 Task: Compose an email with the signature Alan Parker with the subject Feedback on a user guide and the message We need to finalize the travel arrangements for the conference, can you please assist? from softage.4@softage.net to softage.3@softage.net, select first word, change the font of the message to Narrow and change the font typography to underline Send the email. Finally, move the email from Sent Items to the label School
Action: Mouse moved to (126, 162)
Screenshot: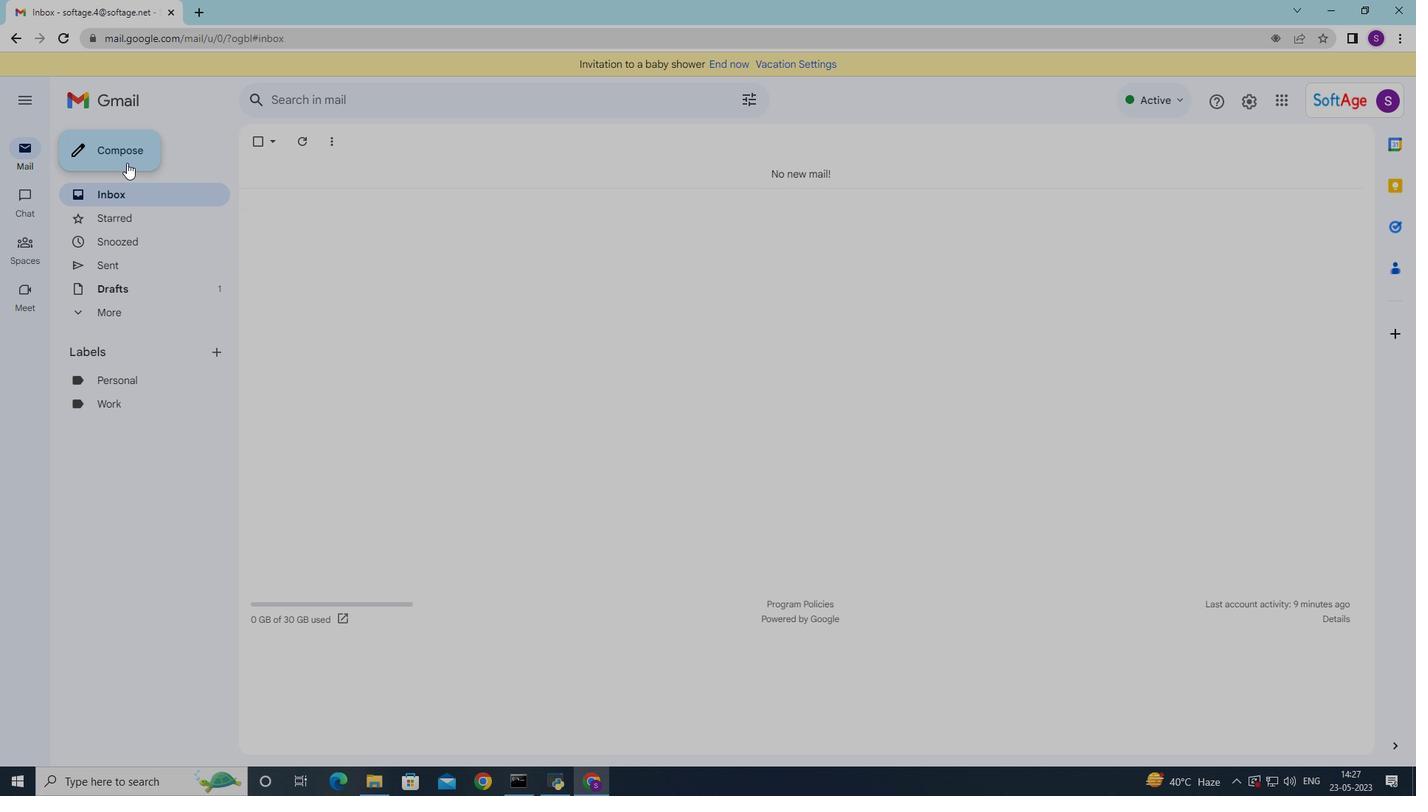 
Action: Mouse pressed left at (126, 162)
Screenshot: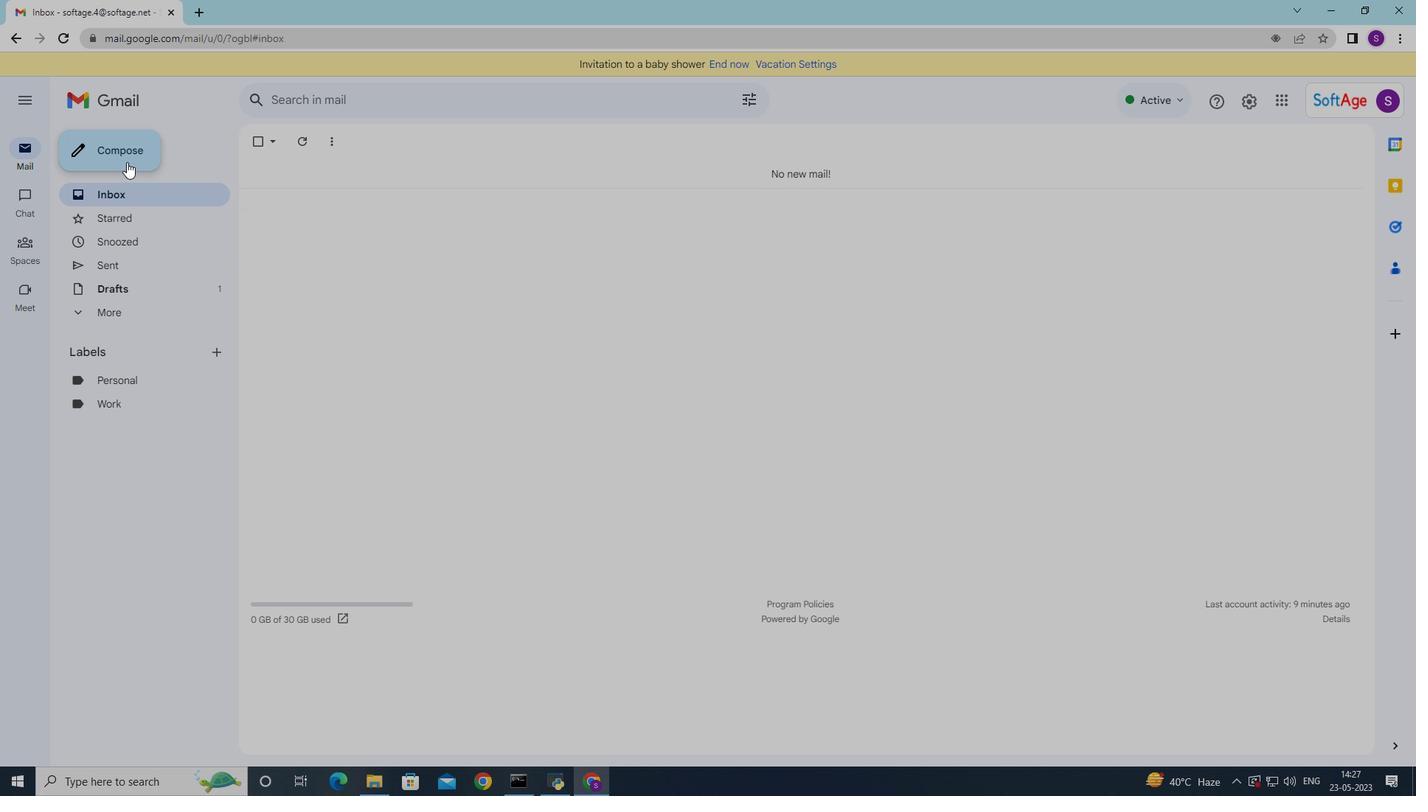 
Action: Mouse moved to (1194, 743)
Screenshot: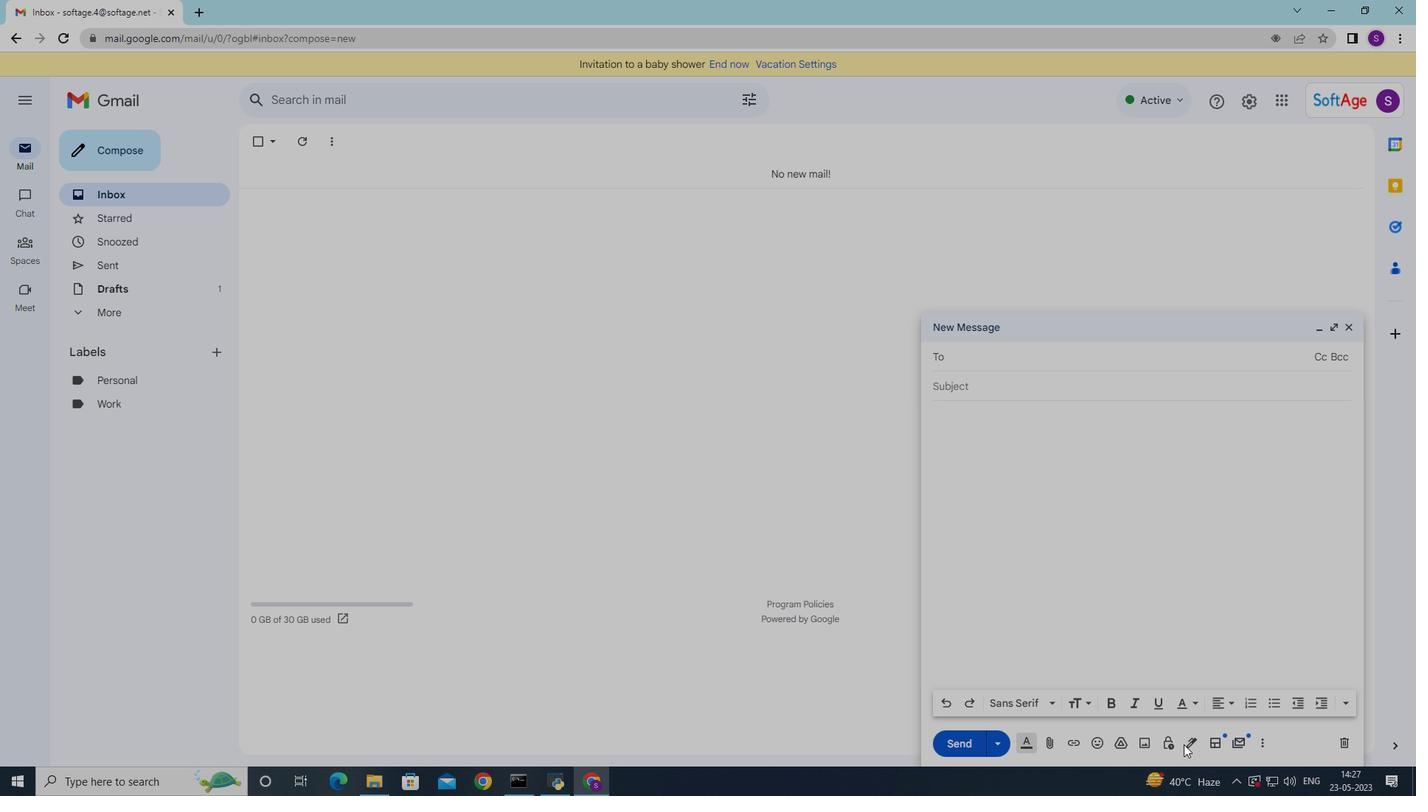 
Action: Mouse pressed left at (1194, 743)
Screenshot: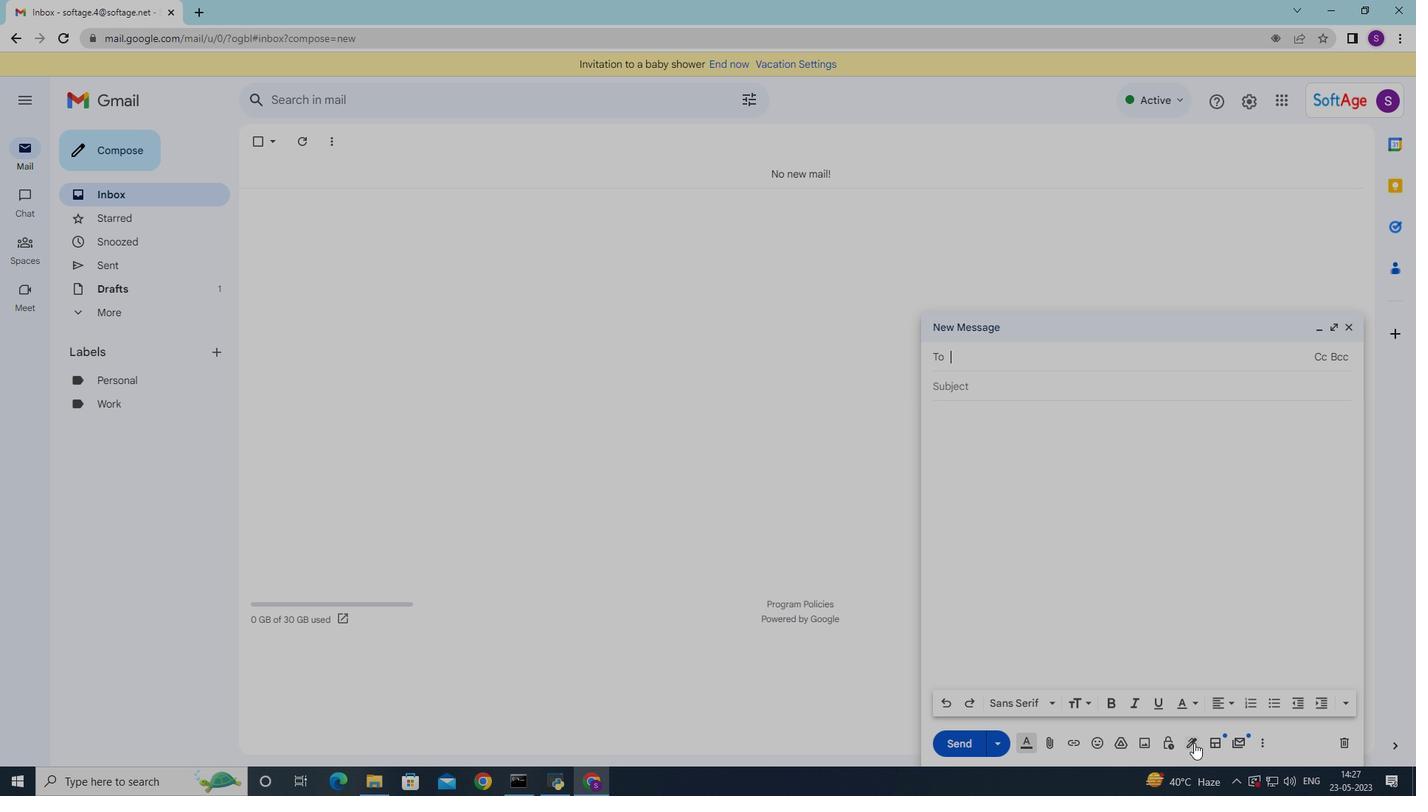 
Action: Mouse moved to (1237, 618)
Screenshot: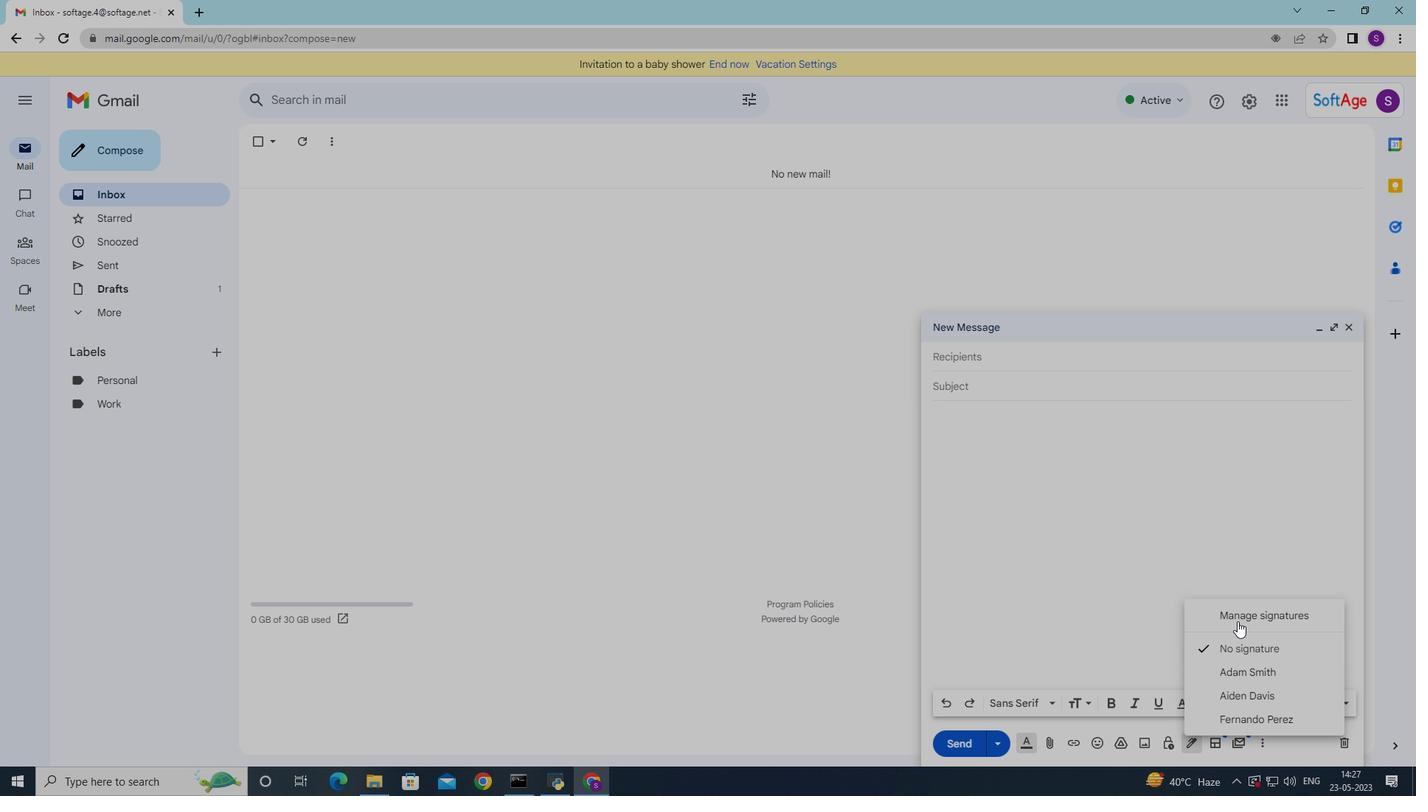 
Action: Mouse pressed left at (1237, 618)
Screenshot: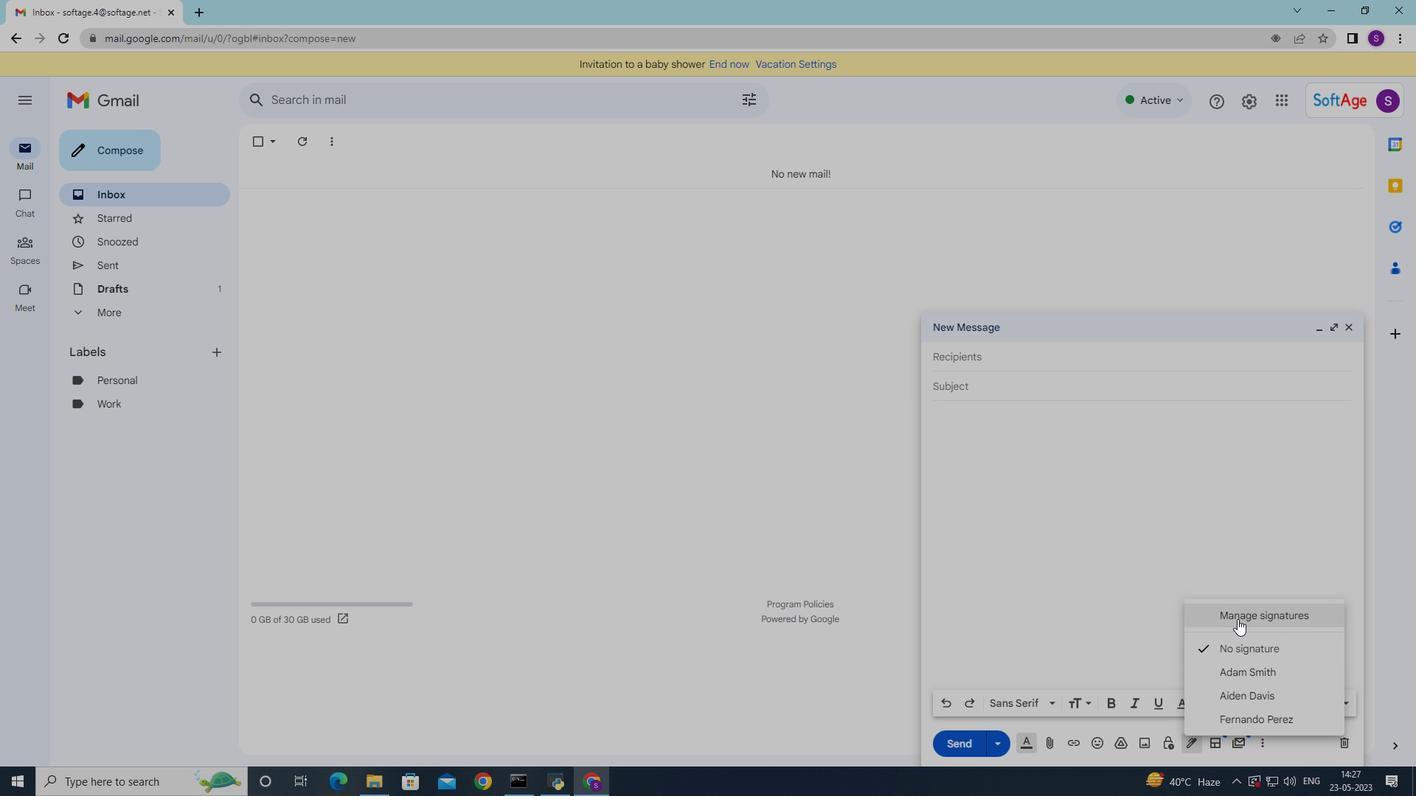 
Action: Mouse moved to (568, 507)
Screenshot: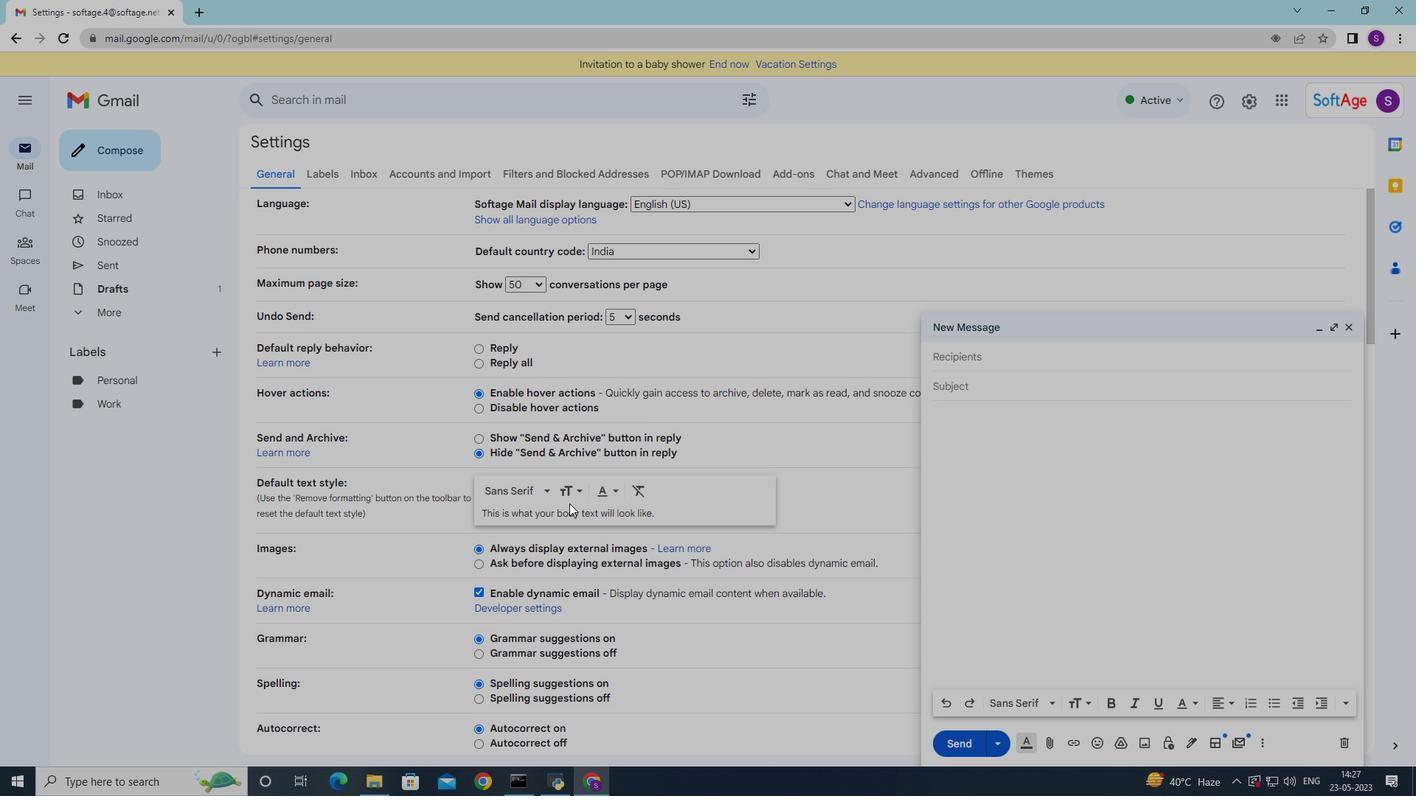 
Action: Mouse scrolled (568, 506) with delta (0, 0)
Screenshot: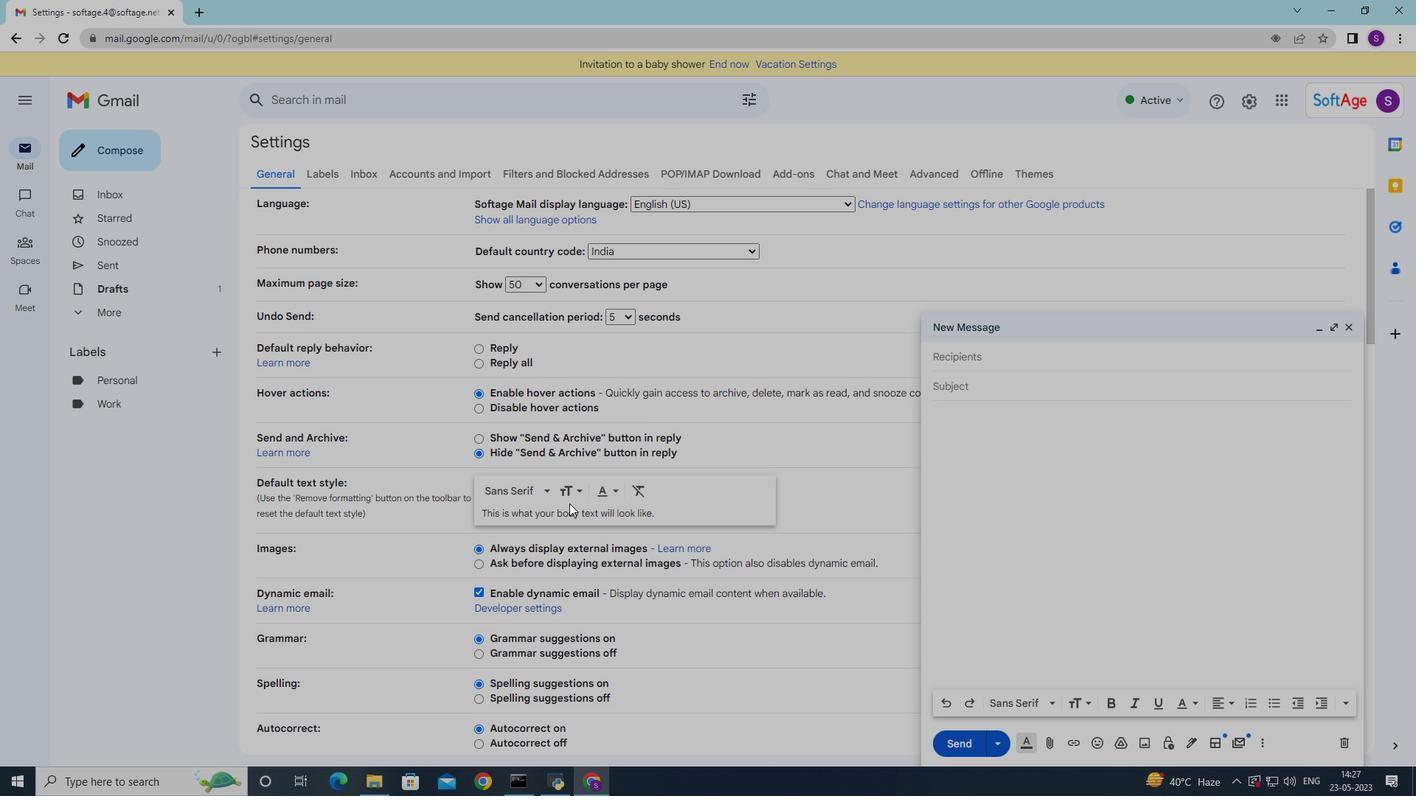 
Action: Mouse scrolled (568, 506) with delta (0, 0)
Screenshot: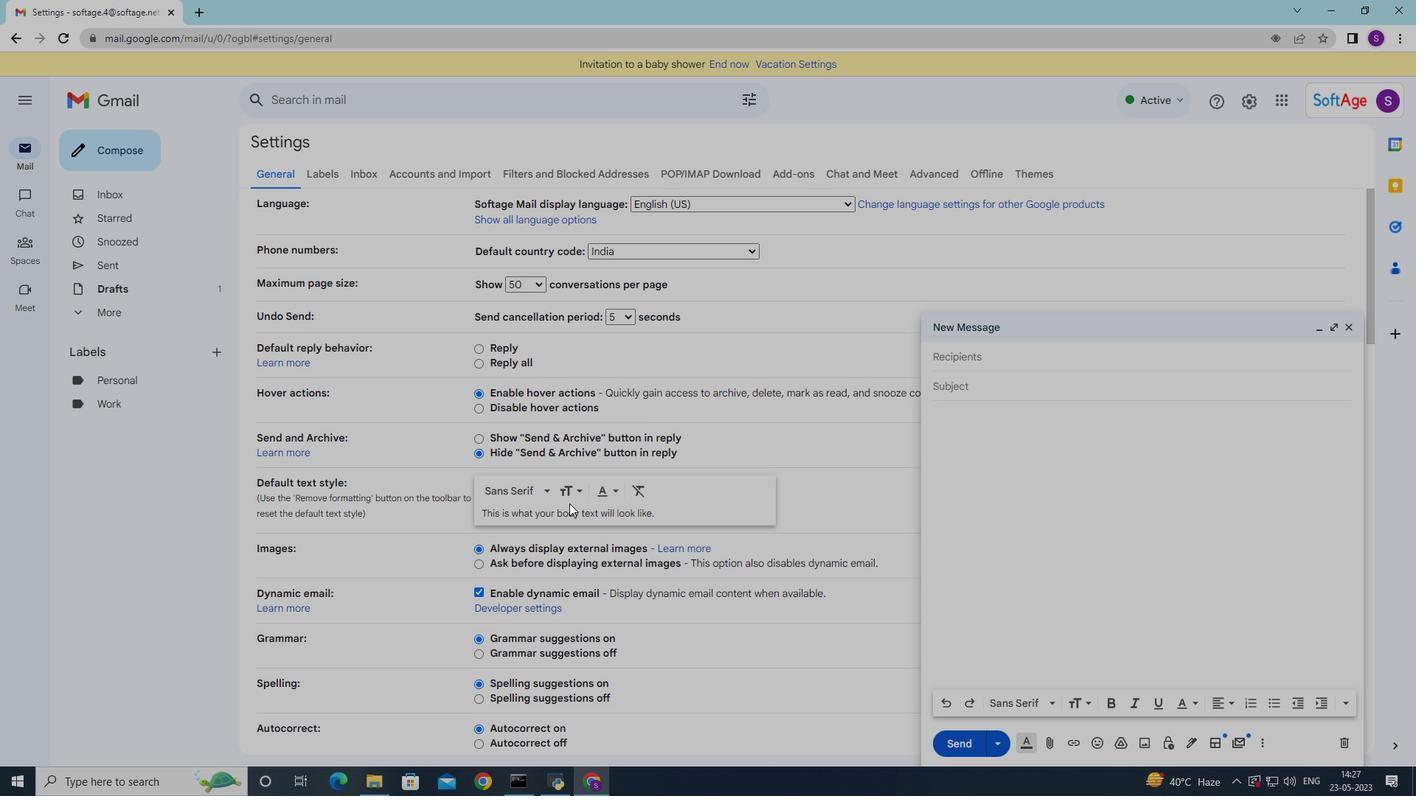 
Action: Mouse moved to (568, 509)
Screenshot: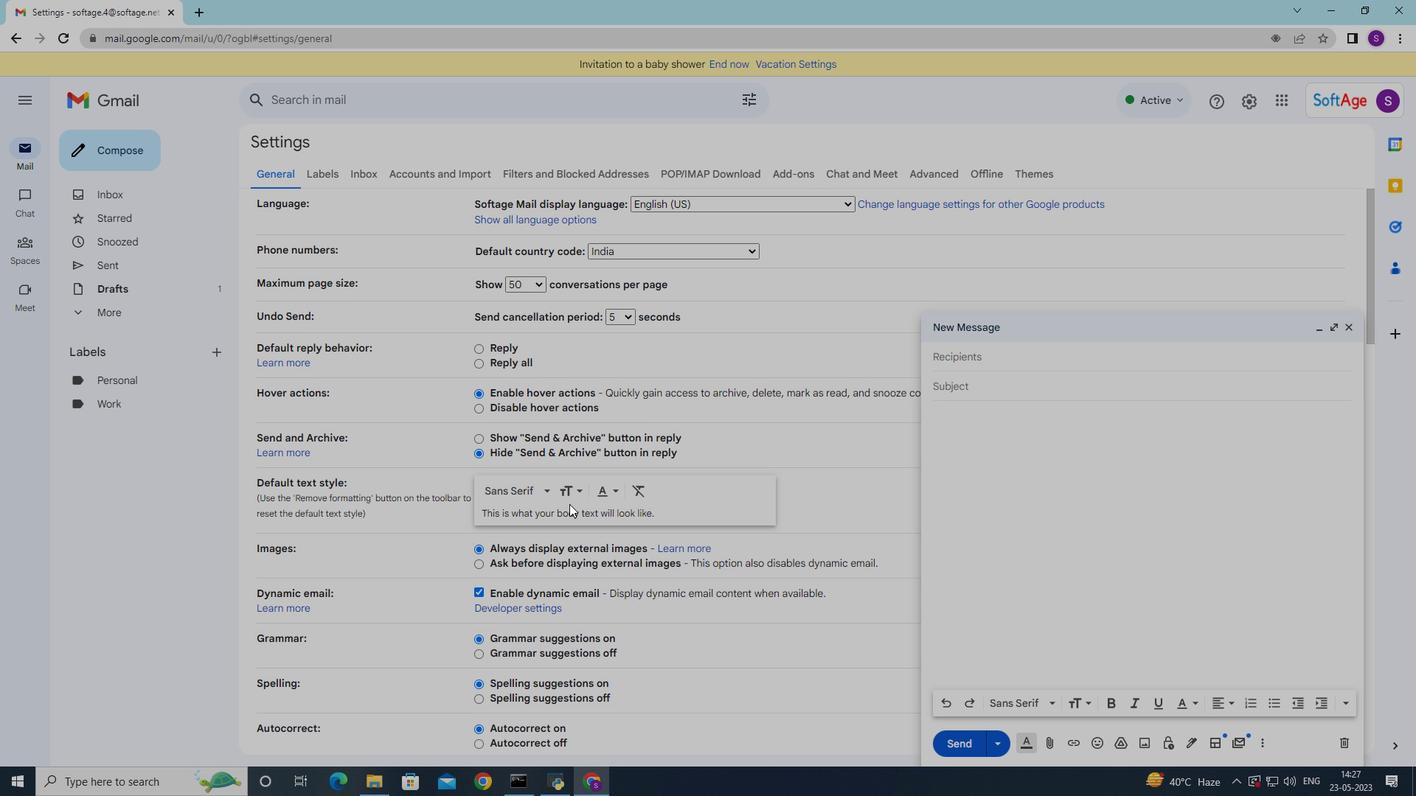 
Action: Mouse scrolled (568, 508) with delta (0, 0)
Screenshot: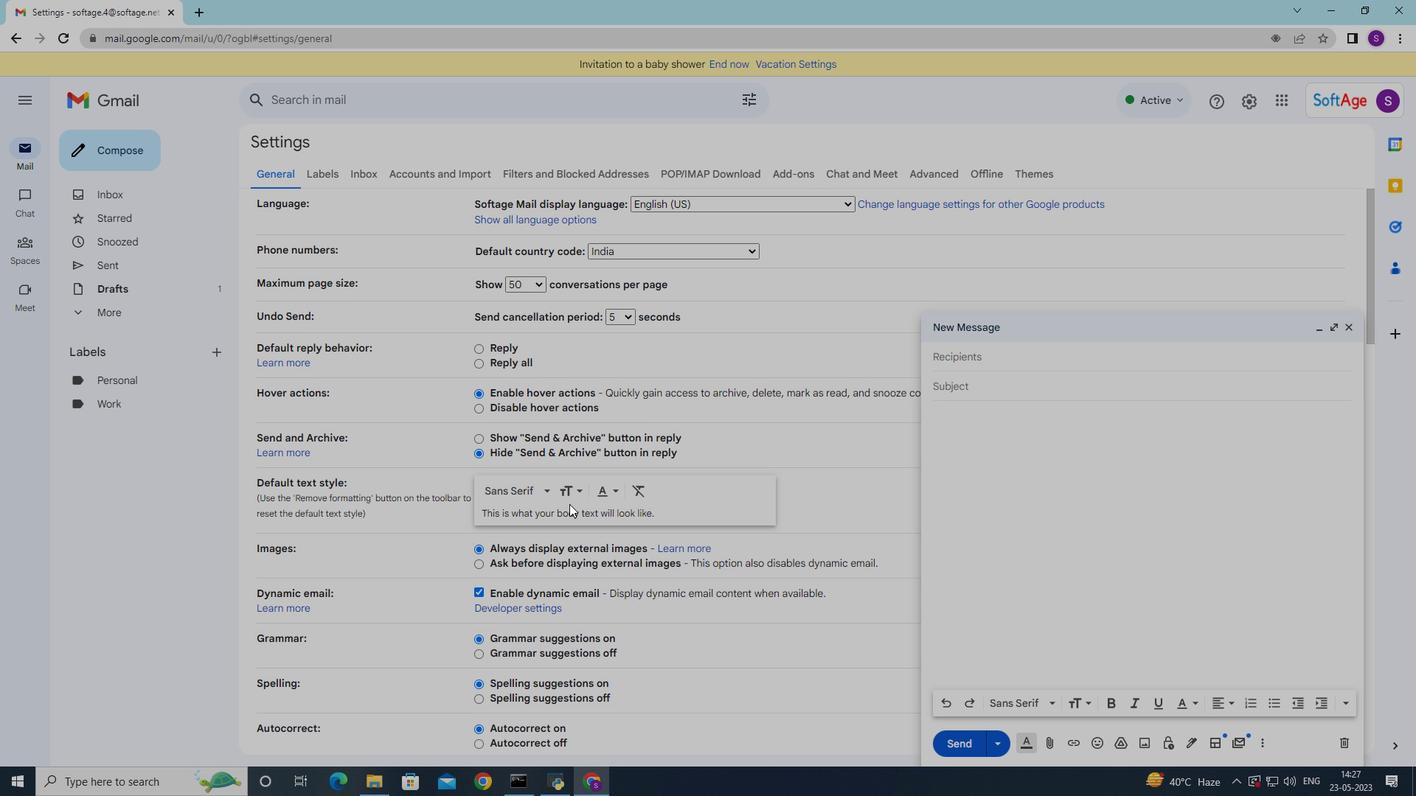 
Action: Mouse moved to (568, 512)
Screenshot: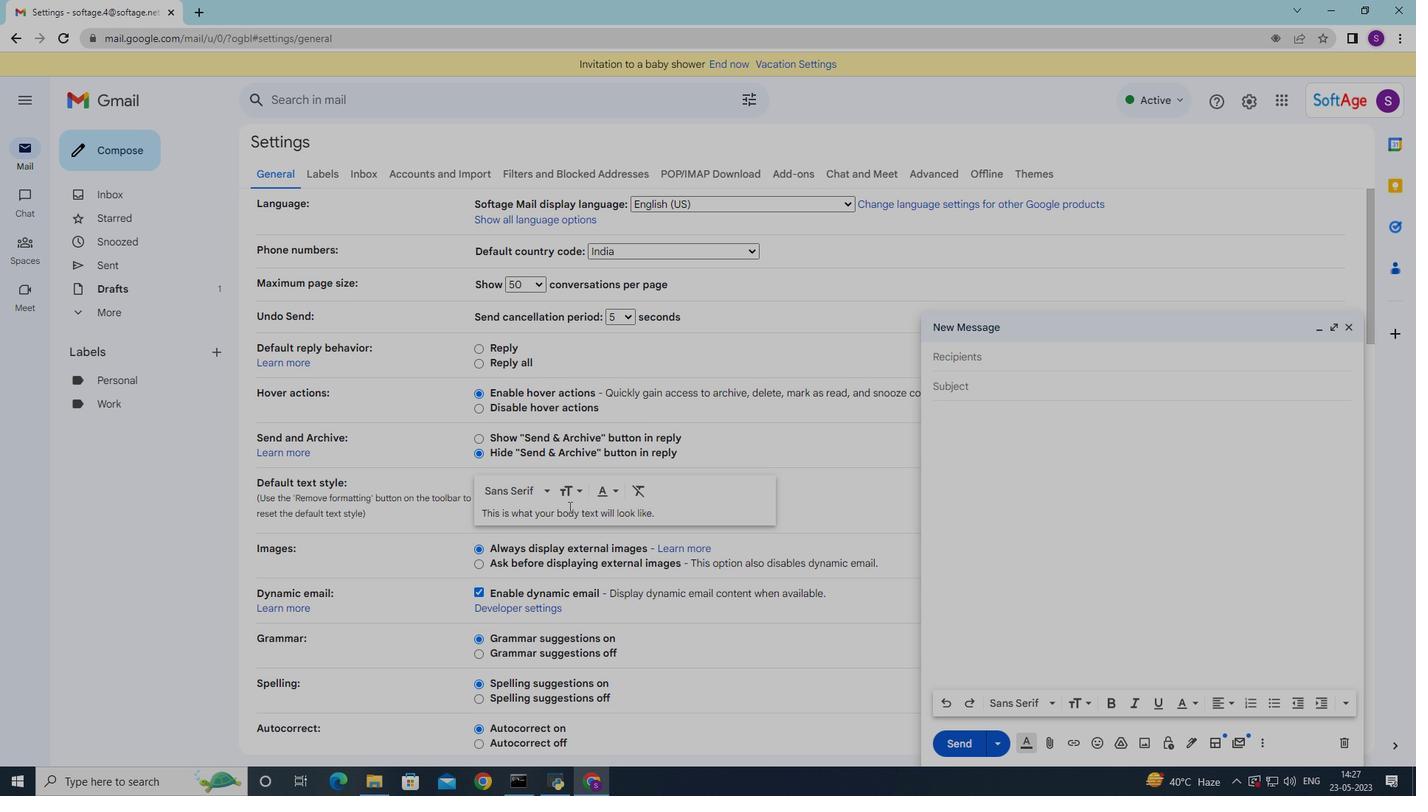 
Action: Mouse scrolled (568, 511) with delta (0, 0)
Screenshot: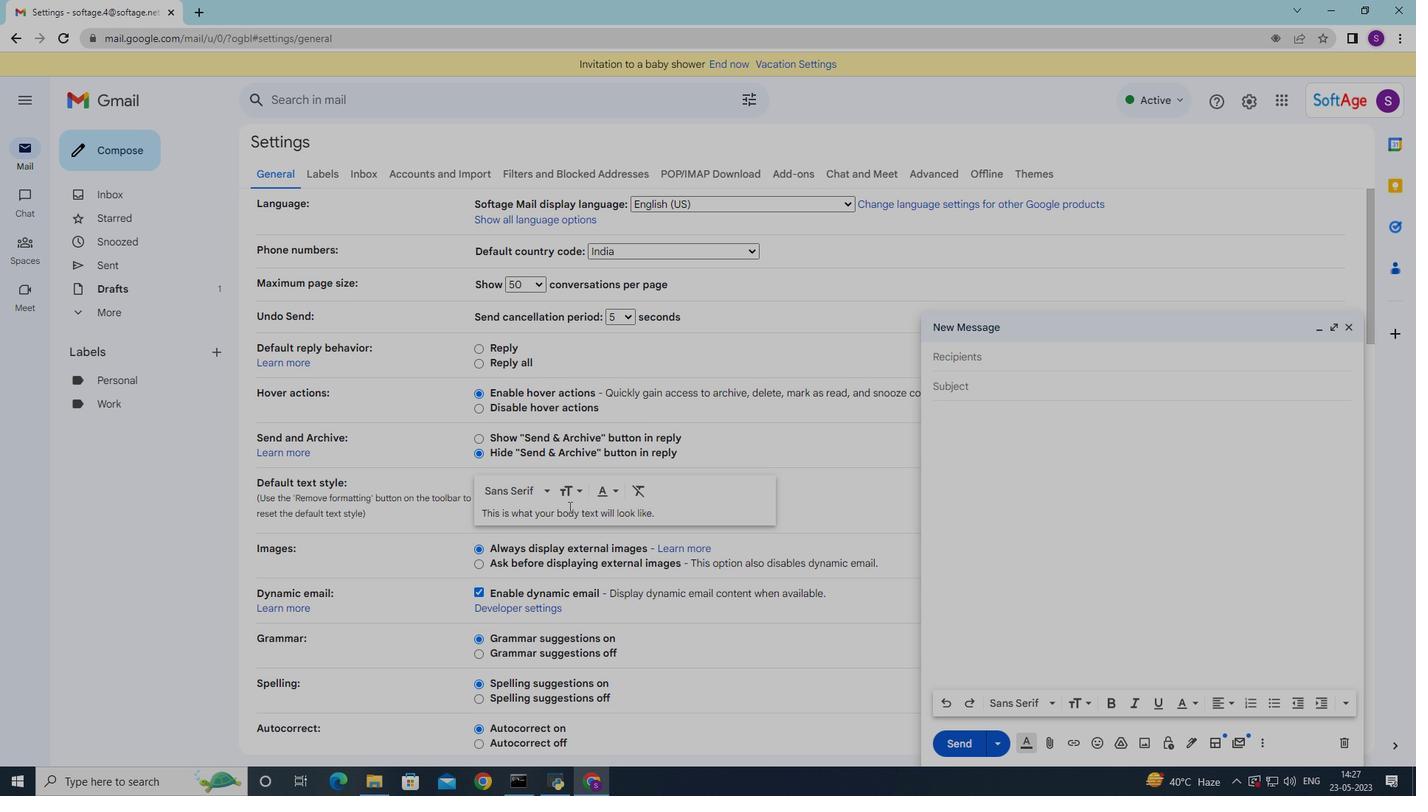 
Action: Mouse moved to (566, 521)
Screenshot: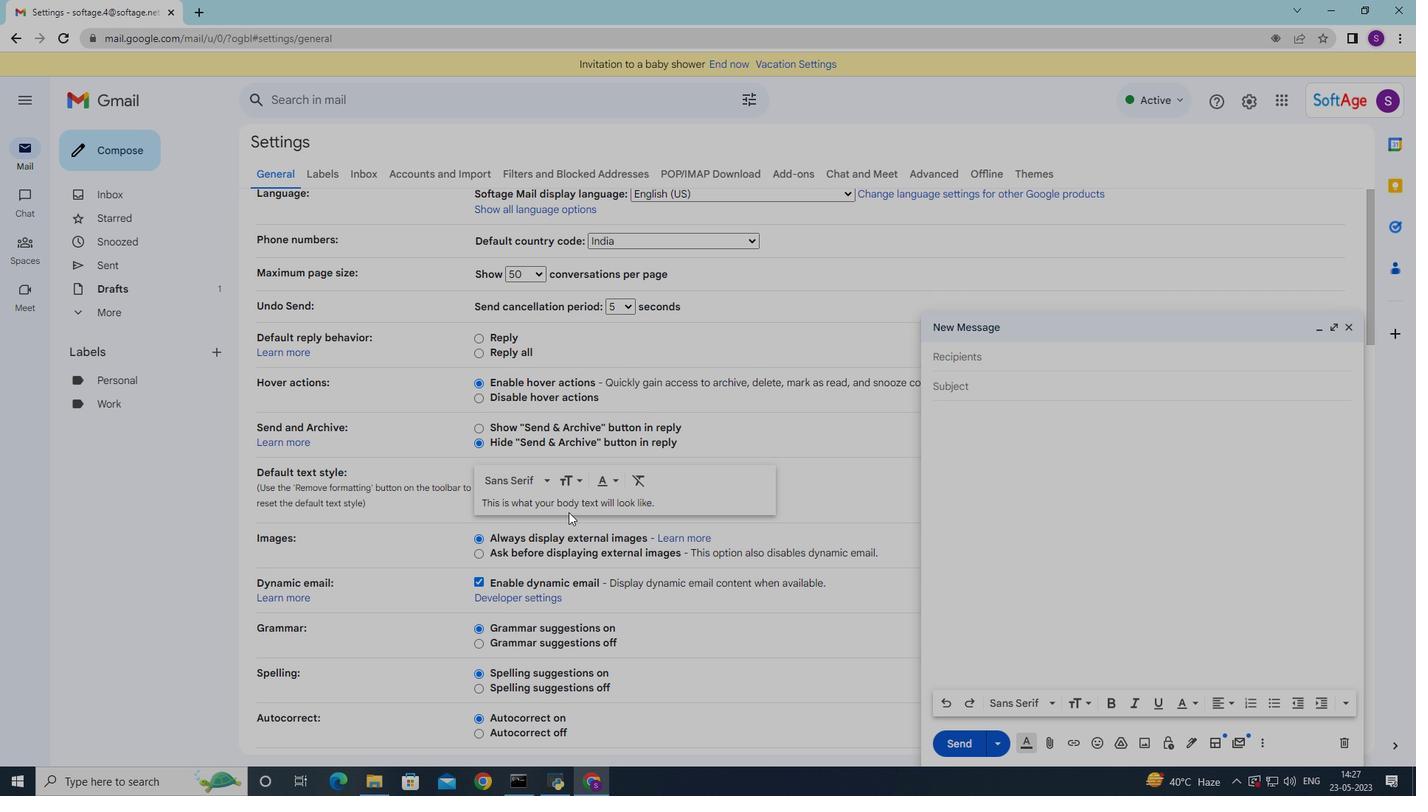 
Action: Mouse scrolled (566, 520) with delta (0, 0)
Screenshot: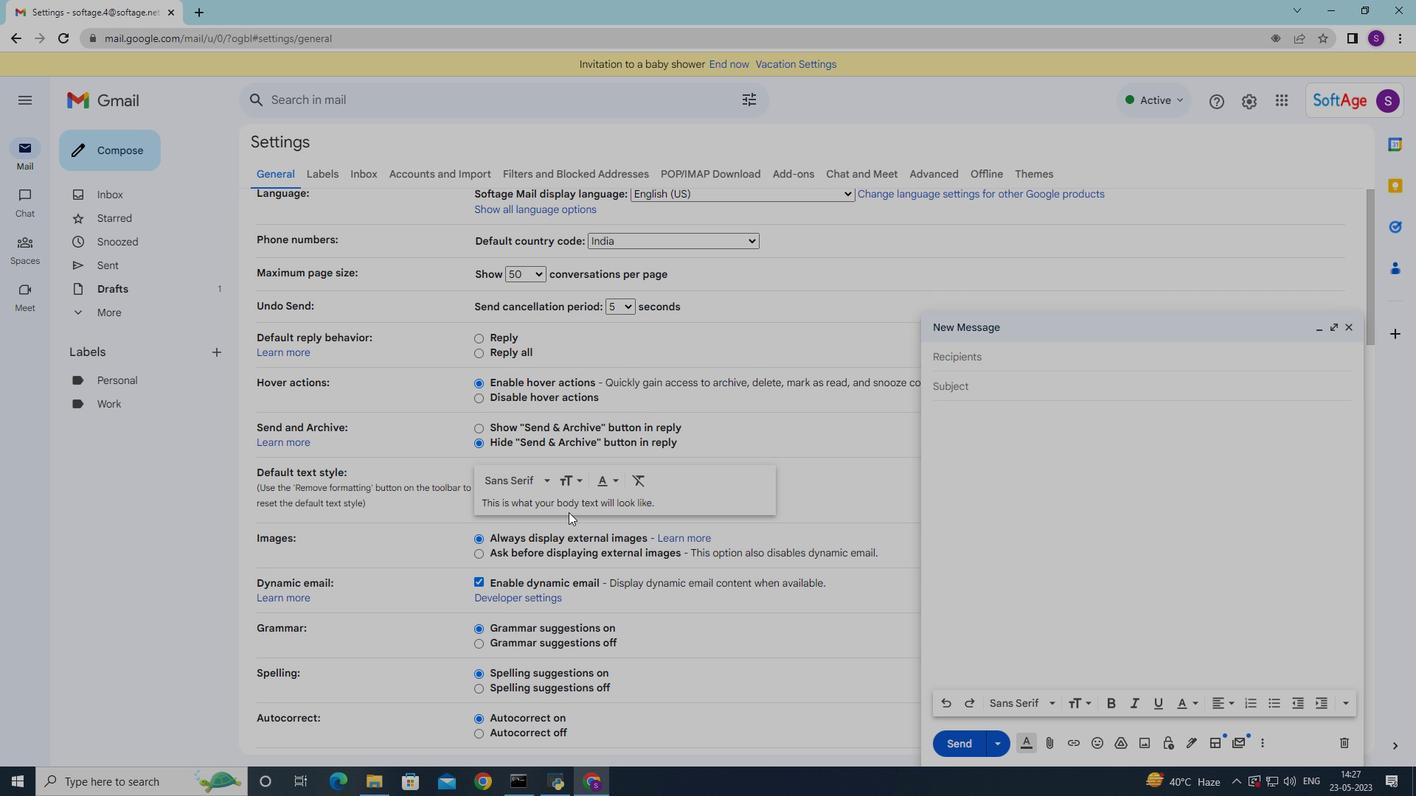 
Action: Mouse moved to (547, 587)
Screenshot: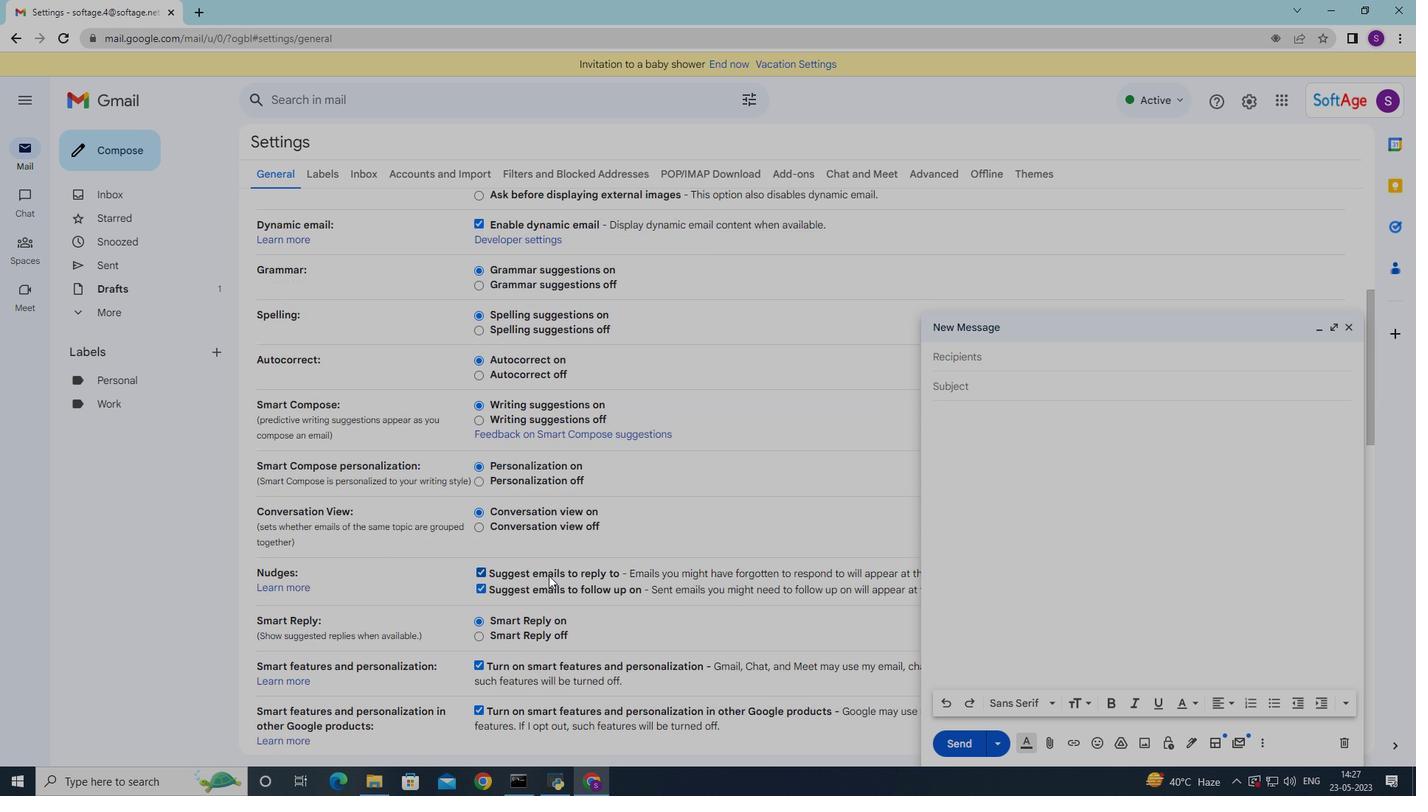 
Action: Mouse scrolled (547, 586) with delta (0, 0)
Screenshot: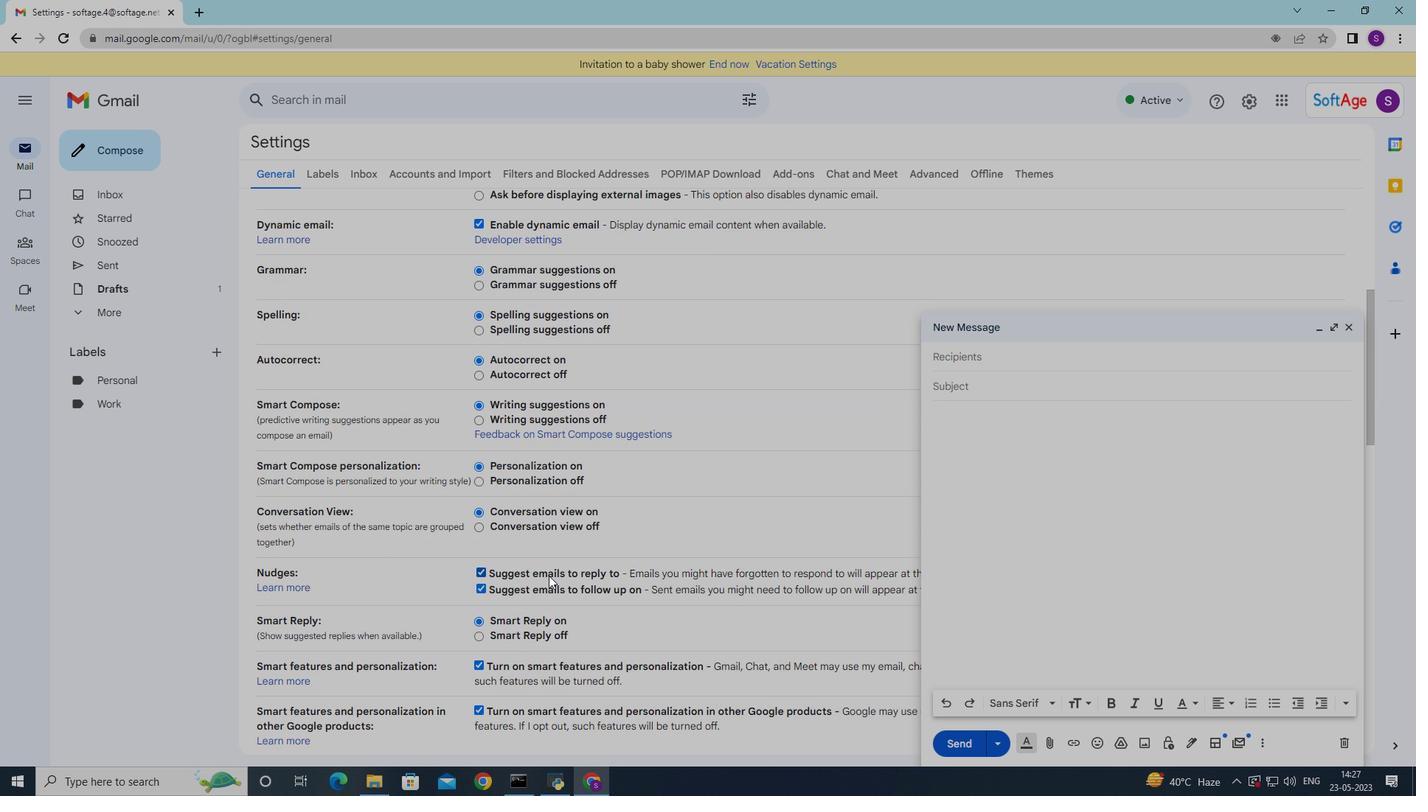 
Action: Mouse scrolled (547, 586) with delta (0, 0)
Screenshot: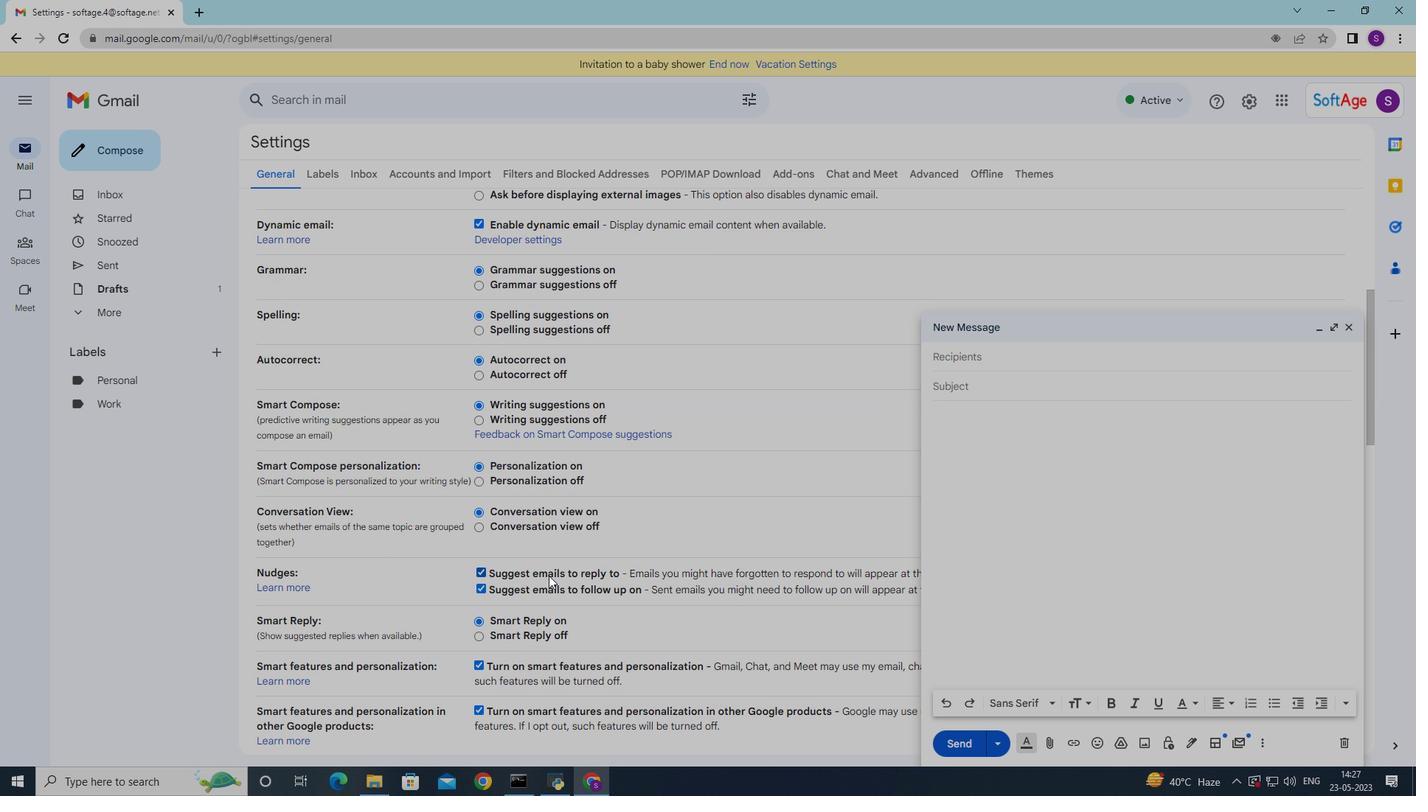 
Action: Mouse moved to (547, 587)
Screenshot: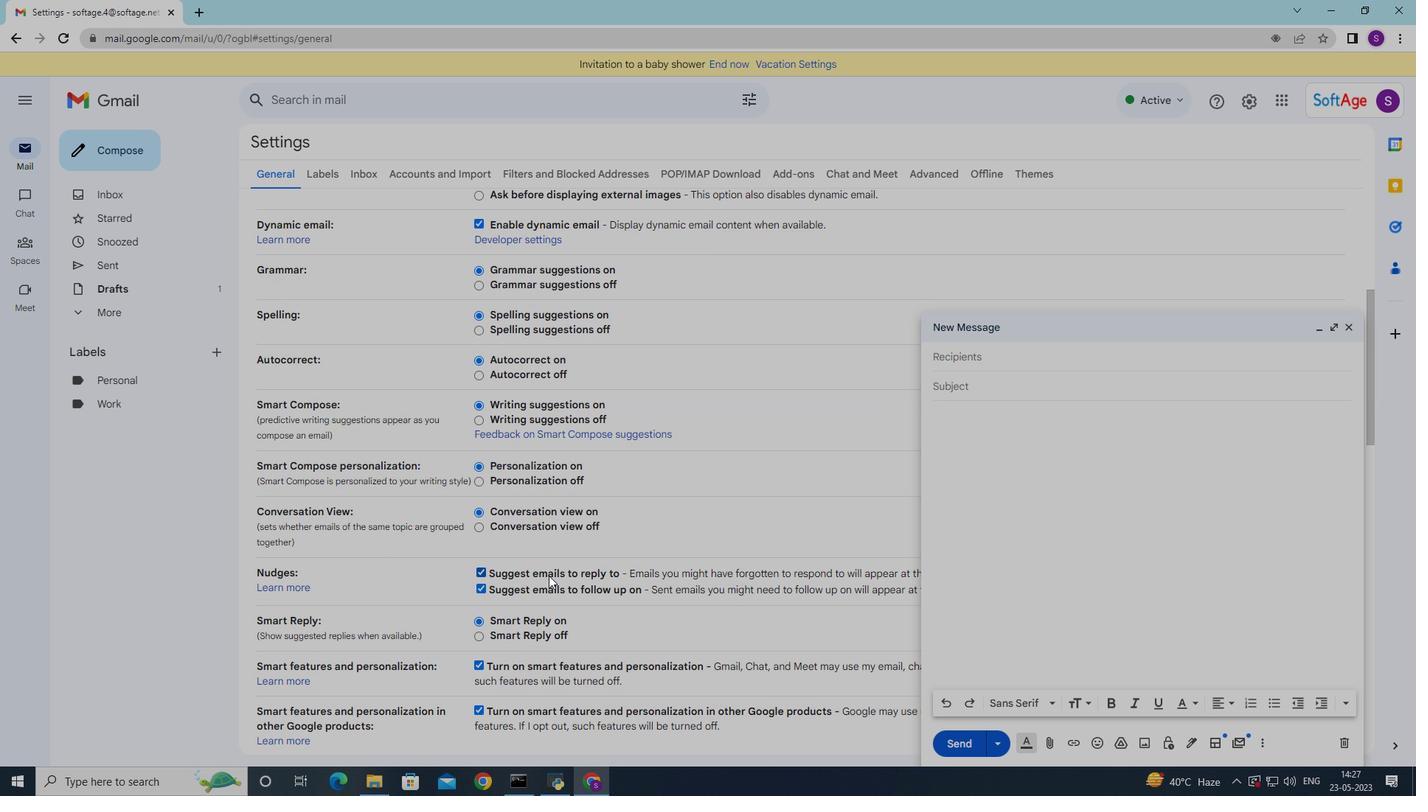 
Action: Mouse scrolled (547, 587) with delta (0, 0)
Screenshot: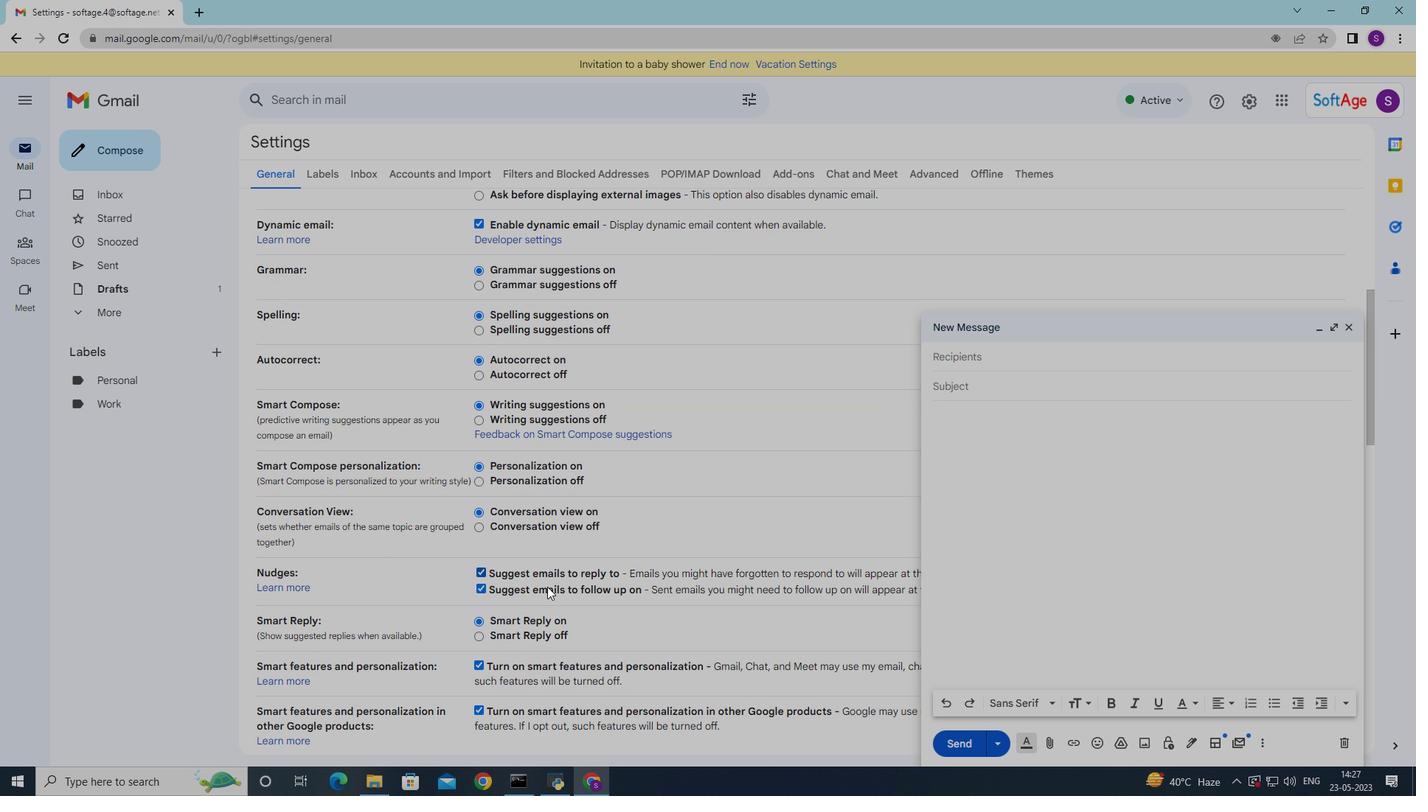 
Action: Mouse scrolled (547, 587) with delta (0, 0)
Screenshot: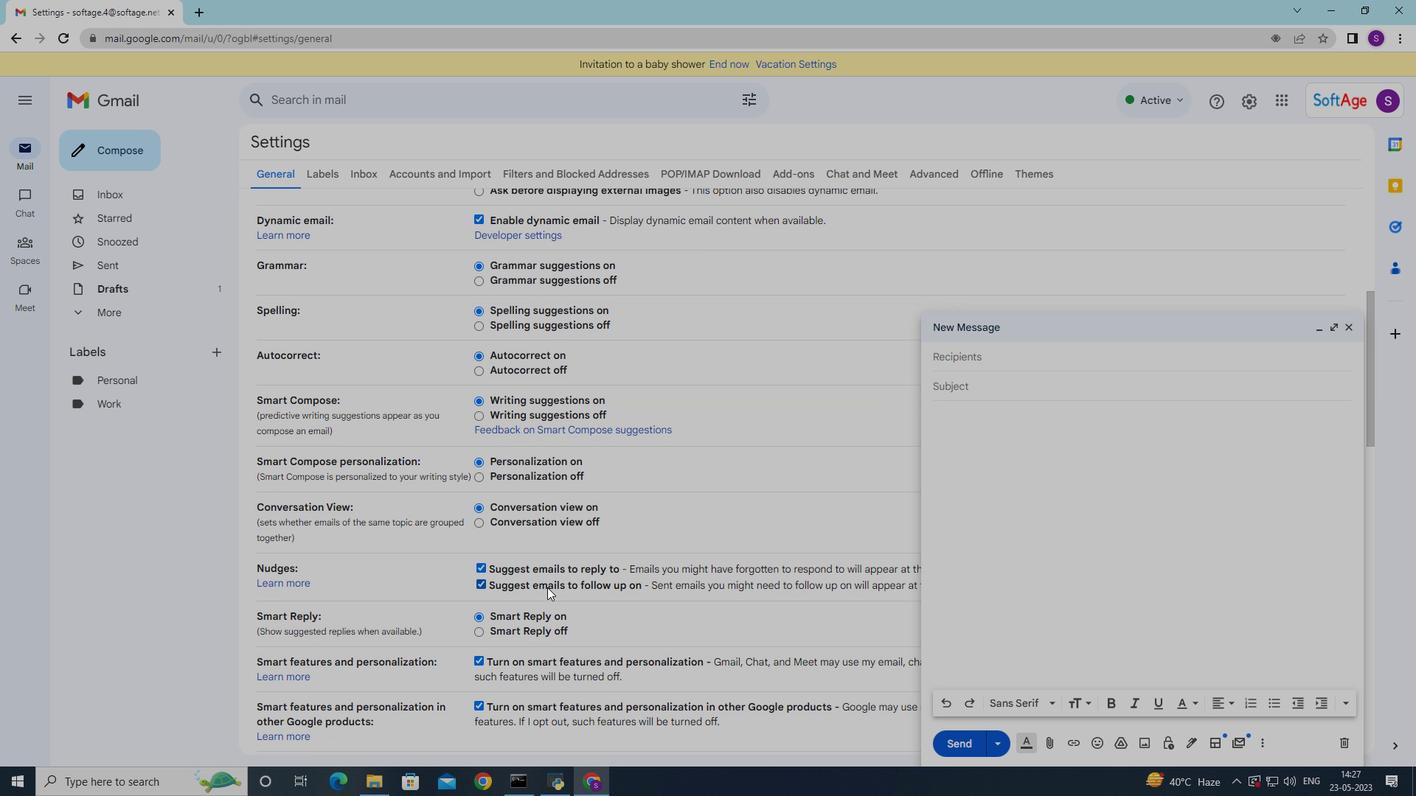 
Action: Mouse scrolled (547, 587) with delta (0, 0)
Screenshot: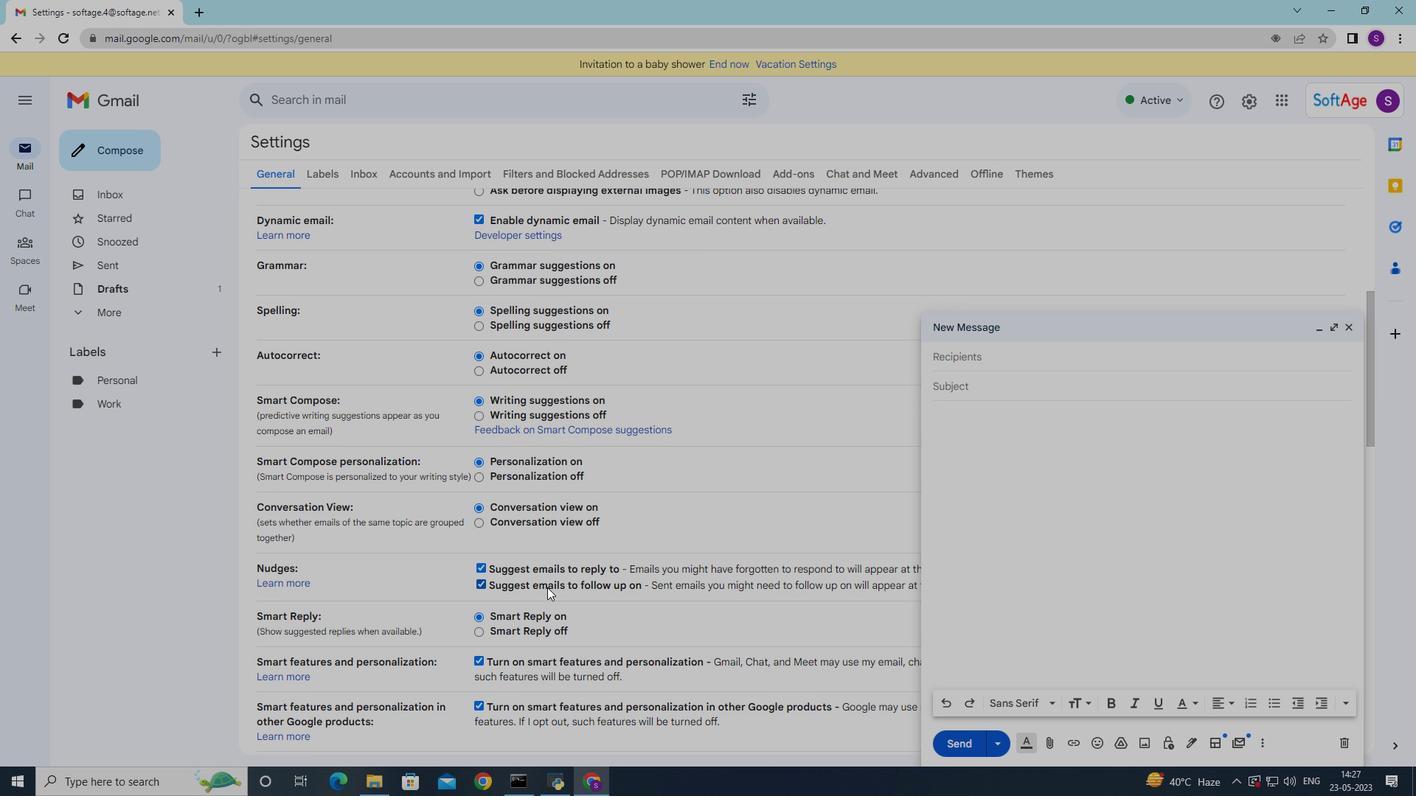 
Action: Mouse scrolled (547, 587) with delta (0, 0)
Screenshot: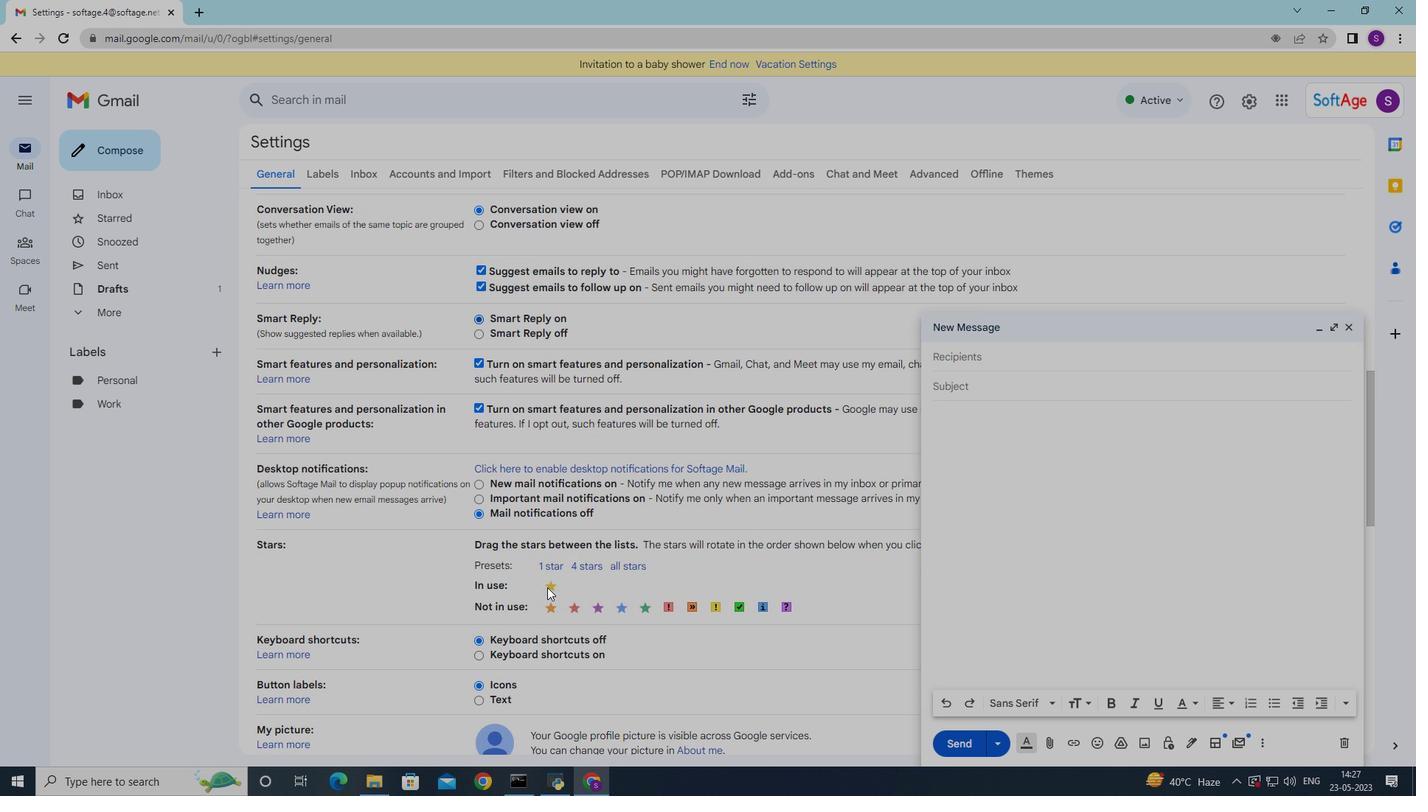 
Action: Mouse scrolled (547, 587) with delta (0, 0)
Screenshot: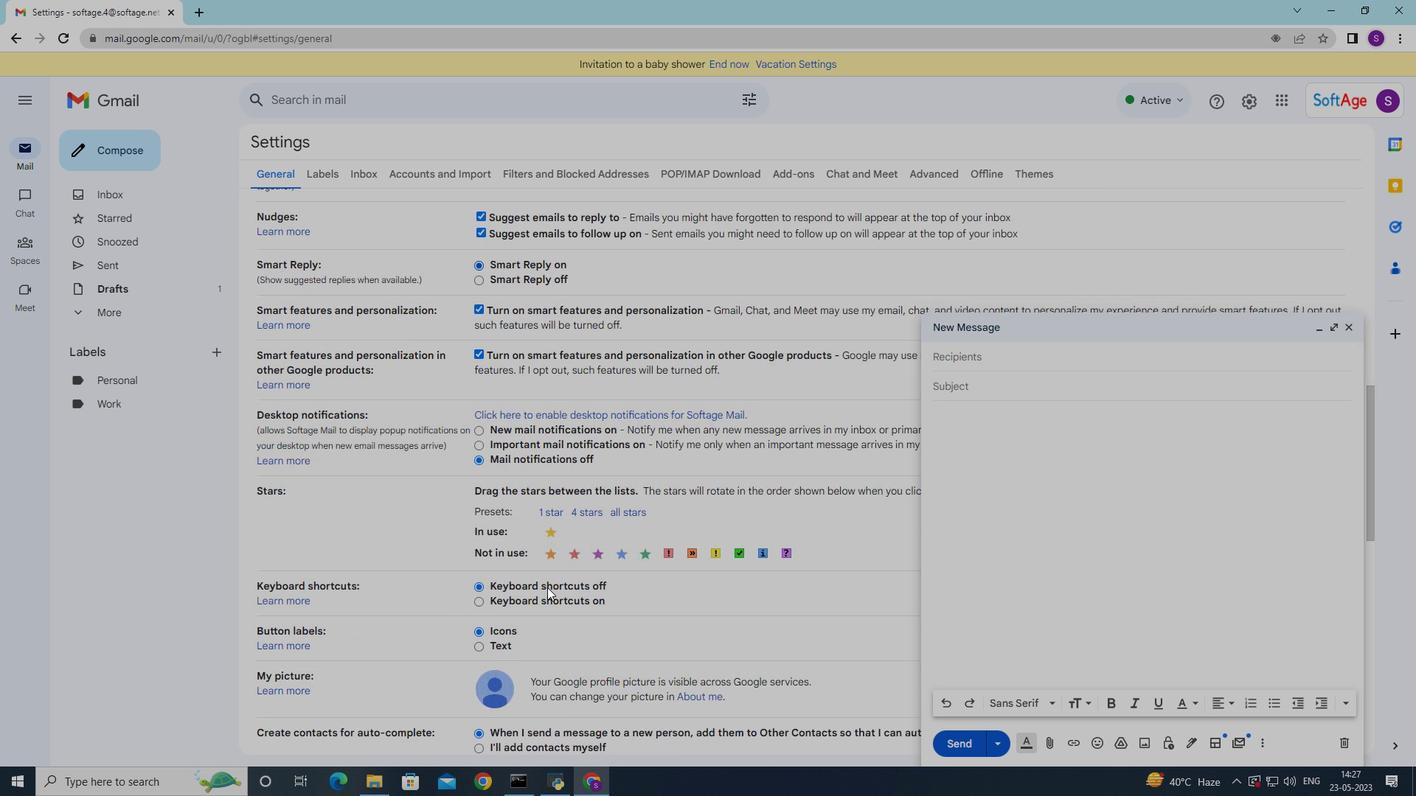 
Action: Mouse scrolled (547, 587) with delta (0, 0)
Screenshot: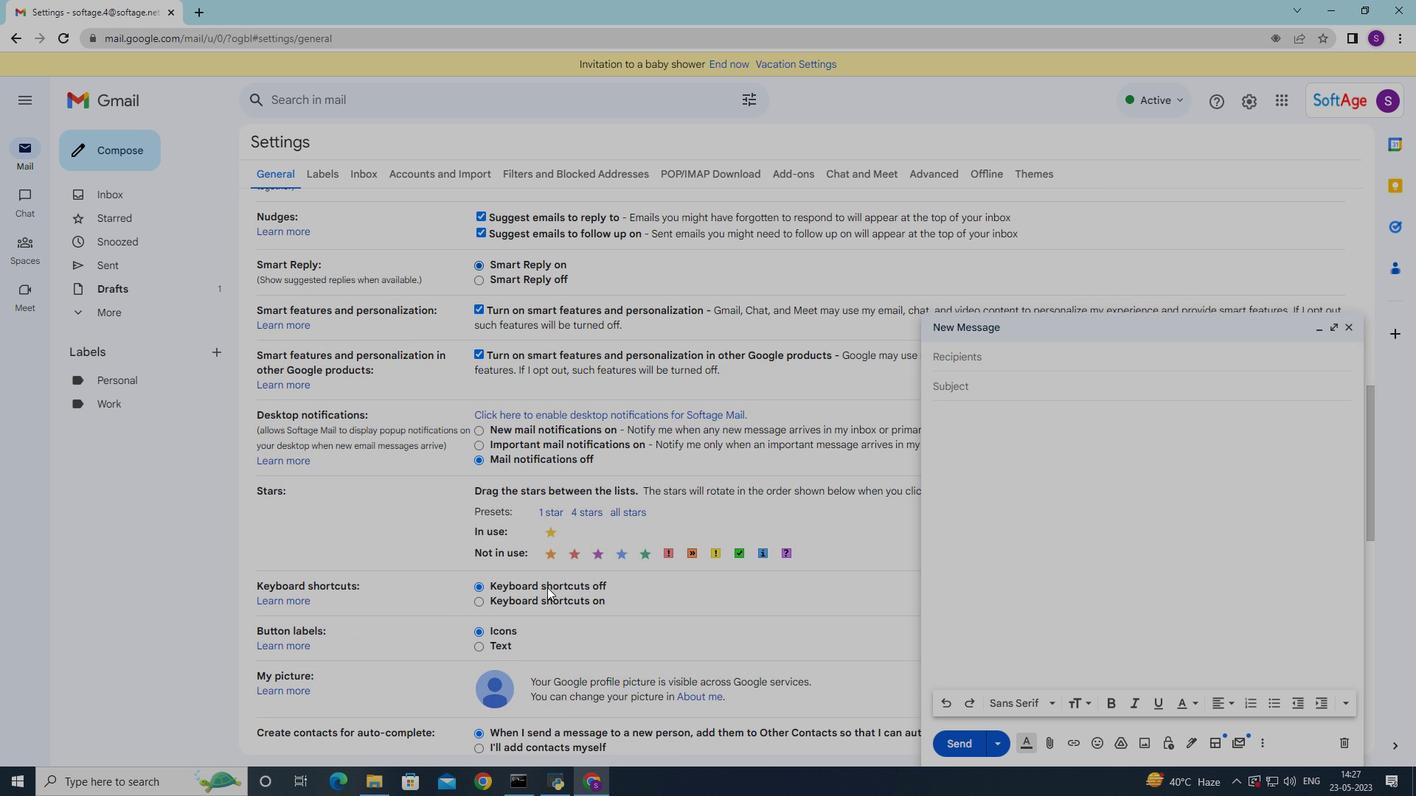 
Action: Mouse scrolled (547, 587) with delta (0, 0)
Screenshot: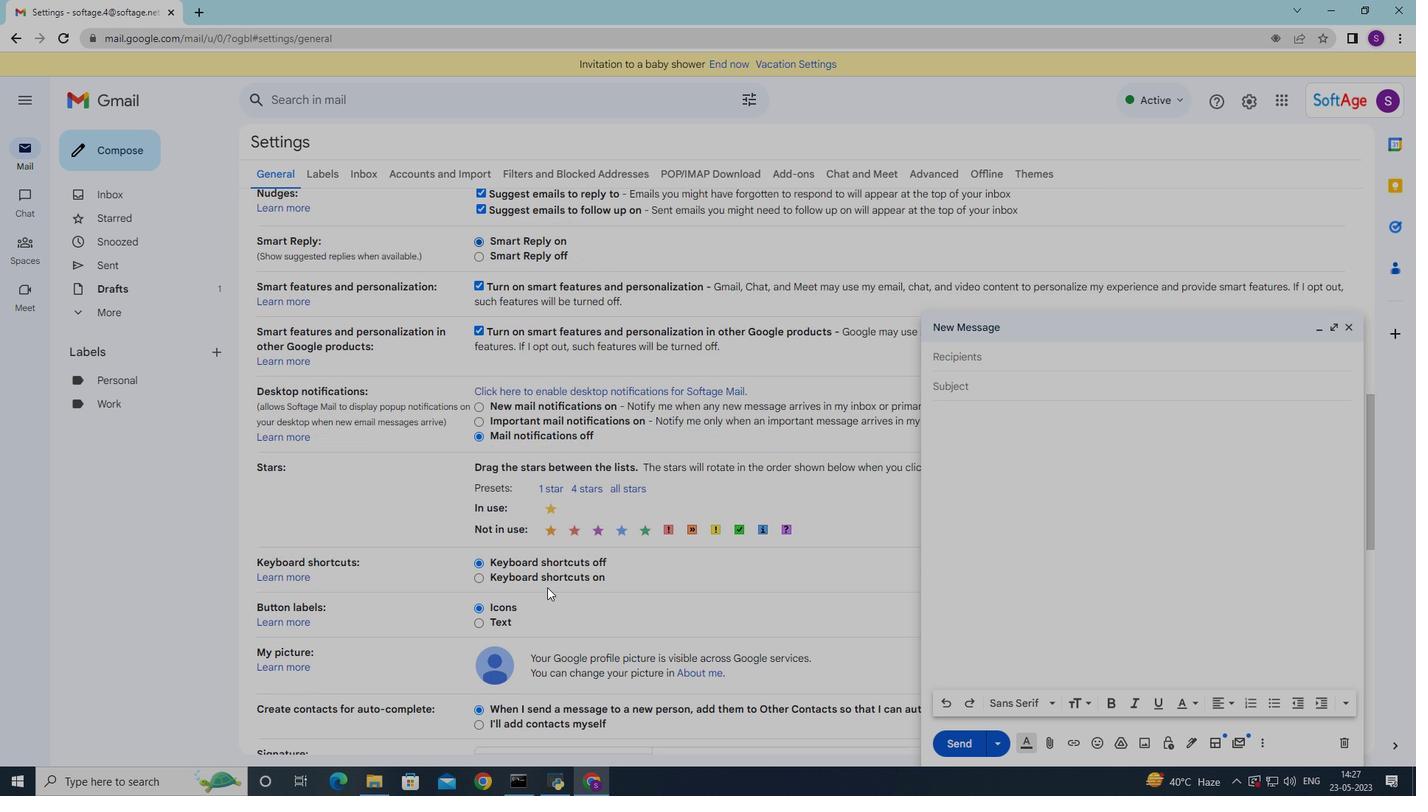 
Action: Mouse scrolled (547, 587) with delta (0, 0)
Screenshot: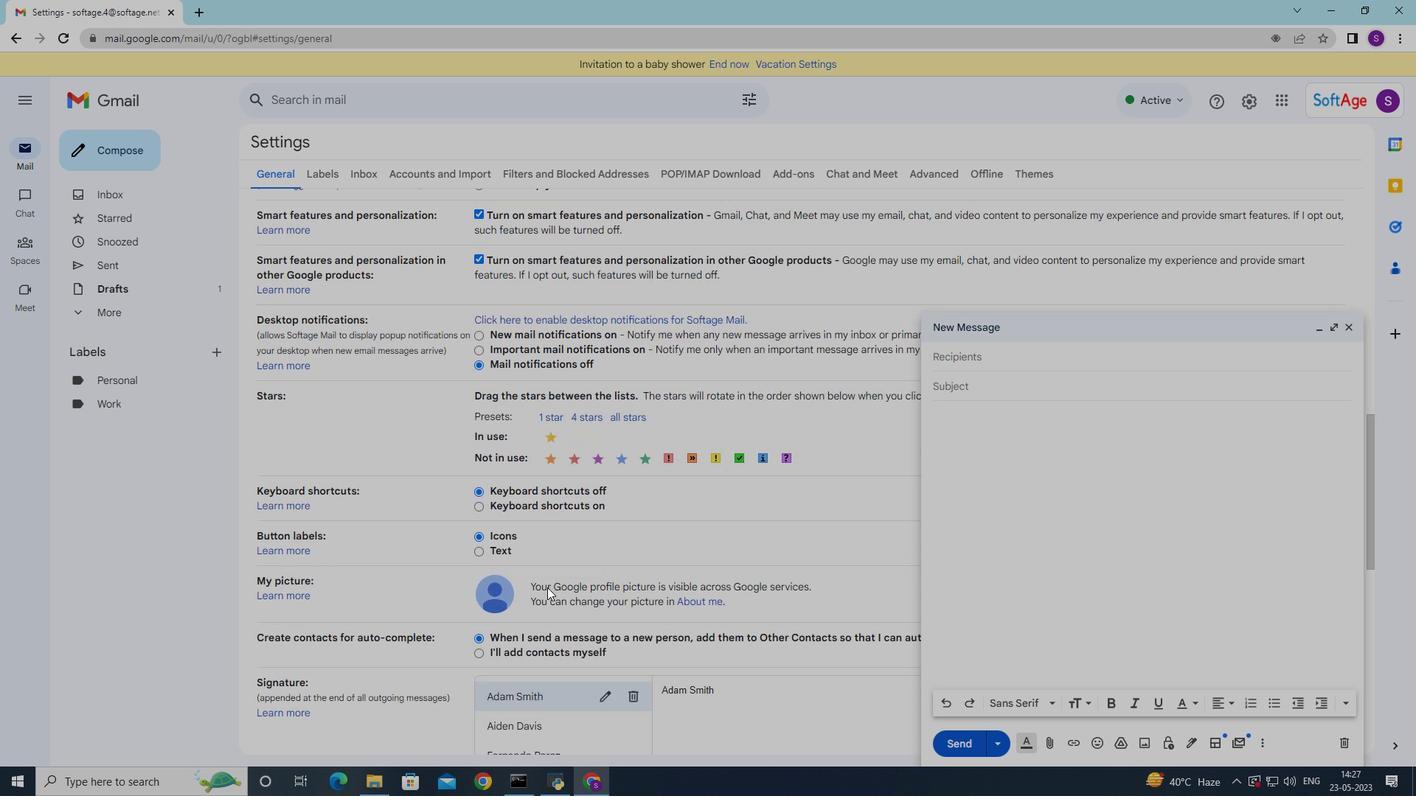 
Action: Mouse moved to (557, 542)
Screenshot: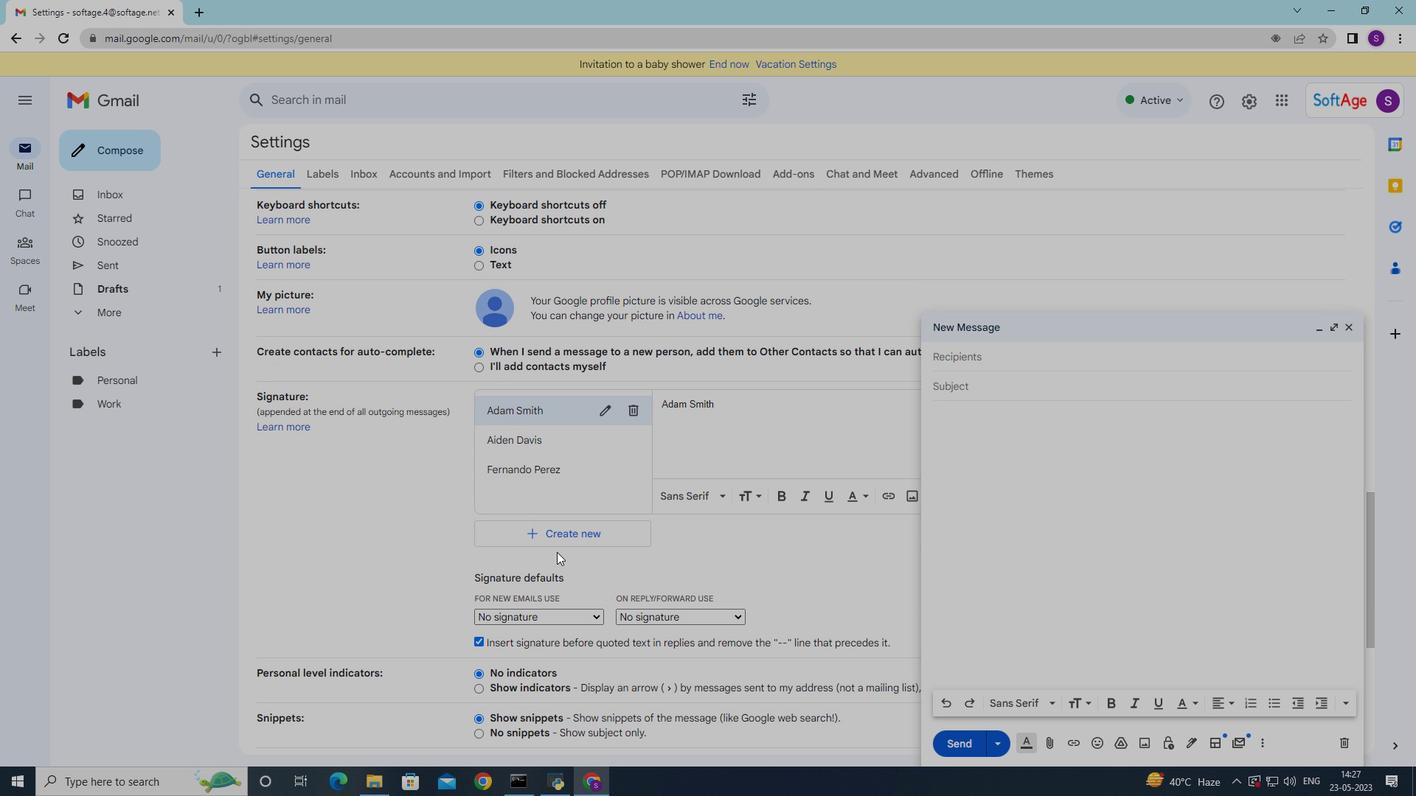 
Action: Mouse pressed left at (557, 542)
Screenshot: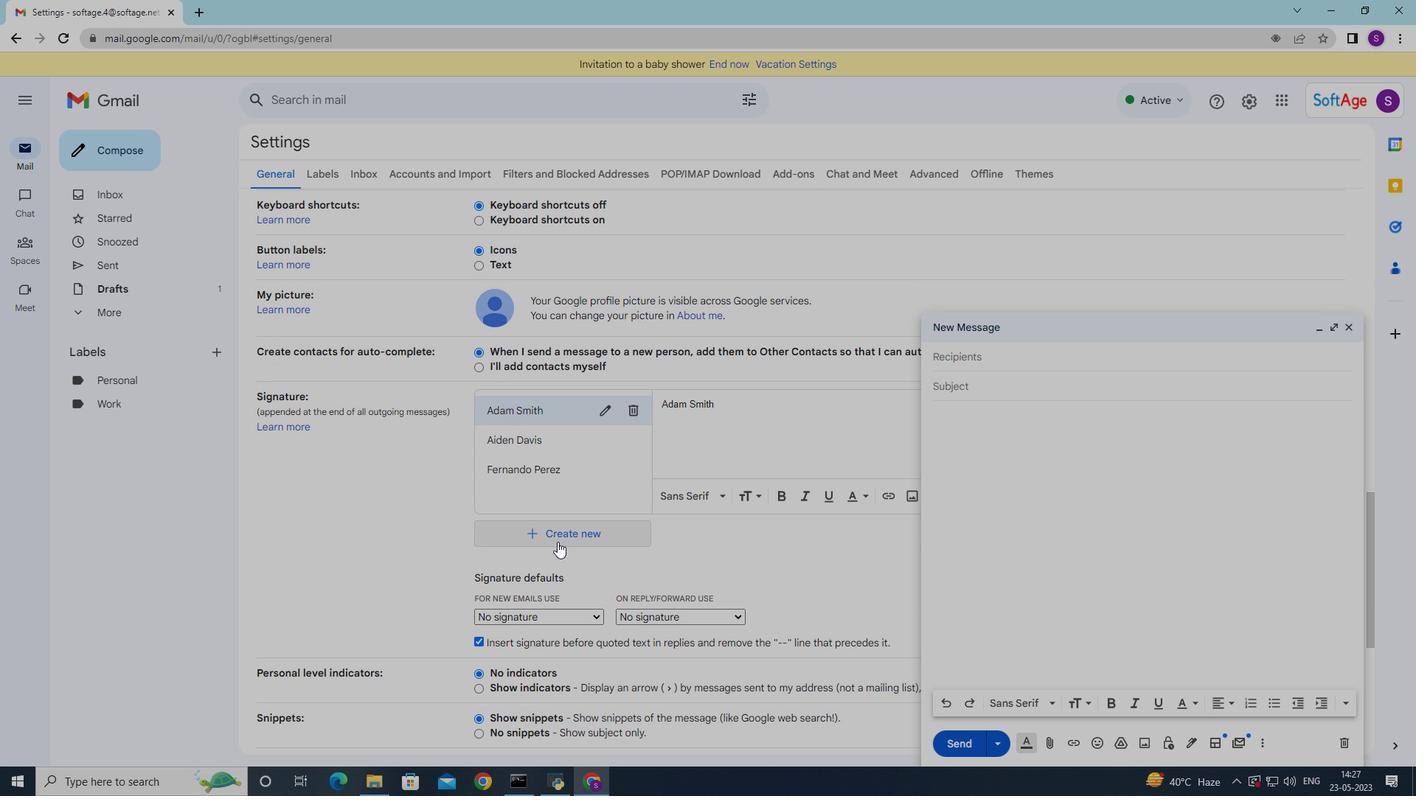 
Action: Mouse moved to (615, 478)
Screenshot: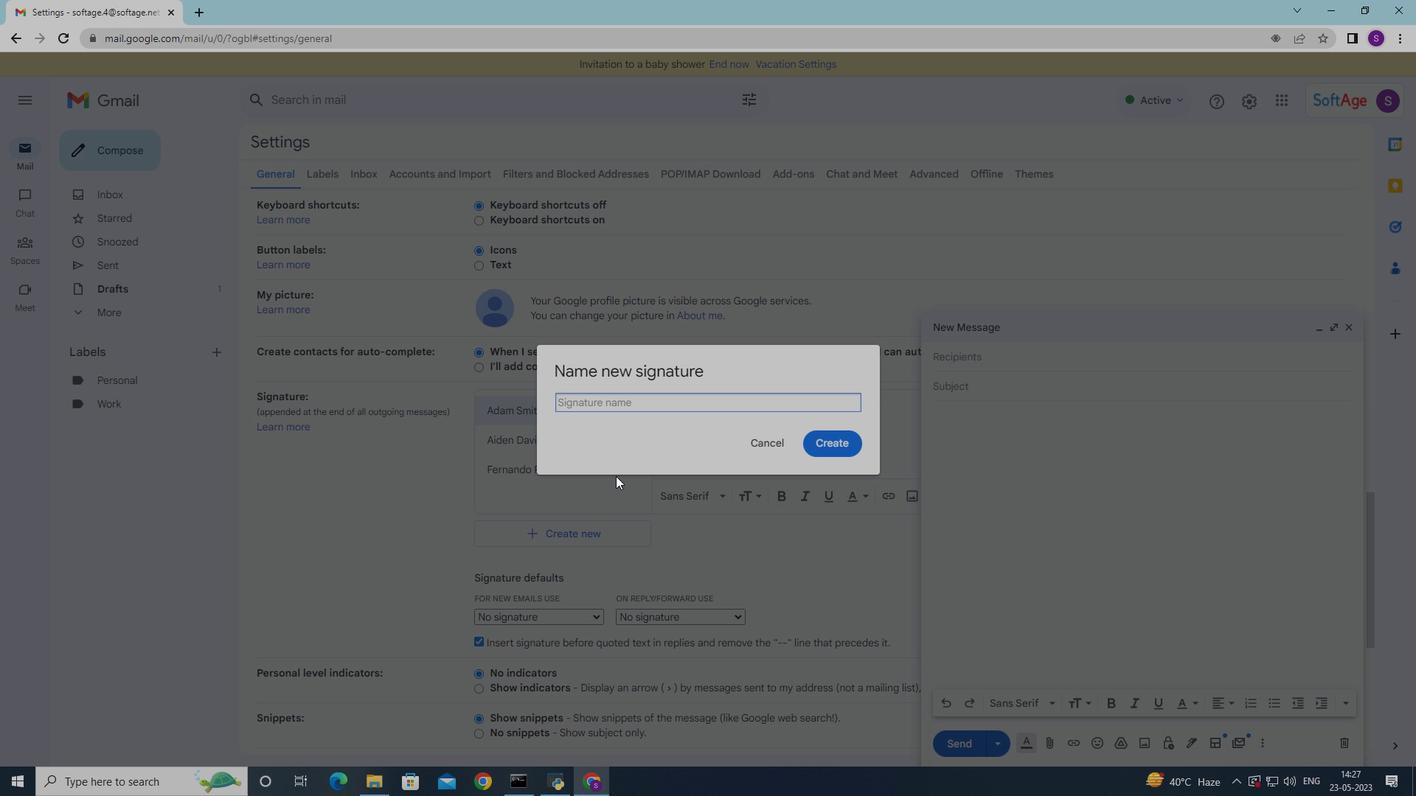 
Action: Key pressed <Key.shift>Alan<Key.space><Key.shift>Parker
Screenshot: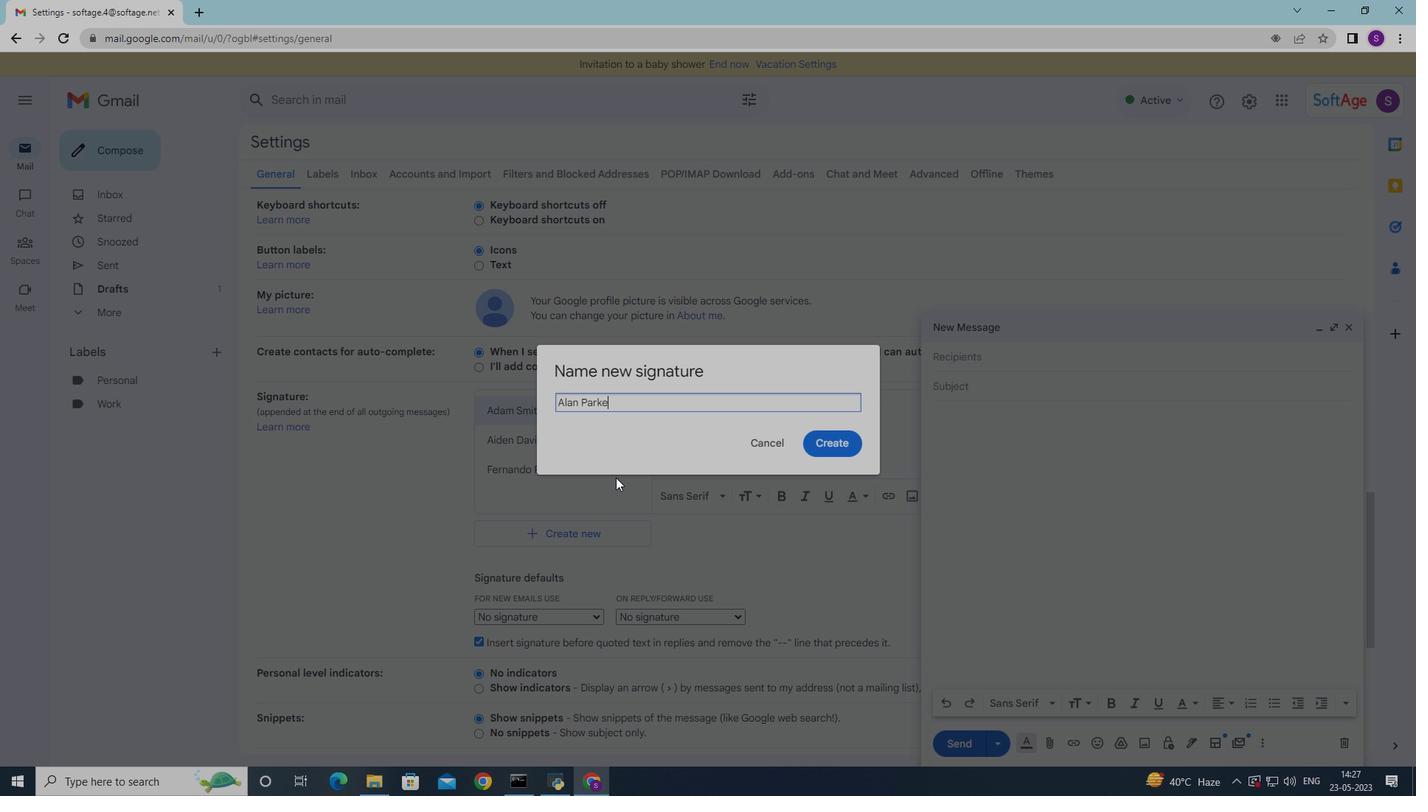 
Action: Mouse moved to (821, 446)
Screenshot: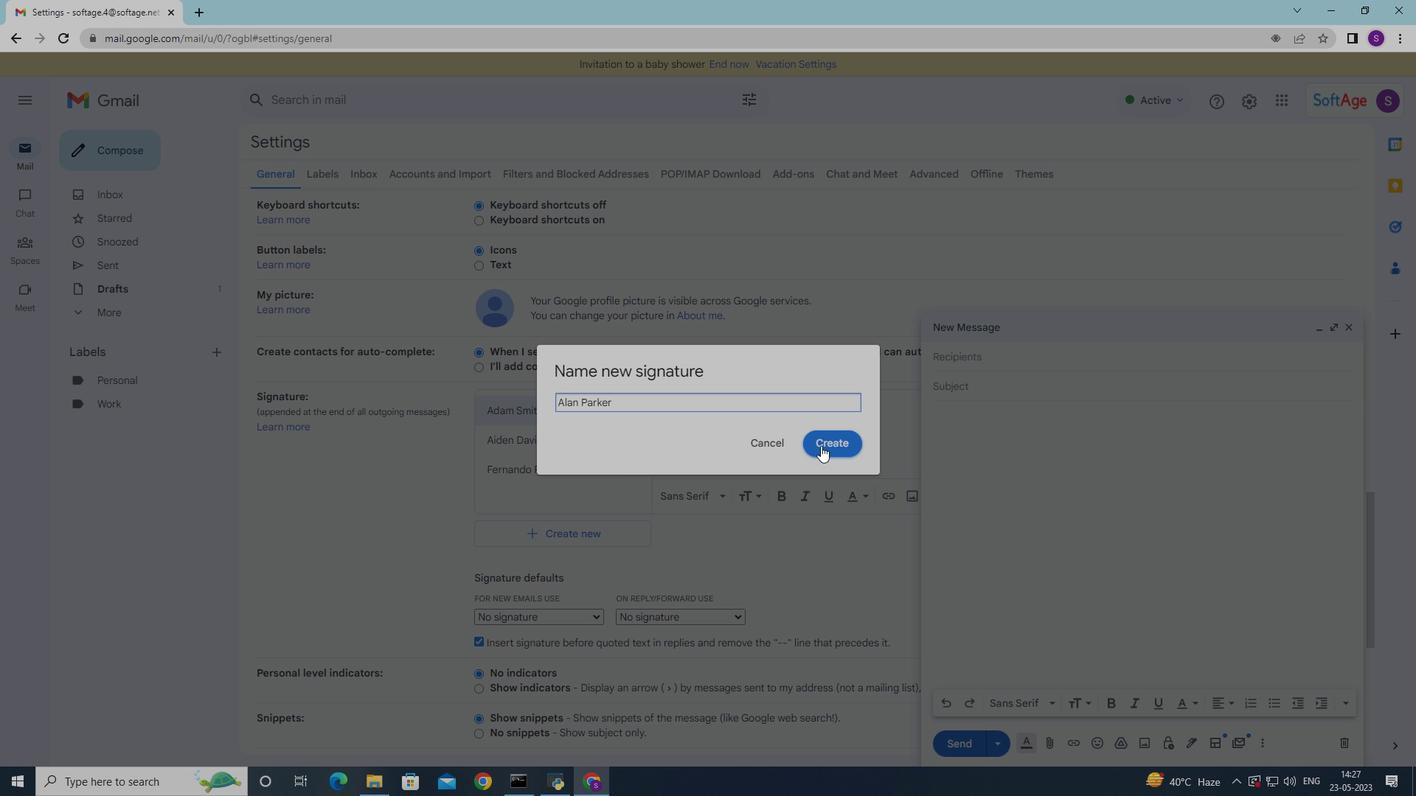
Action: Mouse pressed left at (821, 446)
Screenshot: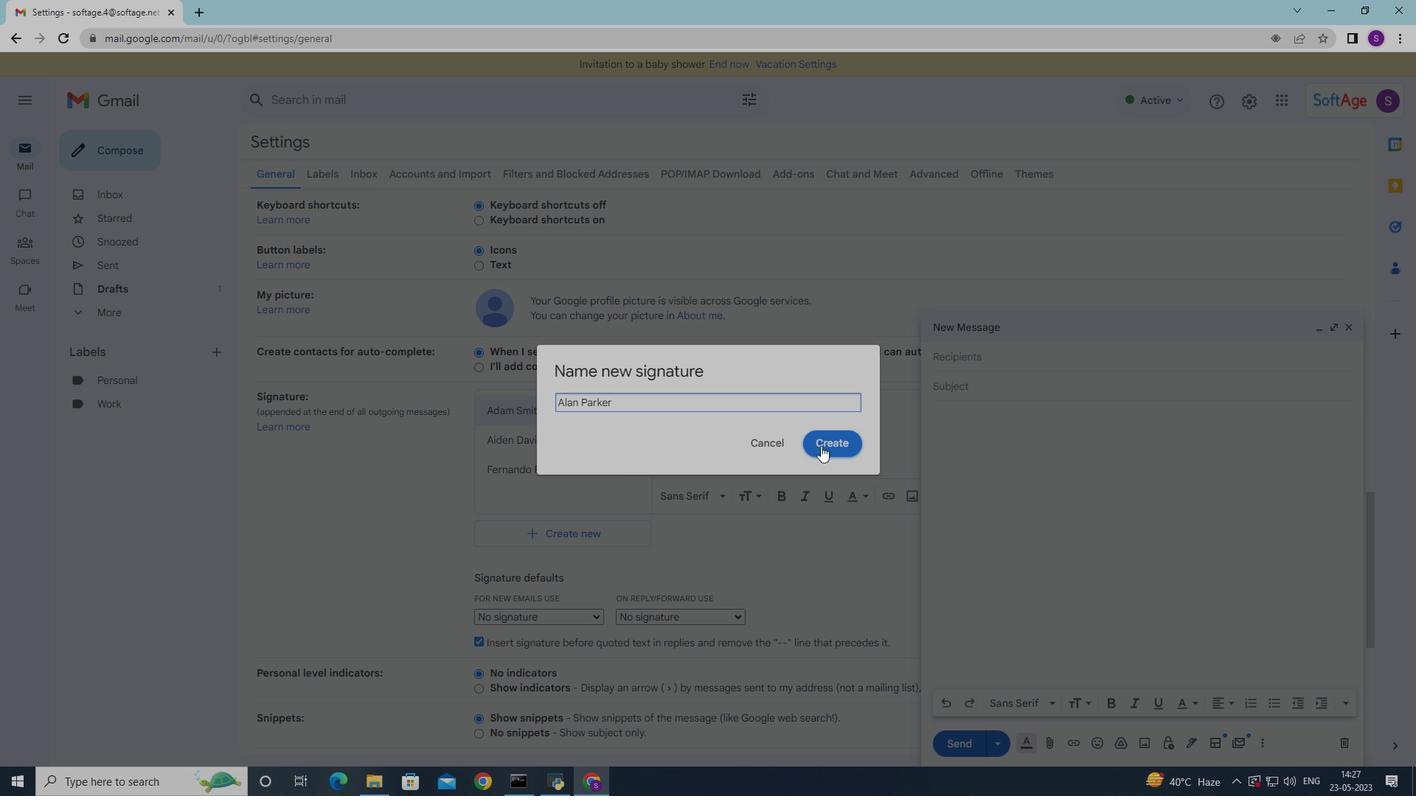 
Action: Mouse moved to (736, 407)
Screenshot: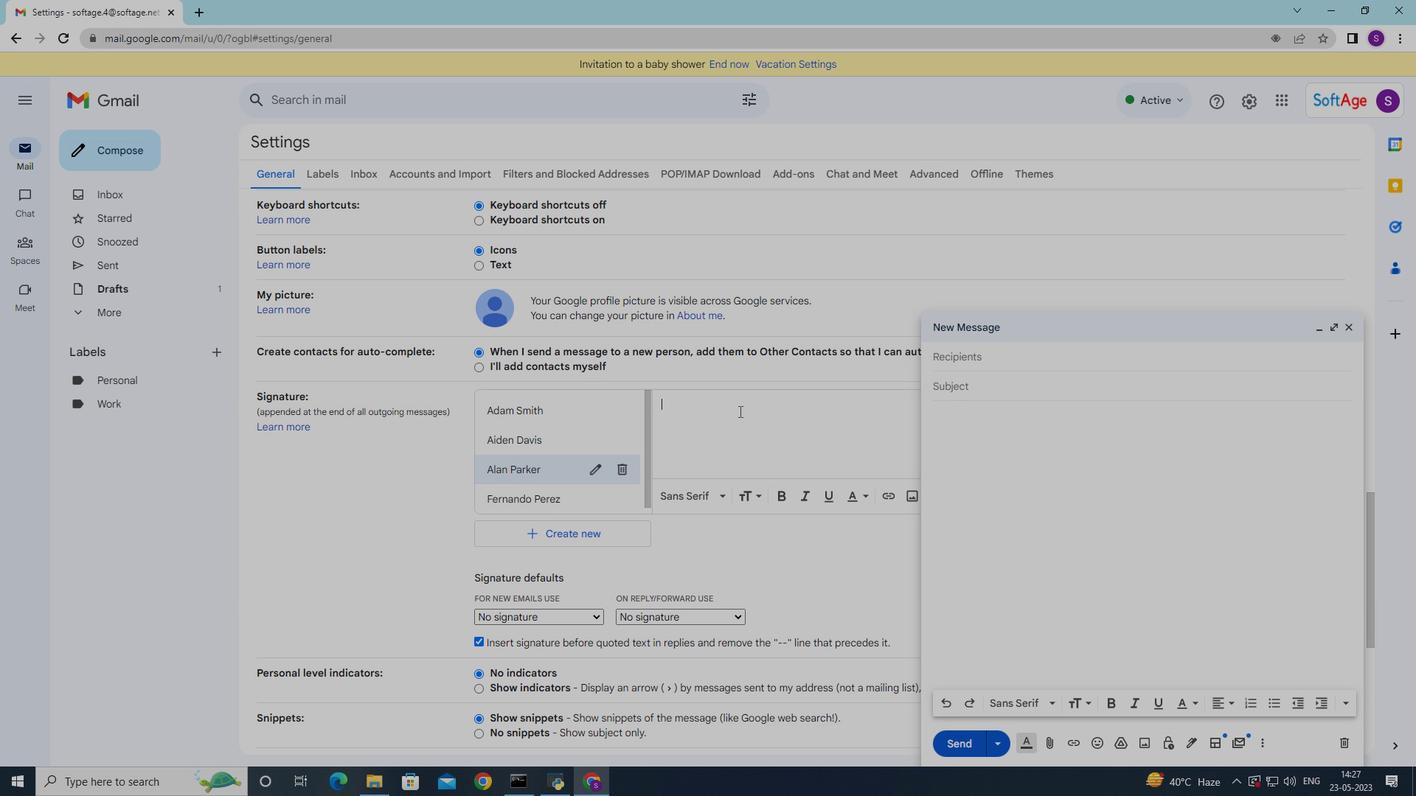 
Action: Key pressed <Key.shift>Alan<Key.space><Key.shift>Parker
Screenshot: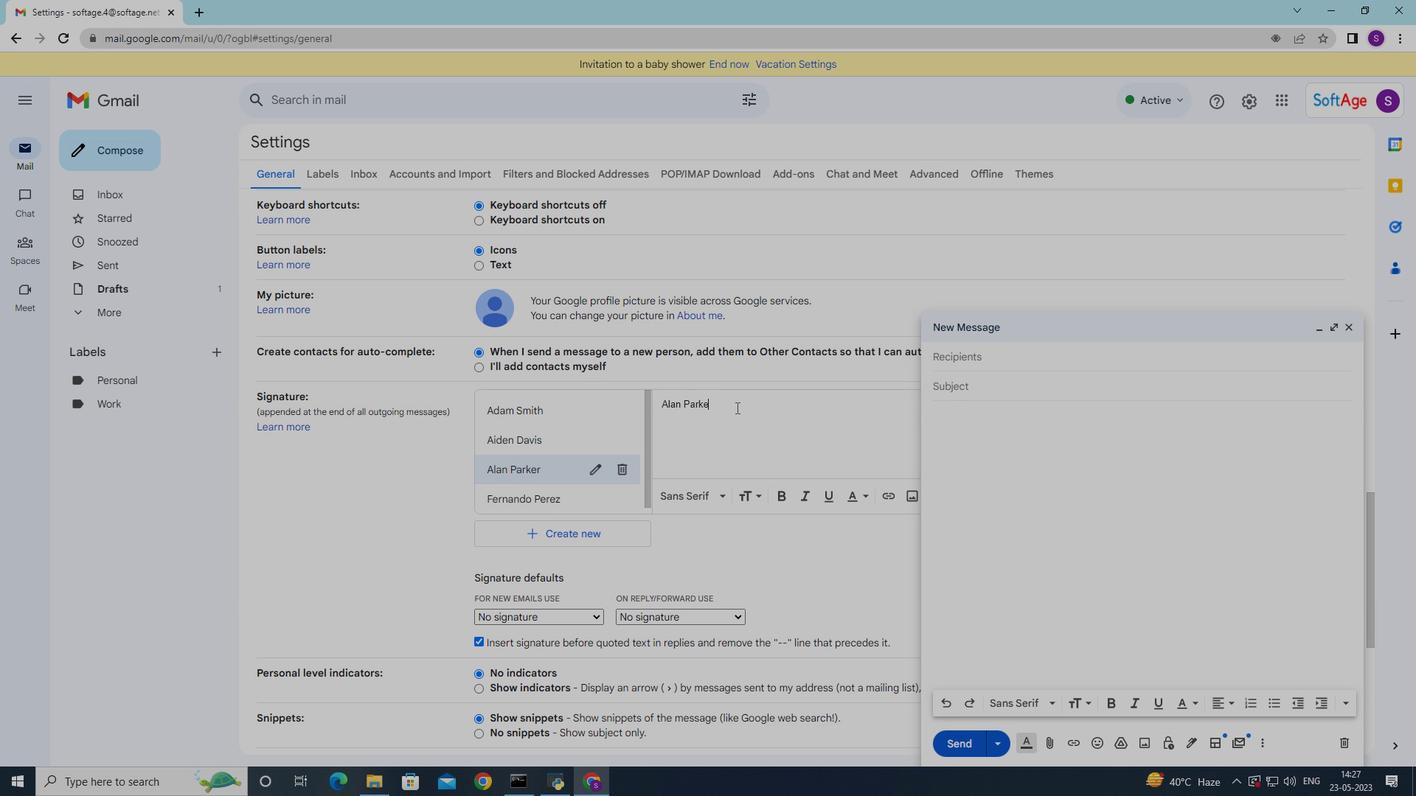 
Action: Mouse moved to (653, 522)
Screenshot: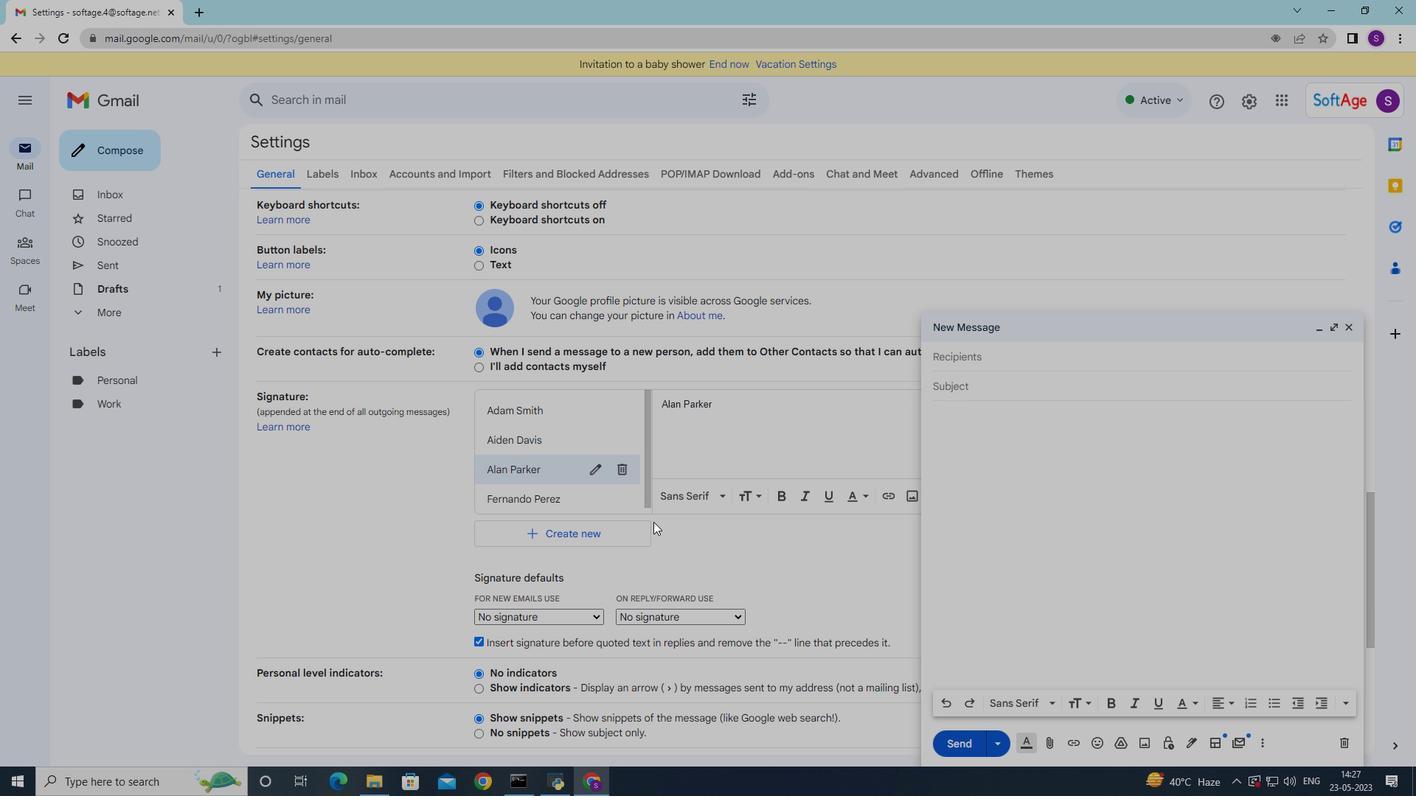 
Action: Mouse scrolled (653, 521) with delta (0, 0)
Screenshot: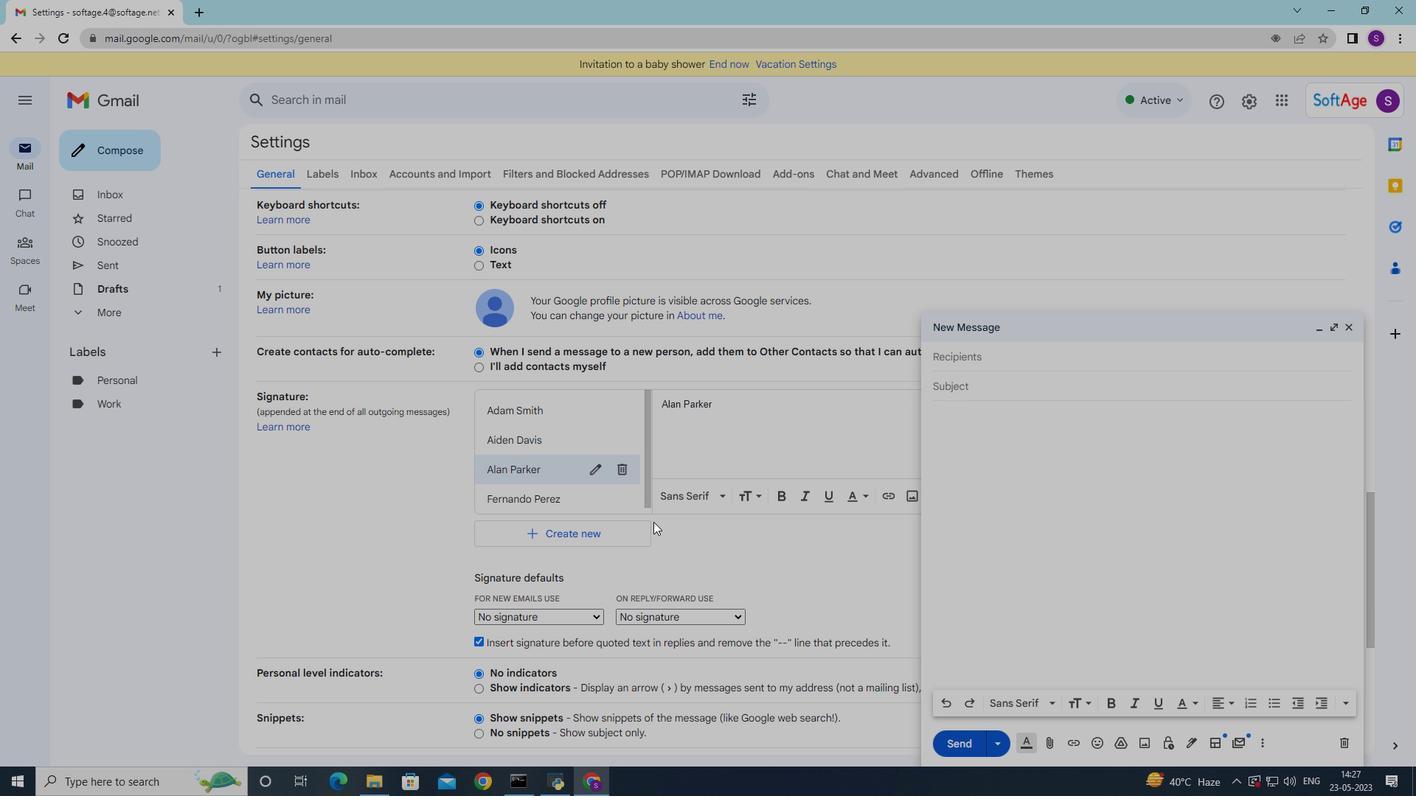 
Action: Mouse scrolled (653, 521) with delta (0, 0)
Screenshot: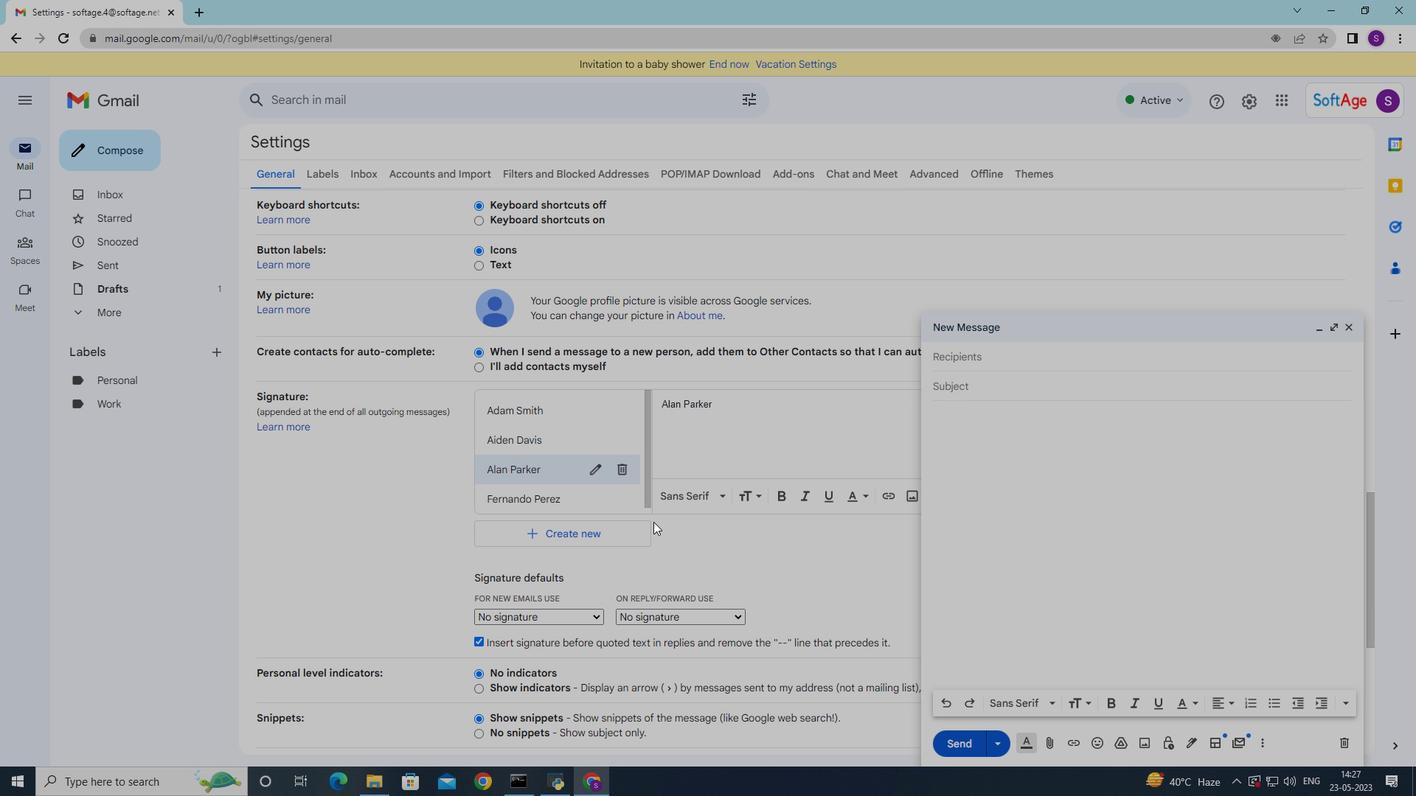
Action: Mouse scrolled (653, 521) with delta (0, 0)
Screenshot: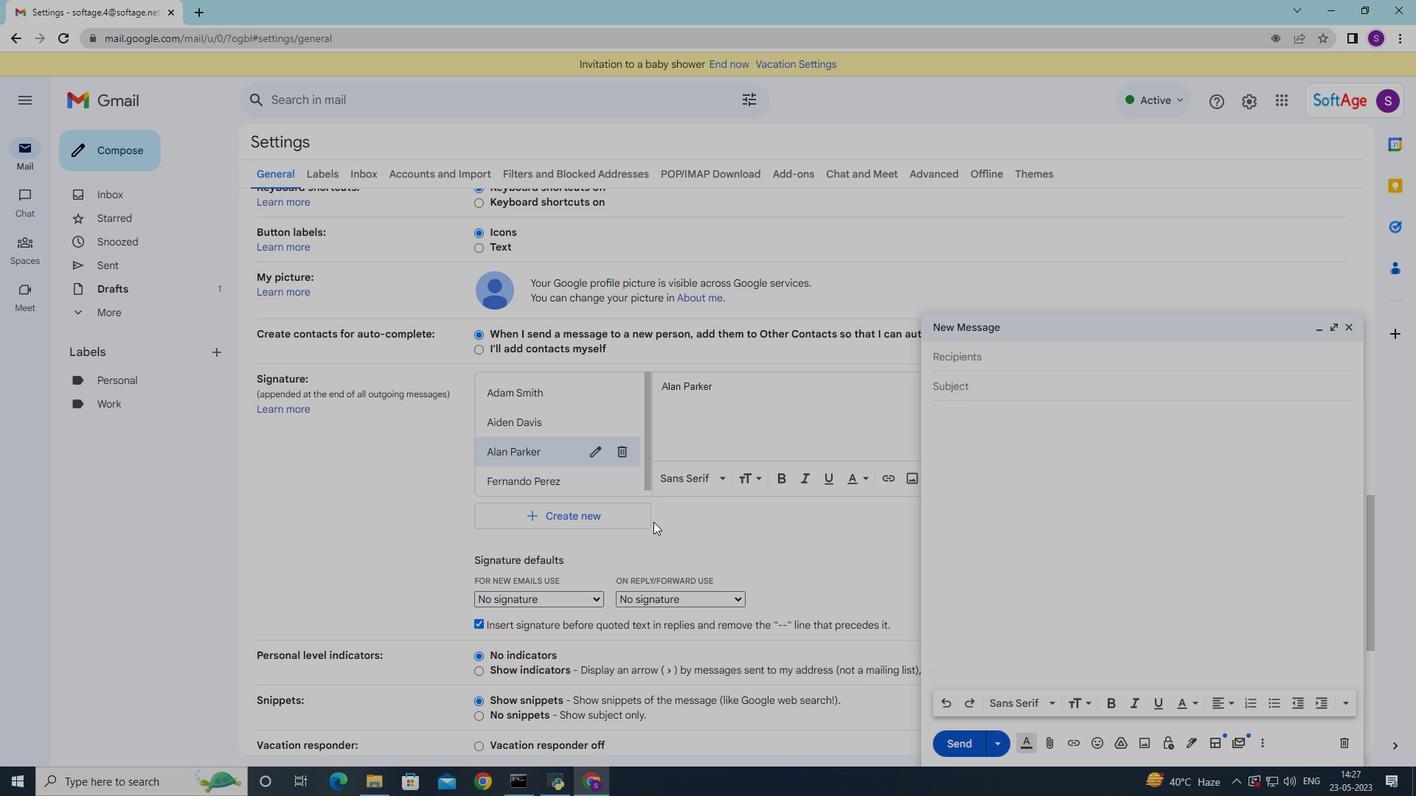 
Action: Mouse scrolled (653, 521) with delta (0, 0)
Screenshot: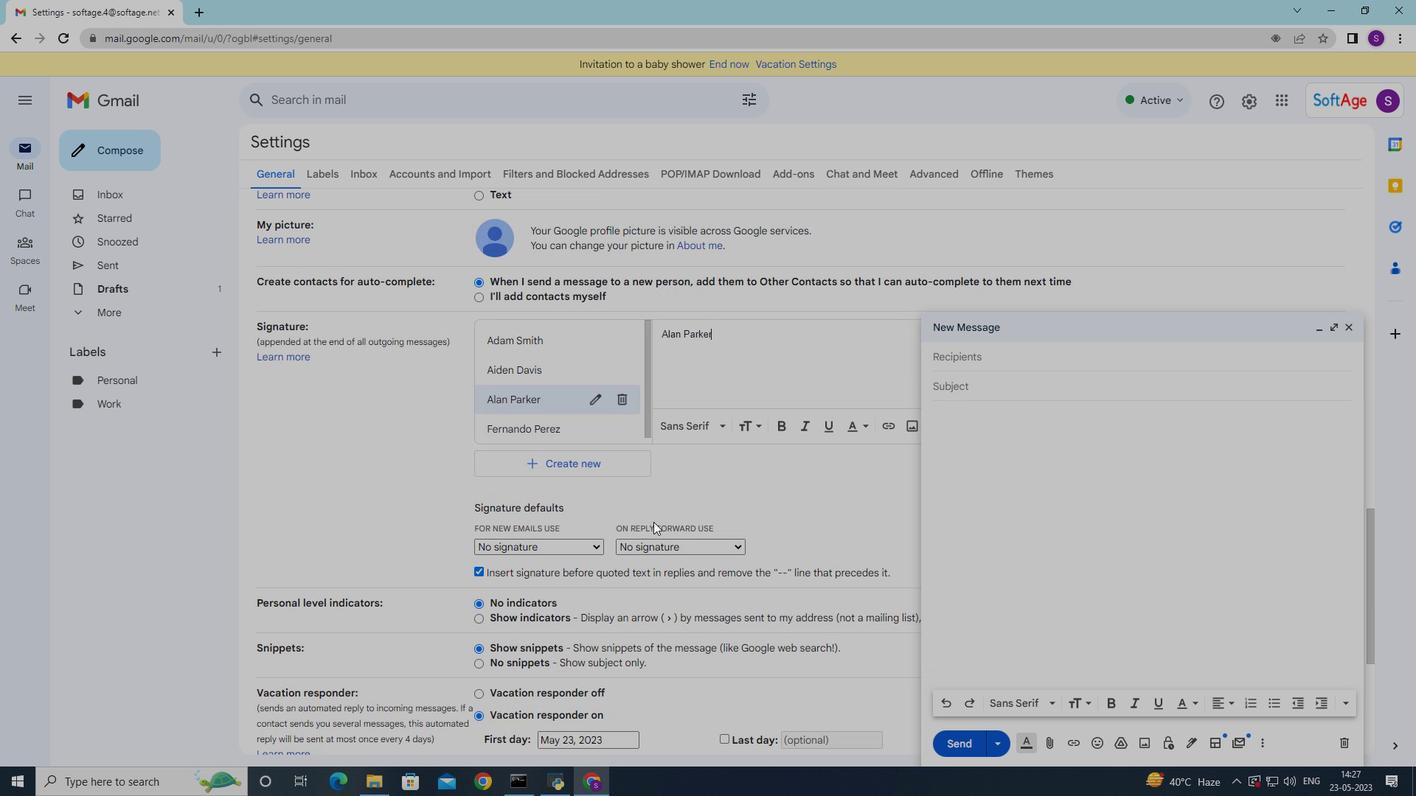 
Action: Mouse scrolled (653, 521) with delta (0, 0)
Screenshot: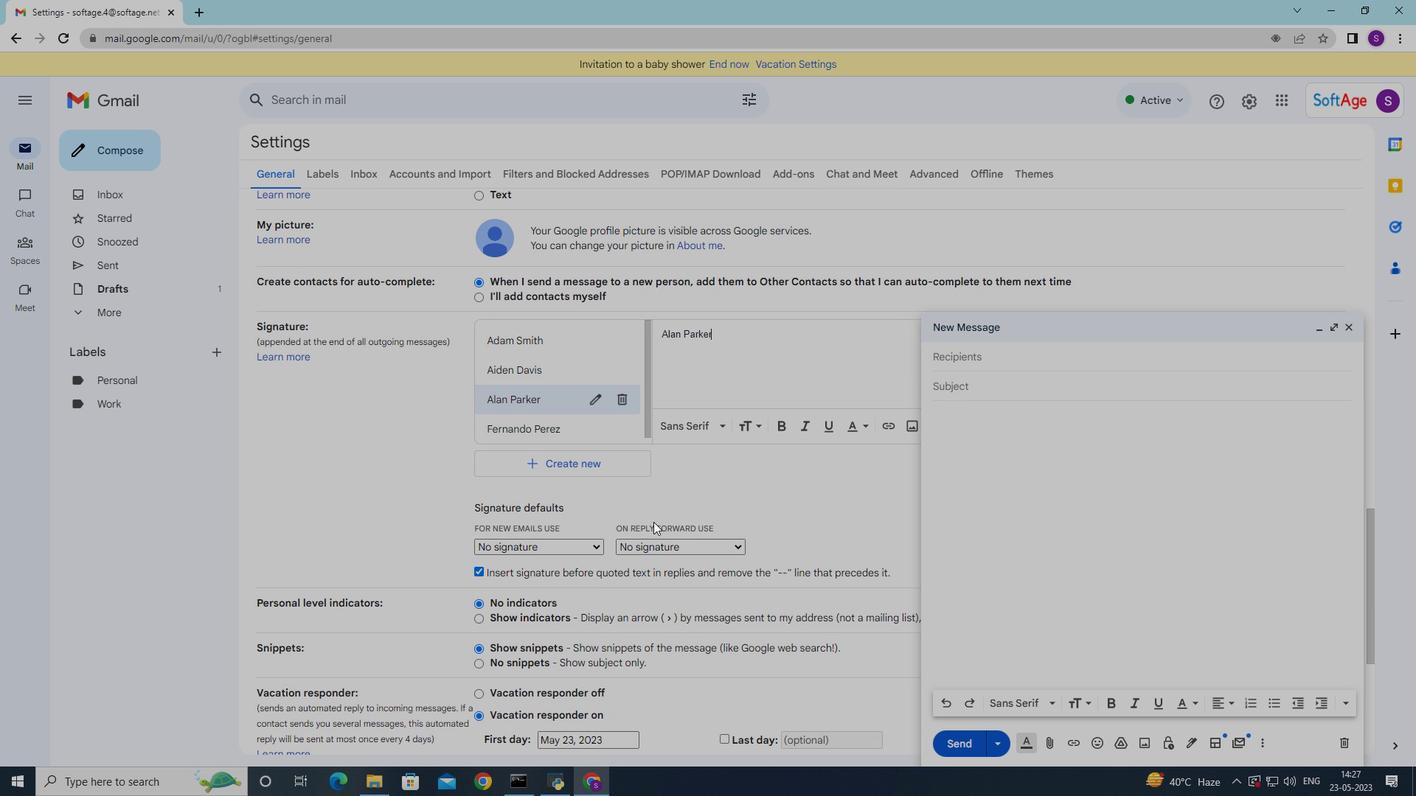 
Action: Mouse moved to (653, 523)
Screenshot: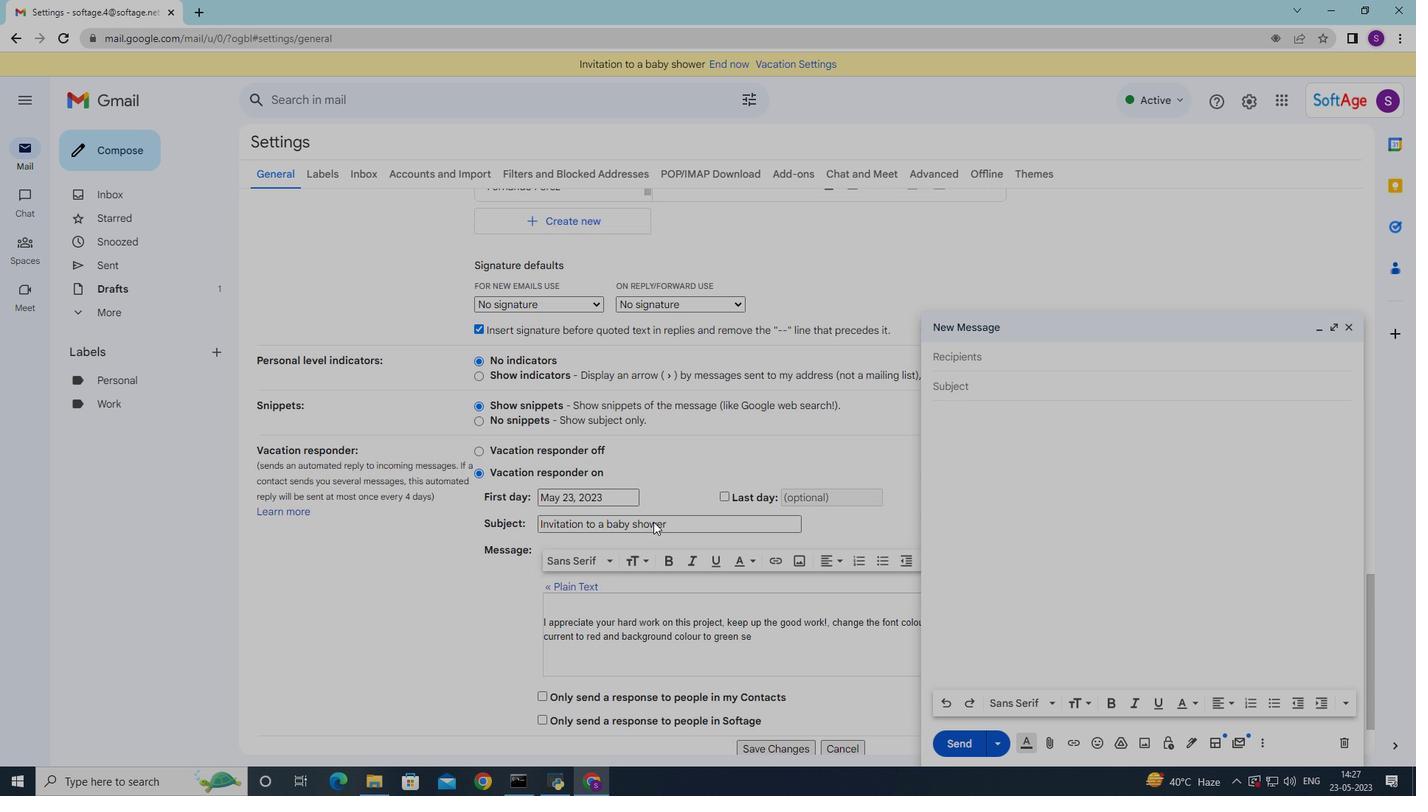 
Action: Mouse scrolled (653, 522) with delta (0, 0)
Screenshot: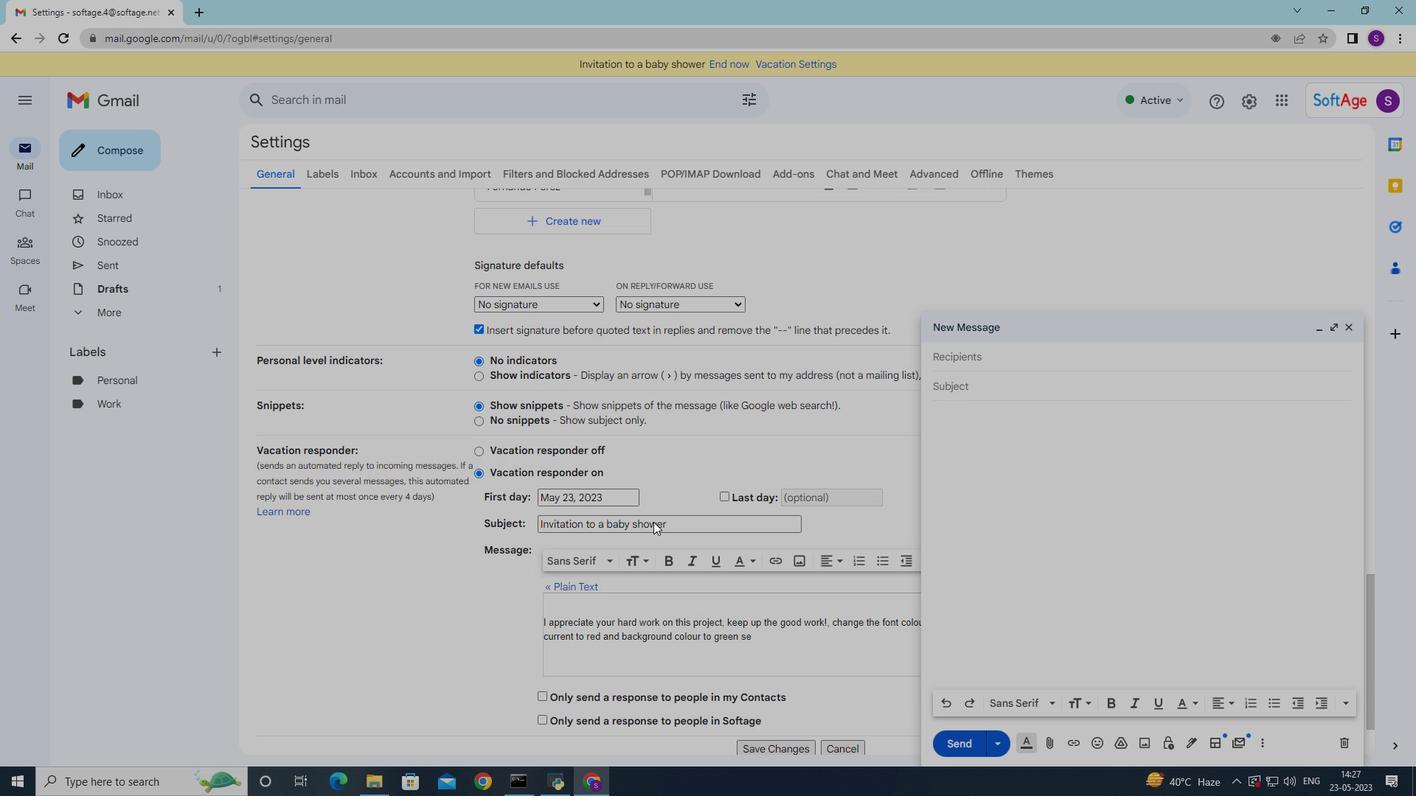 
Action: Mouse moved to (653, 523)
Screenshot: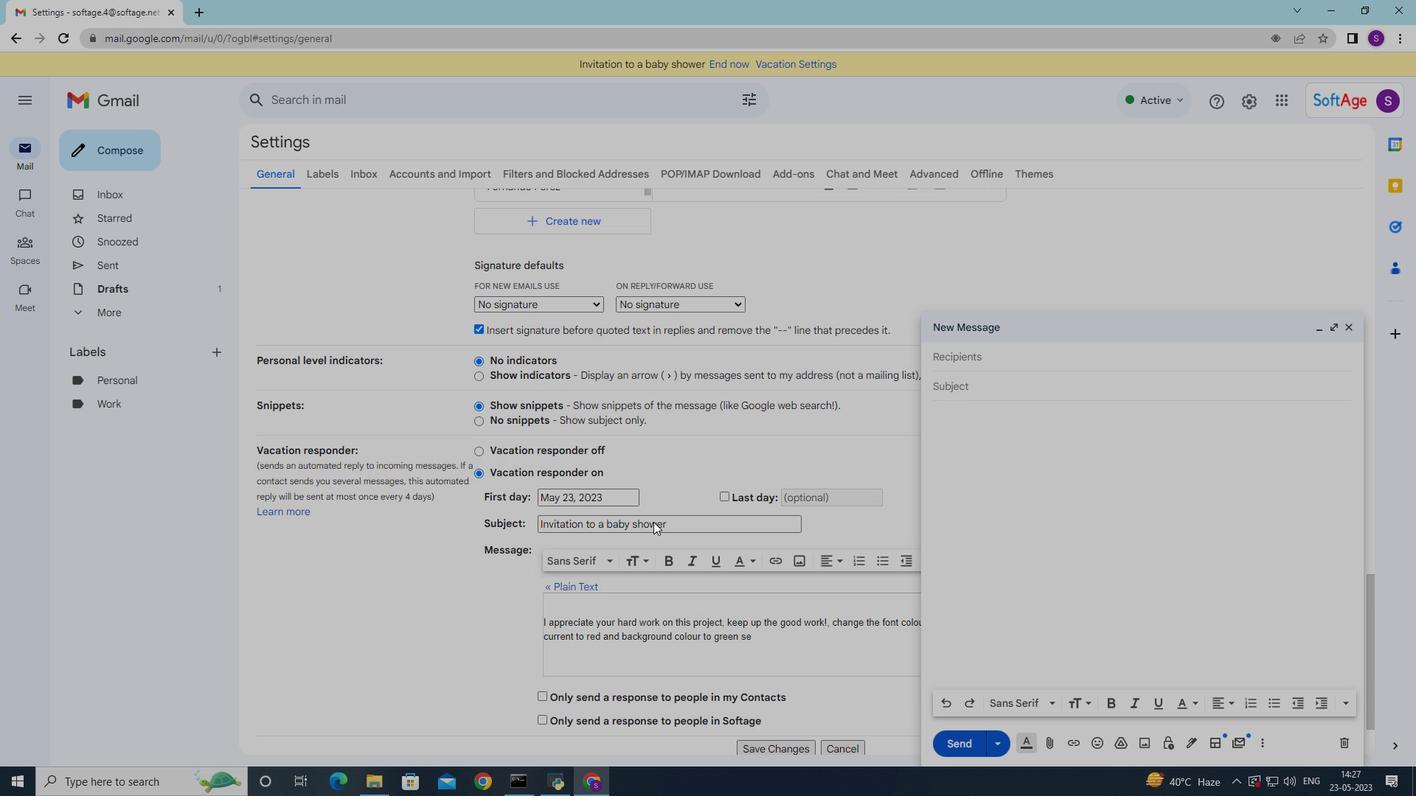 
Action: Mouse scrolled (653, 522) with delta (0, 0)
Screenshot: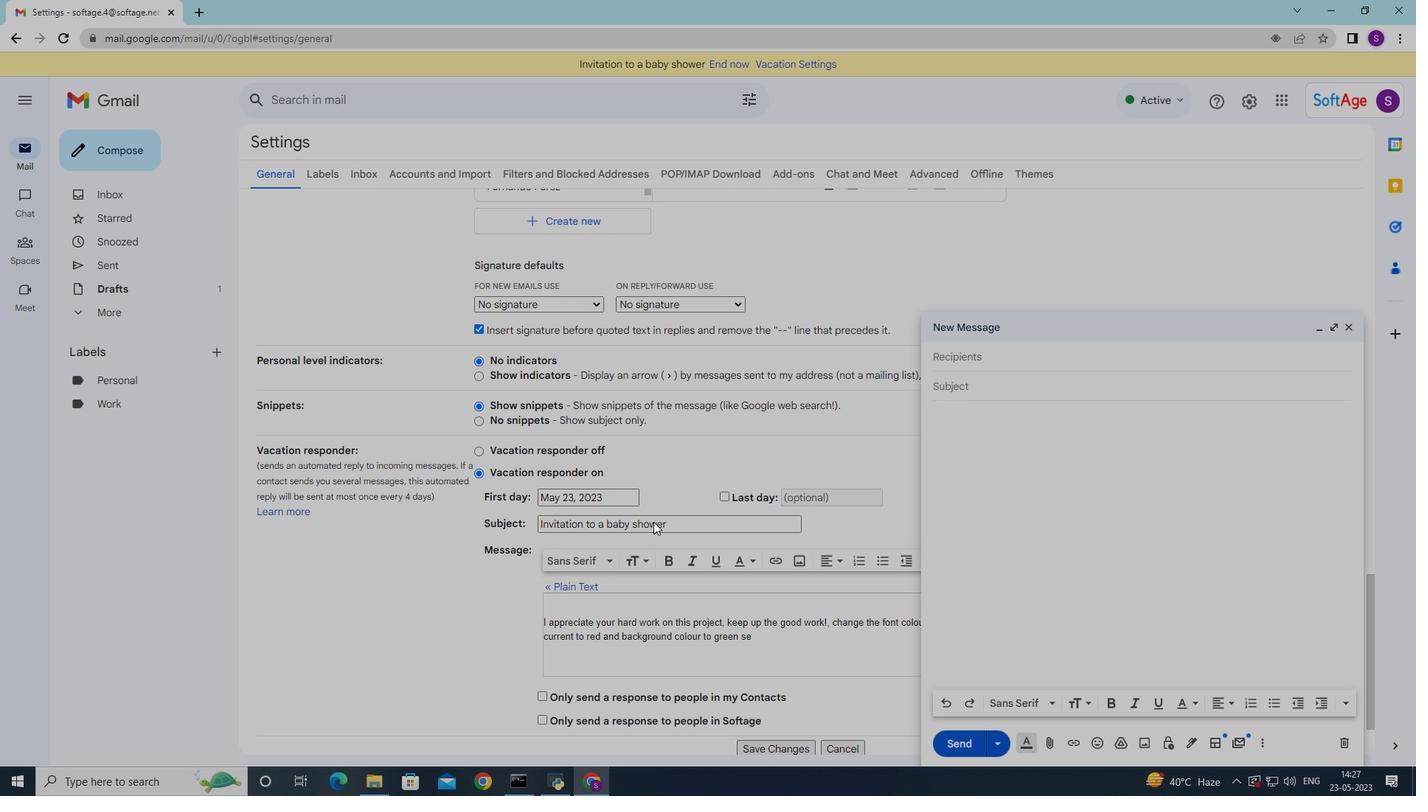 
Action: Mouse scrolled (653, 522) with delta (0, 0)
Screenshot: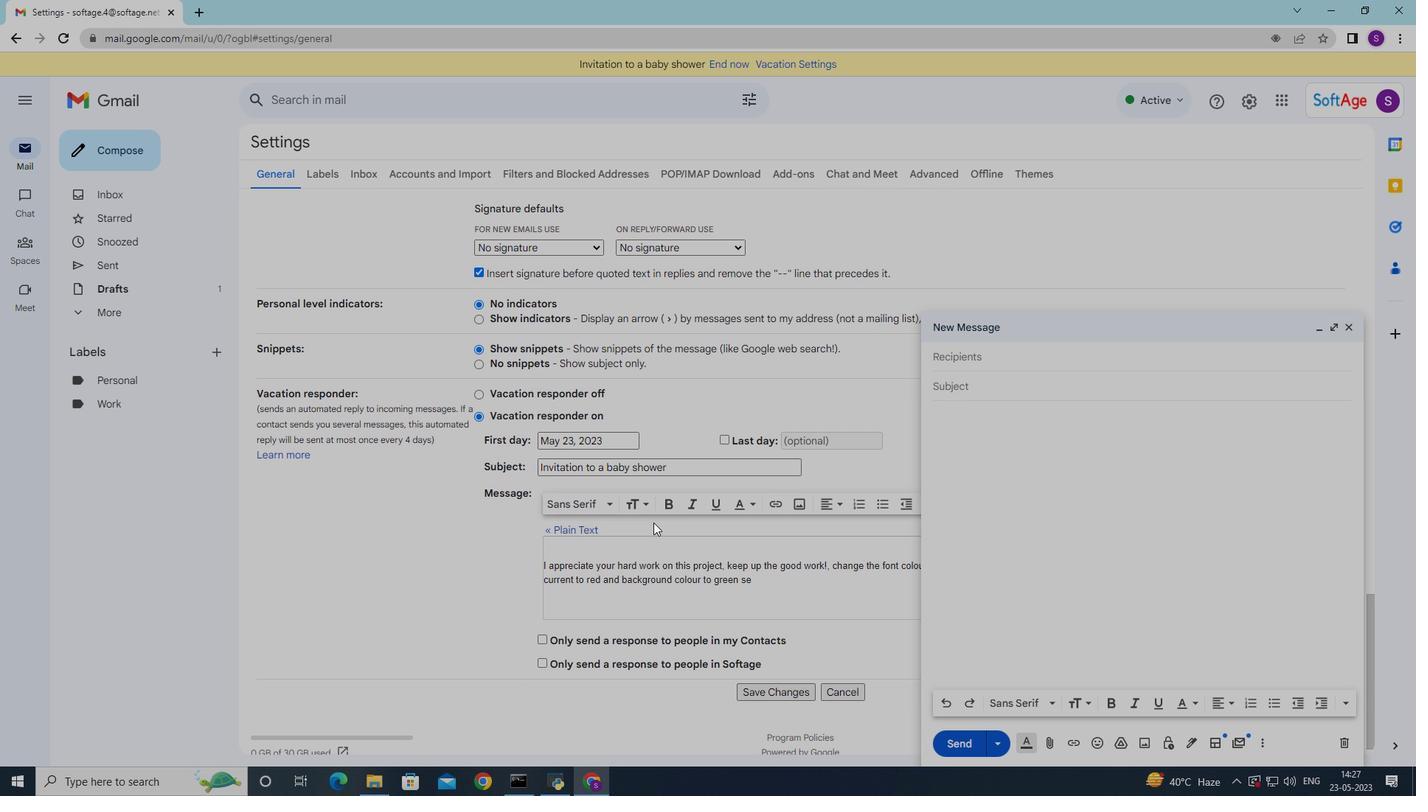 
Action: Mouse moved to (755, 677)
Screenshot: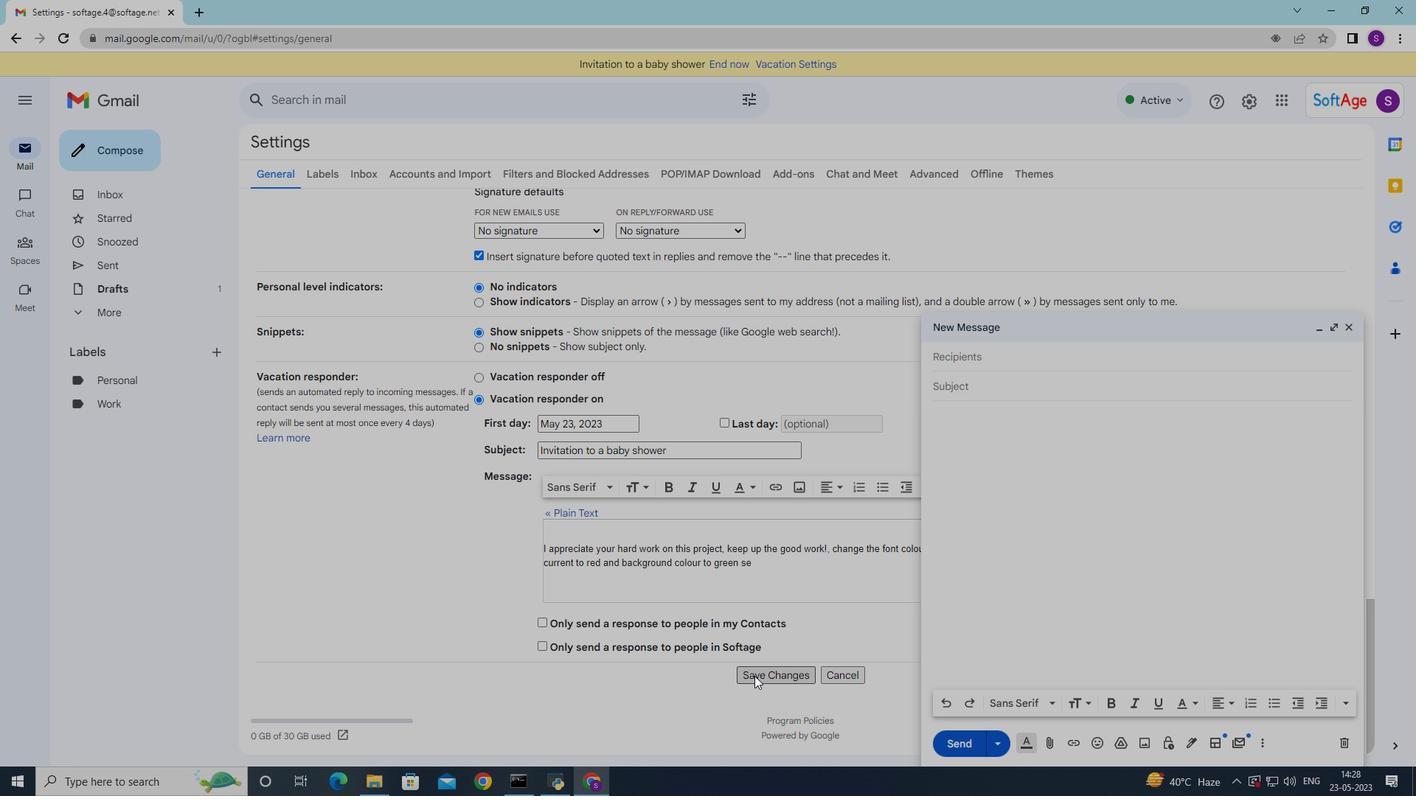 
Action: Mouse pressed left at (755, 677)
Screenshot: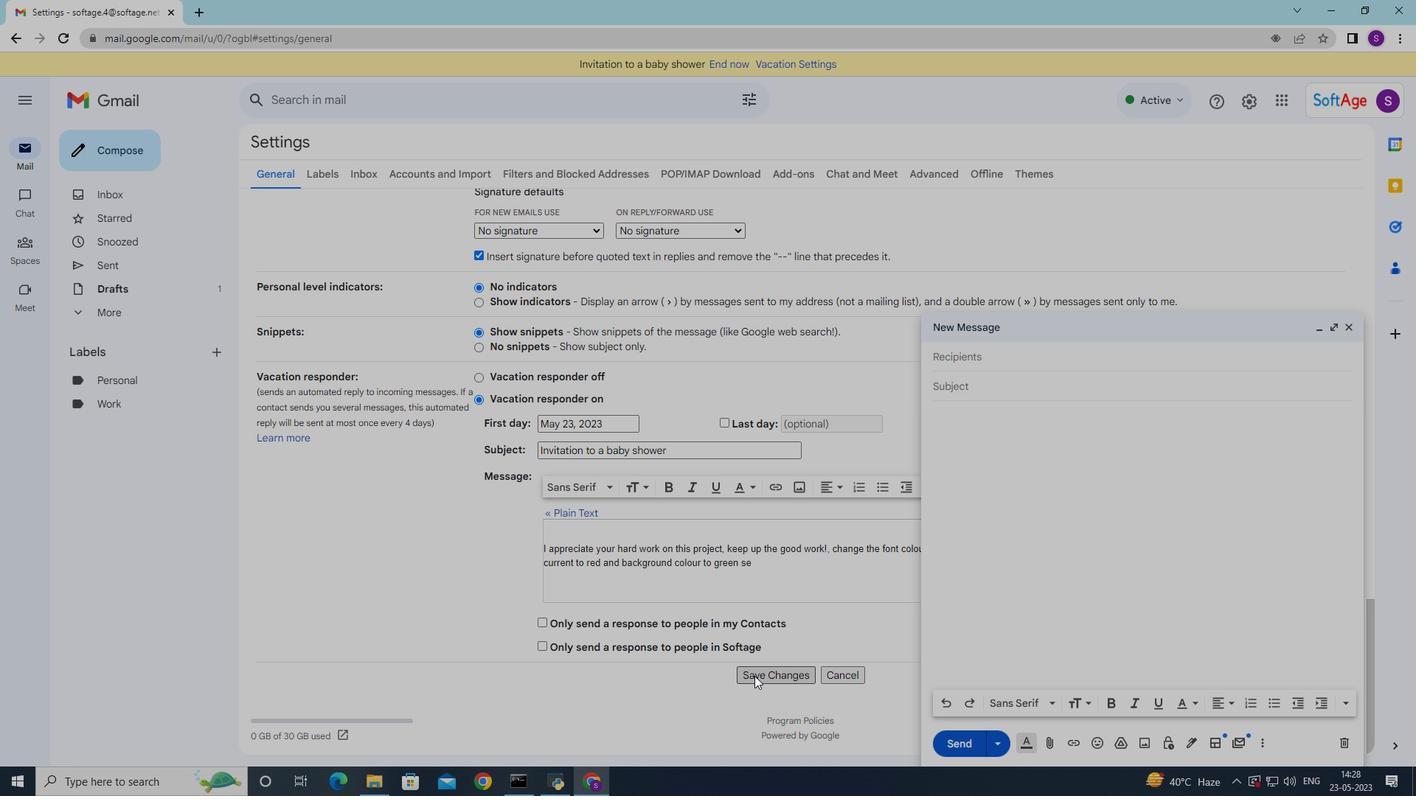 
Action: Mouse moved to (1349, 328)
Screenshot: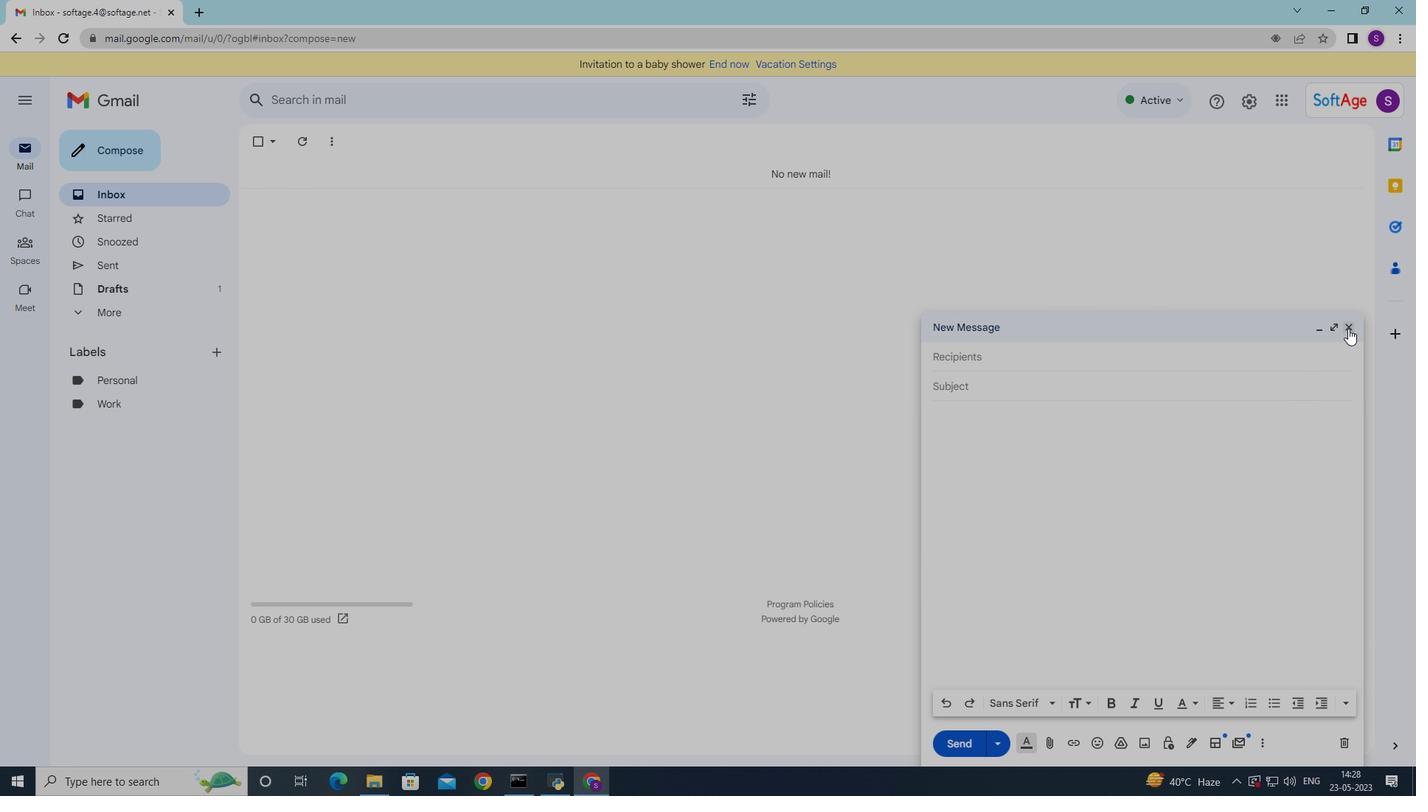 
Action: Mouse pressed left at (1348, 328)
Screenshot: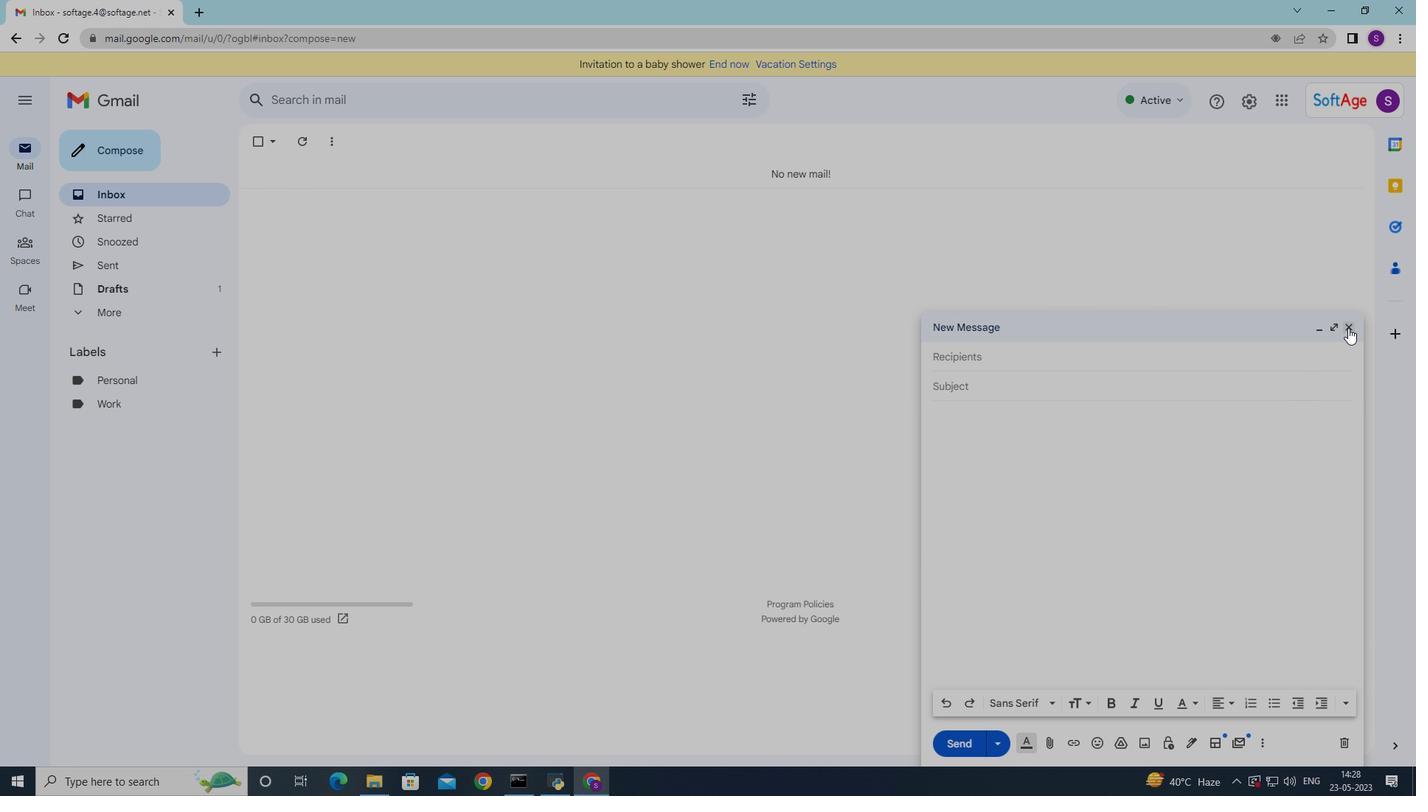 
Action: Mouse moved to (99, 140)
Screenshot: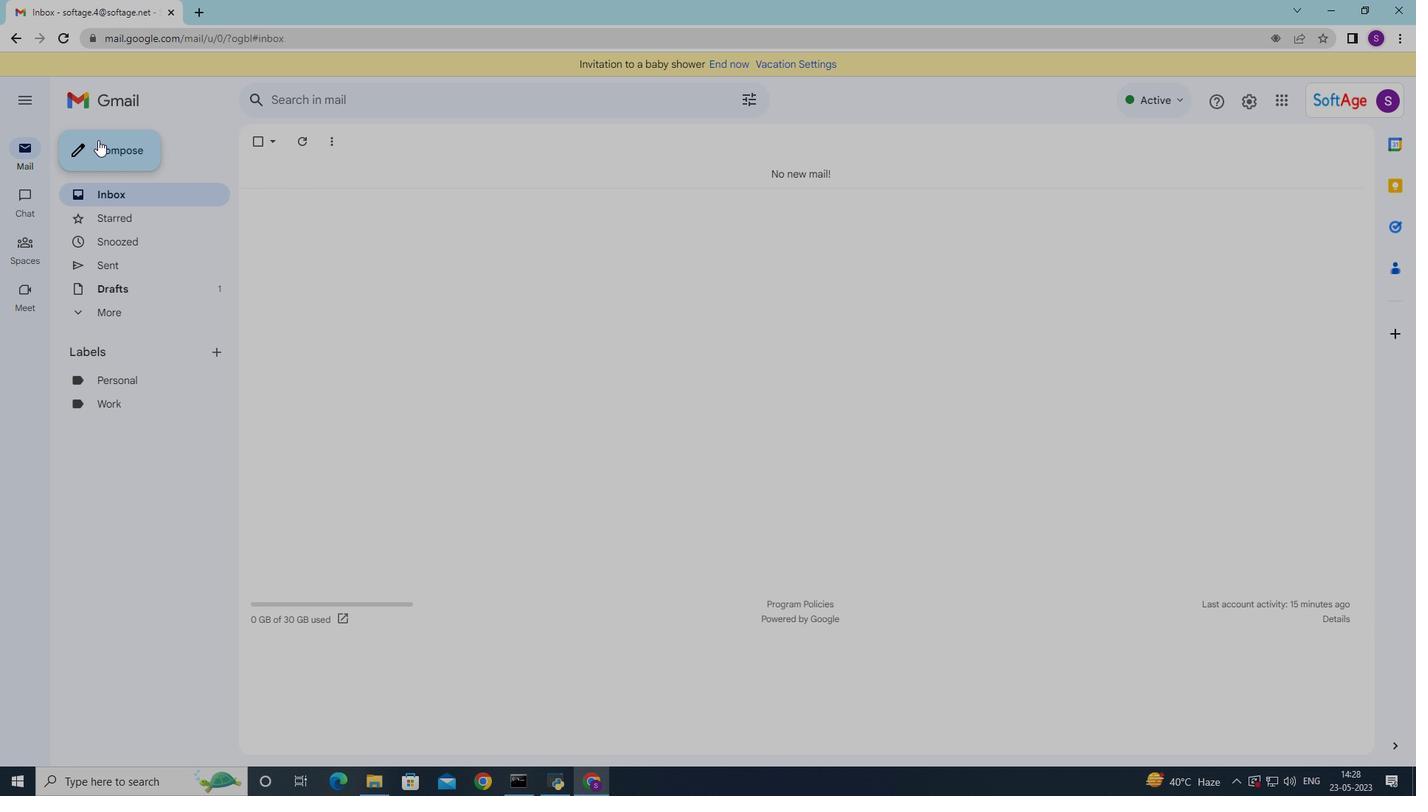 
Action: Mouse pressed left at (99, 140)
Screenshot: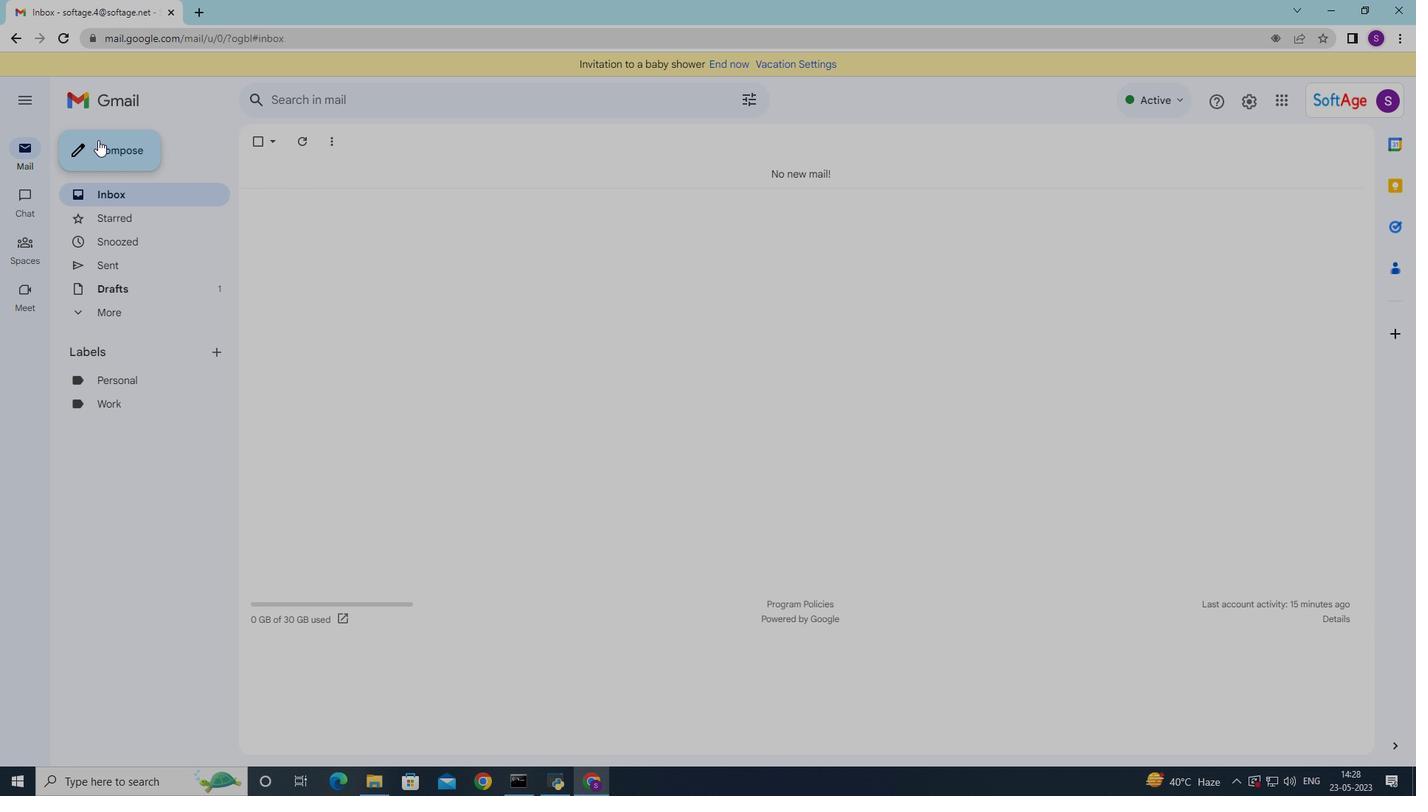 
Action: Mouse moved to (1192, 740)
Screenshot: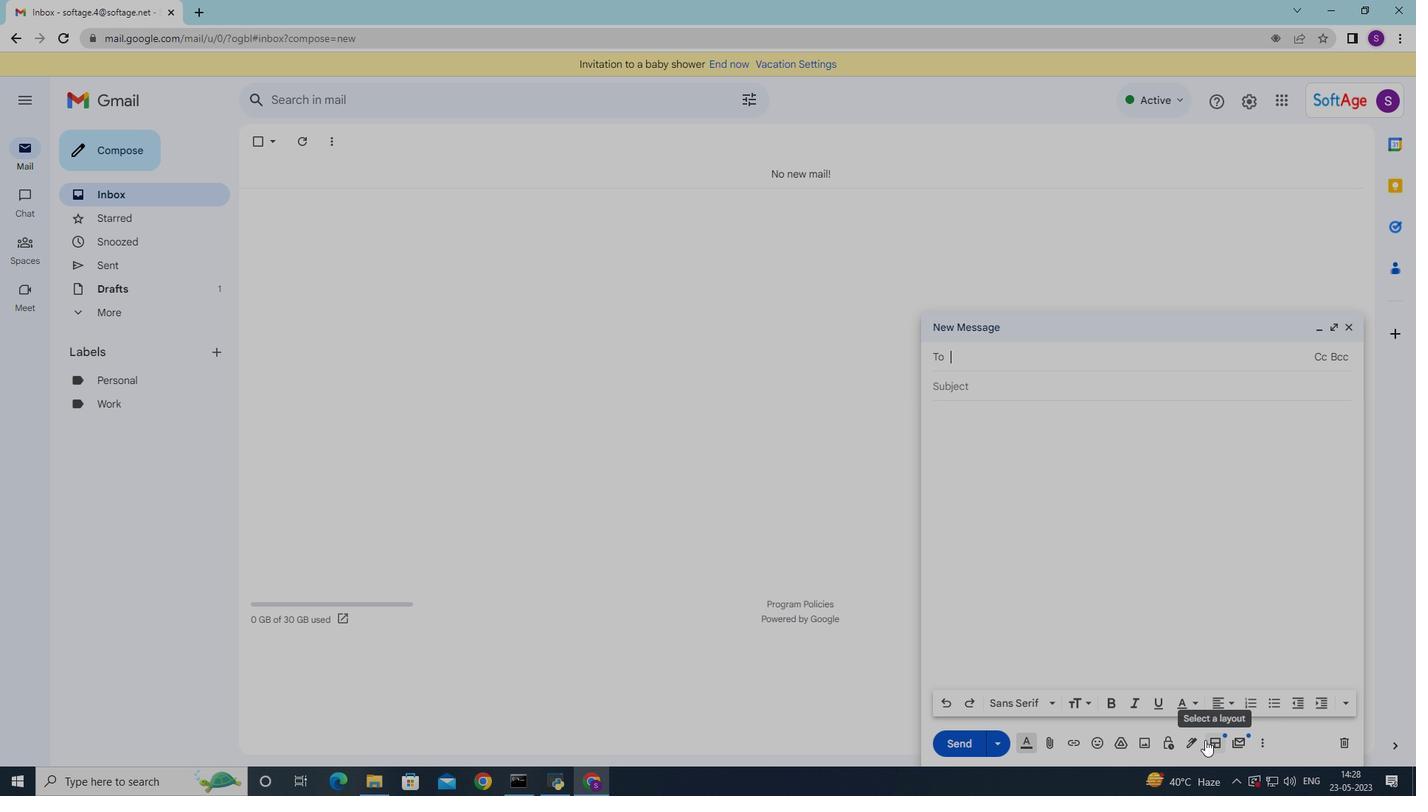 
Action: Mouse pressed left at (1192, 740)
Screenshot: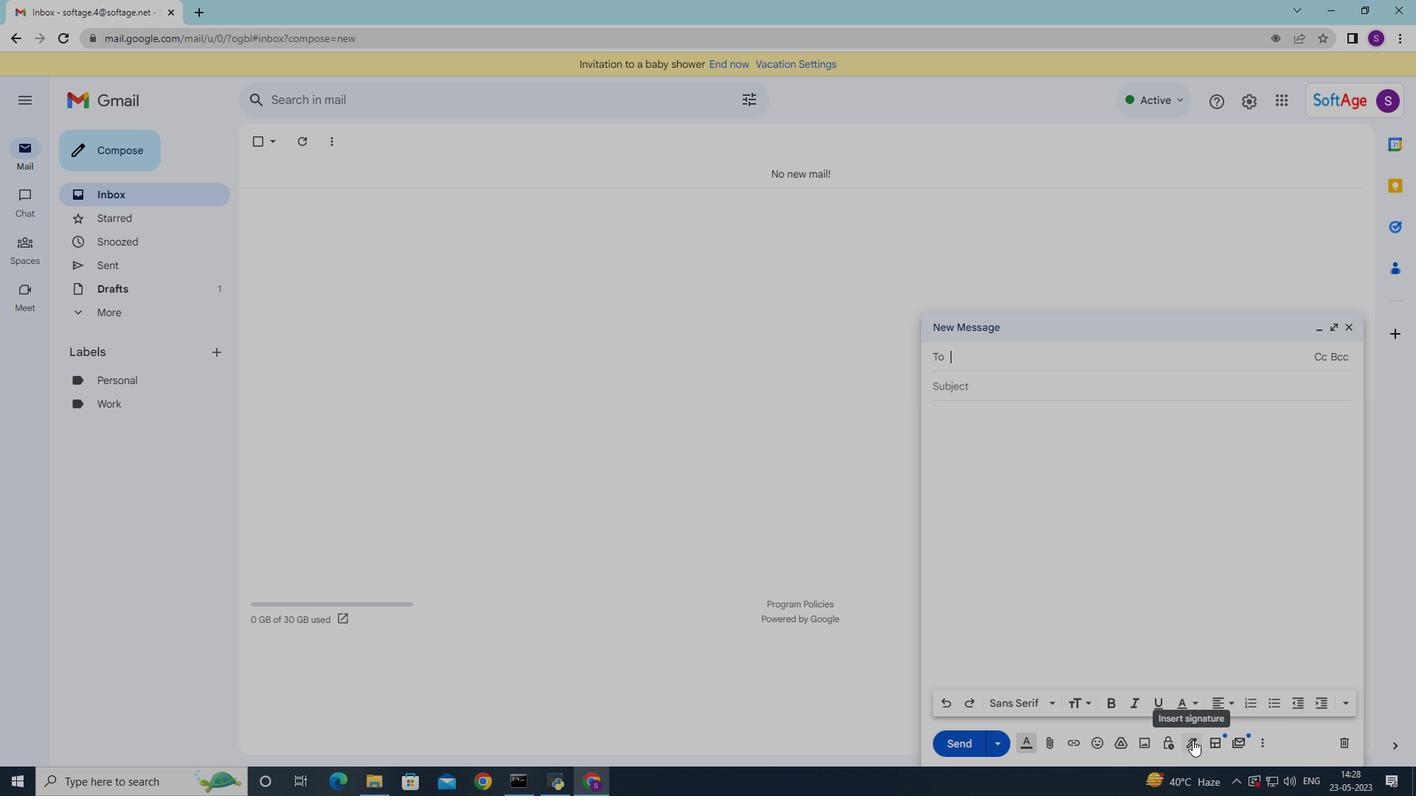 
Action: Mouse moved to (1209, 700)
Screenshot: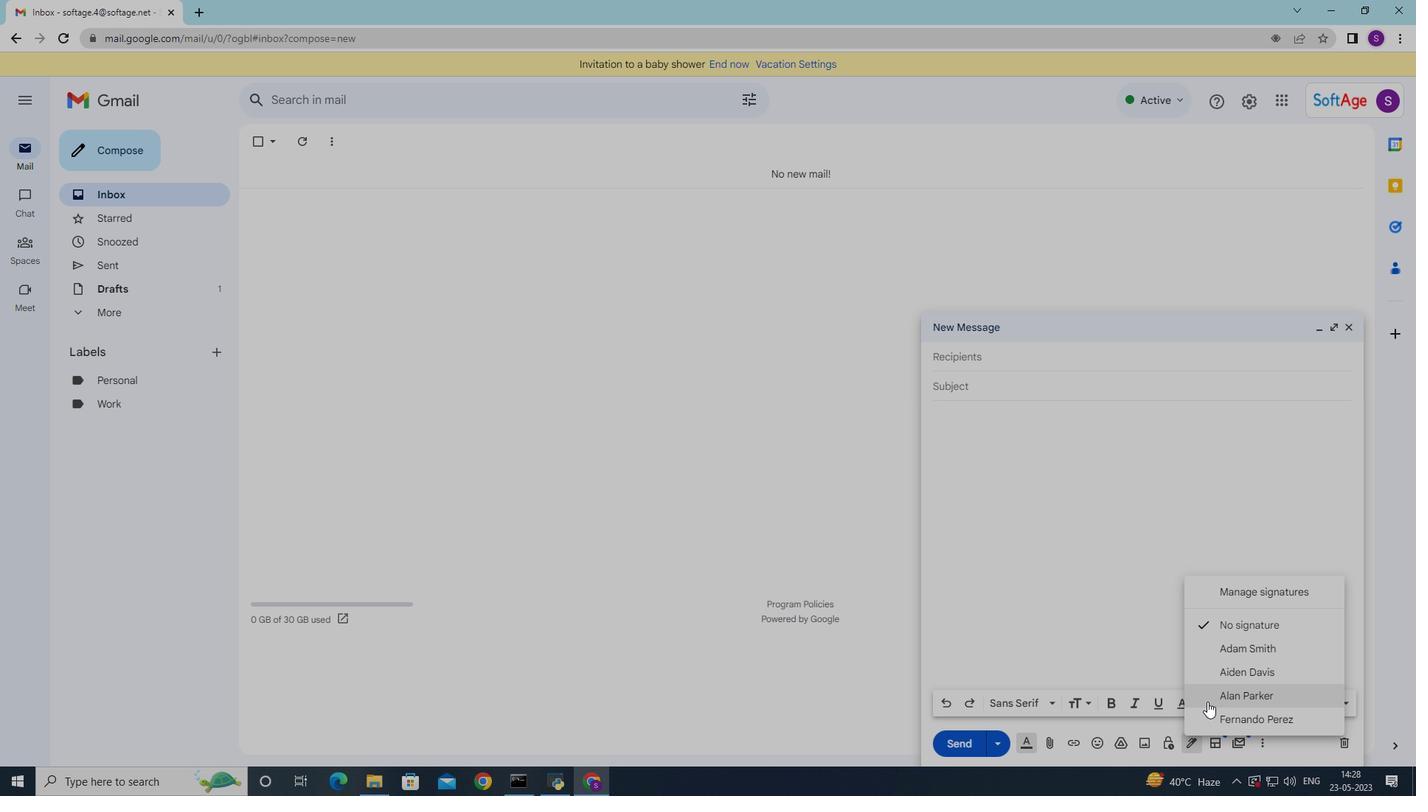 
Action: Mouse pressed left at (1209, 700)
Screenshot: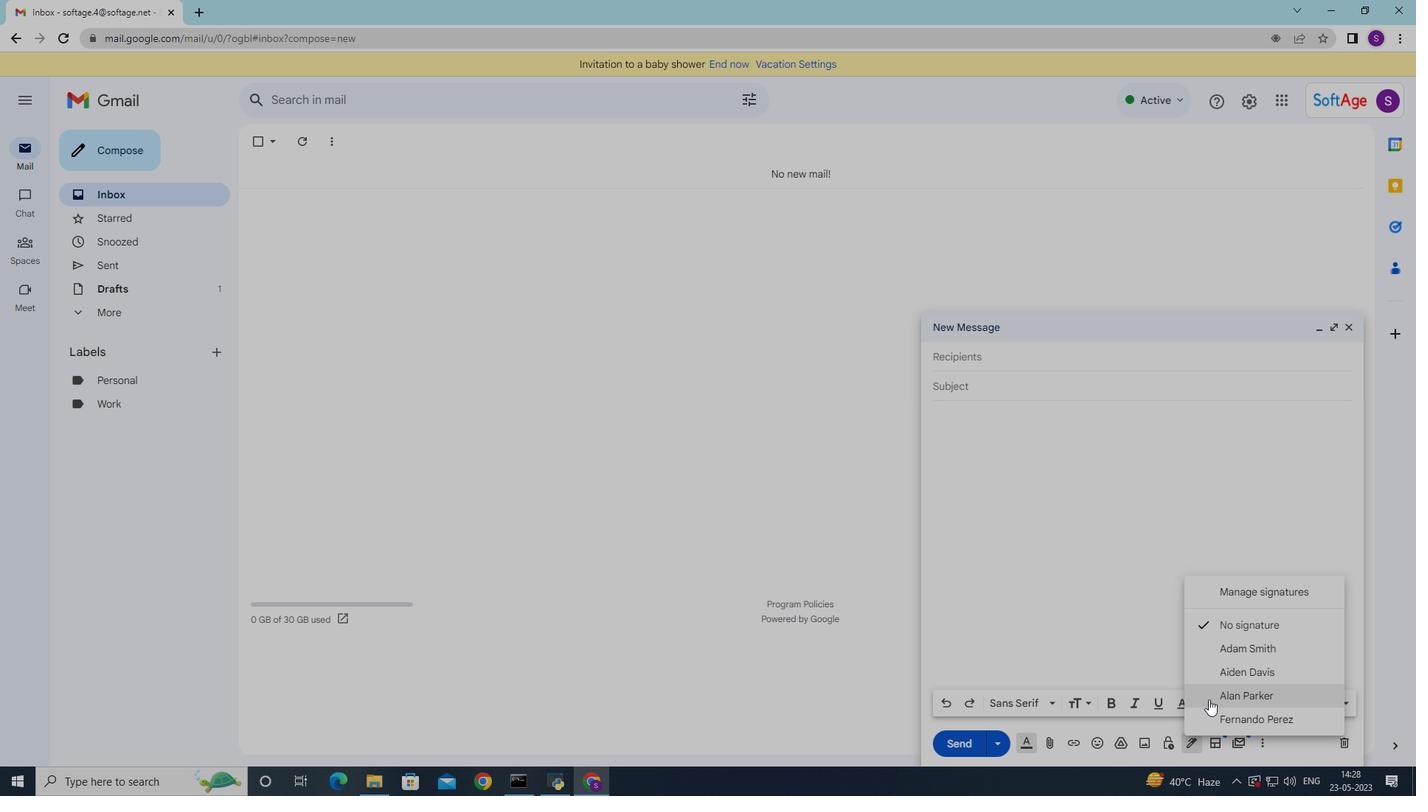
Action: Mouse moved to (957, 391)
Screenshot: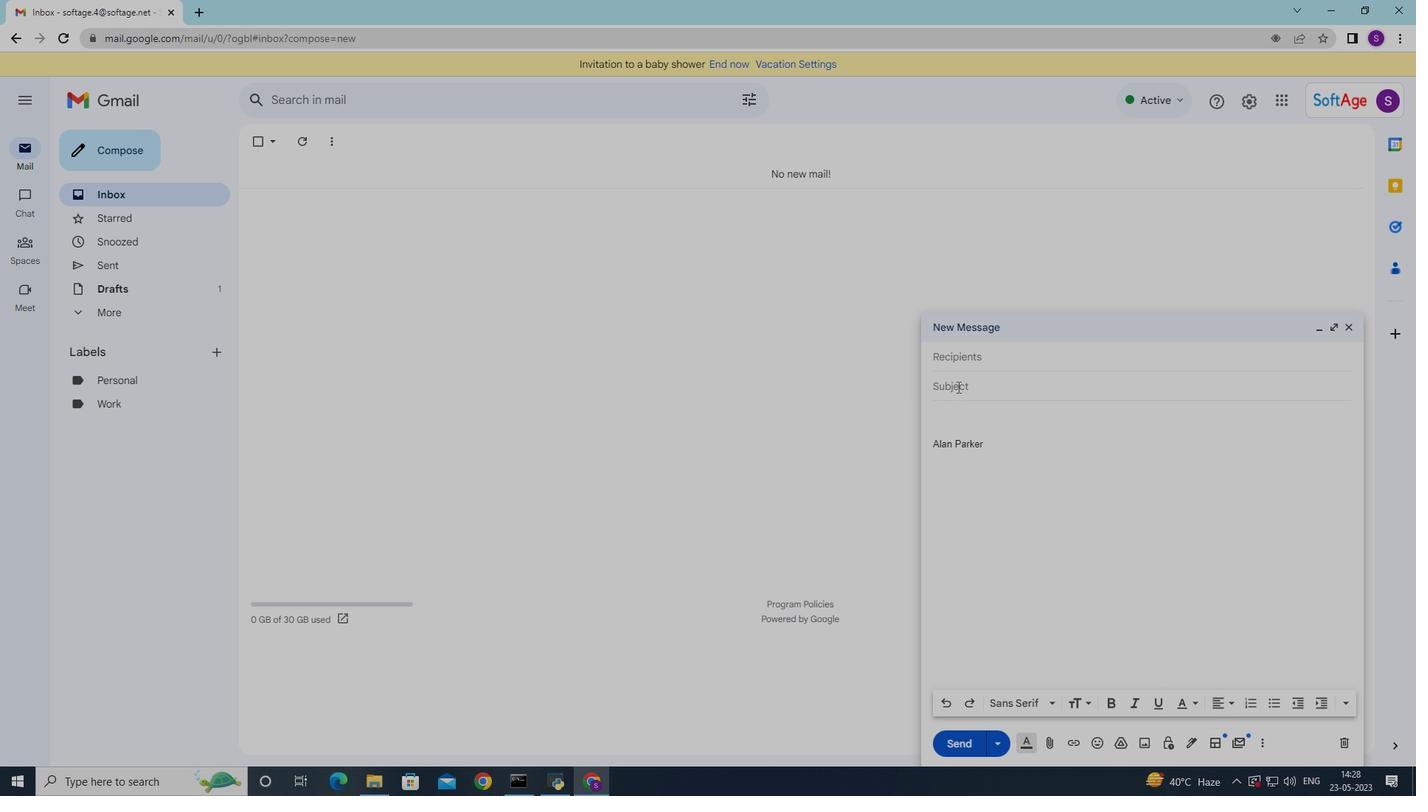 
Action: Mouse pressed left at (957, 391)
Screenshot: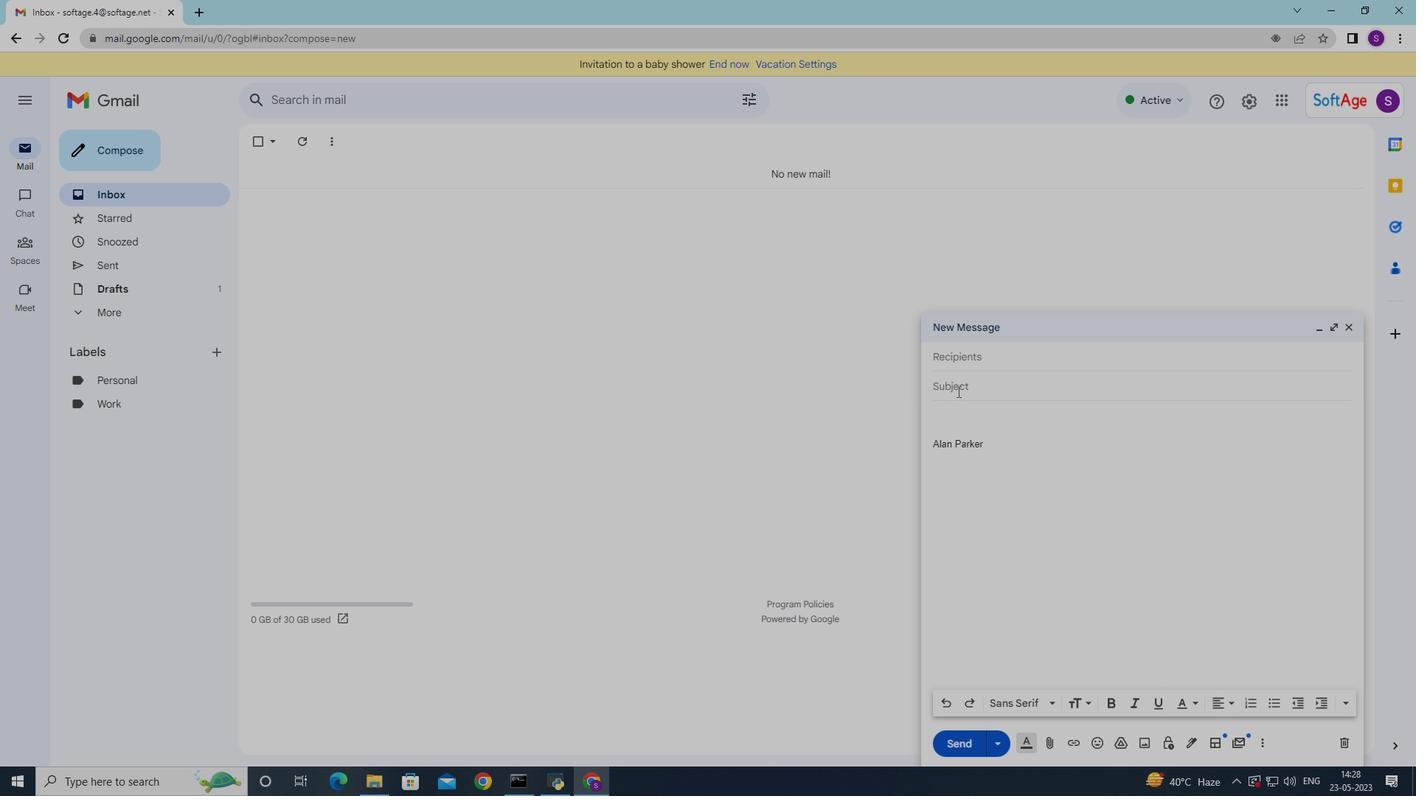 
Action: Key pressed <Key.shift><Key.shift><Key.shift><Key.shift><Key.shift><Key.shift>Feedback<Key.space>on<Key.space>the<Key.space><Key.backspace><Key.backspace><Key.backspace><Key.backspace>a<Key.space>user<Key.space>guide<Key.space><Key.backspace>
Screenshot: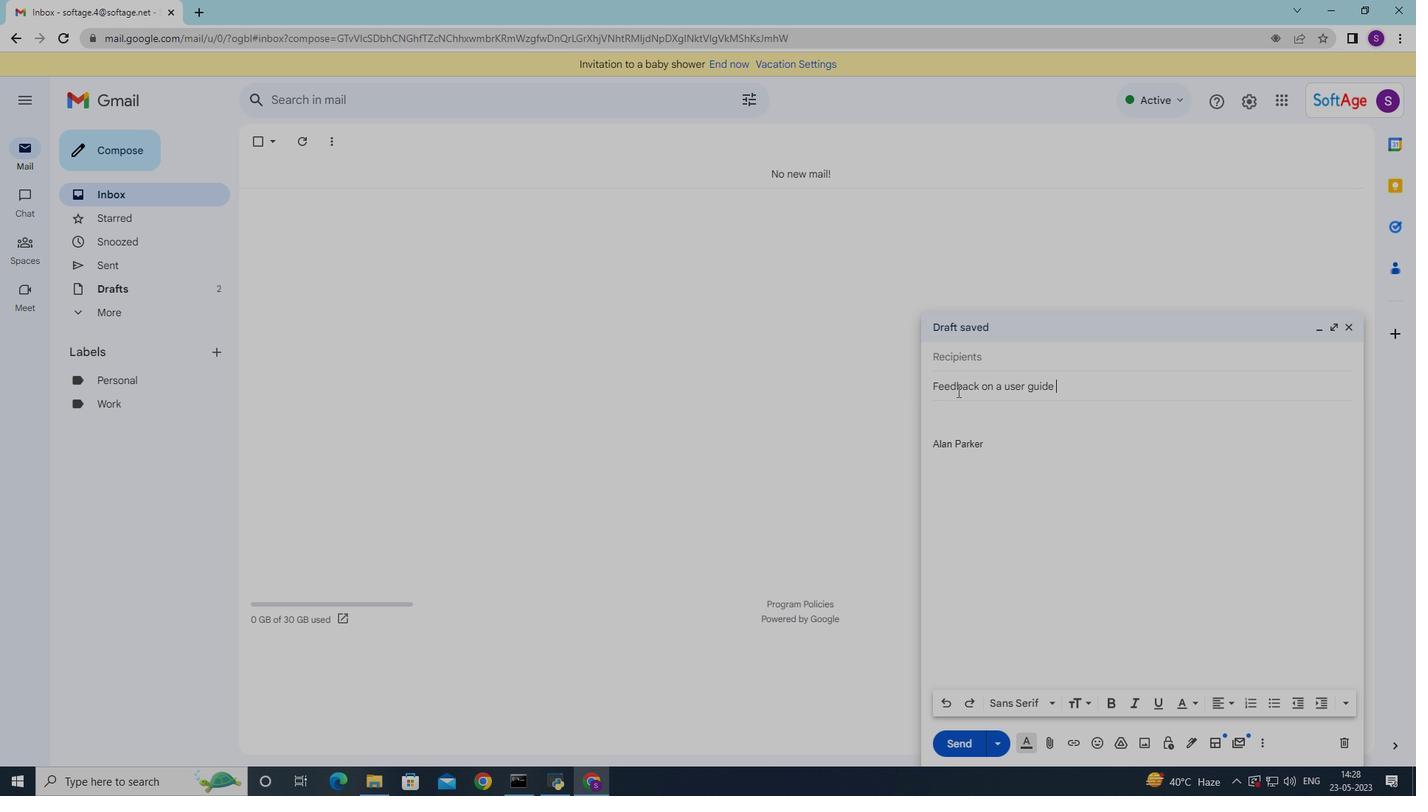 
Action: Mouse moved to (964, 406)
Screenshot: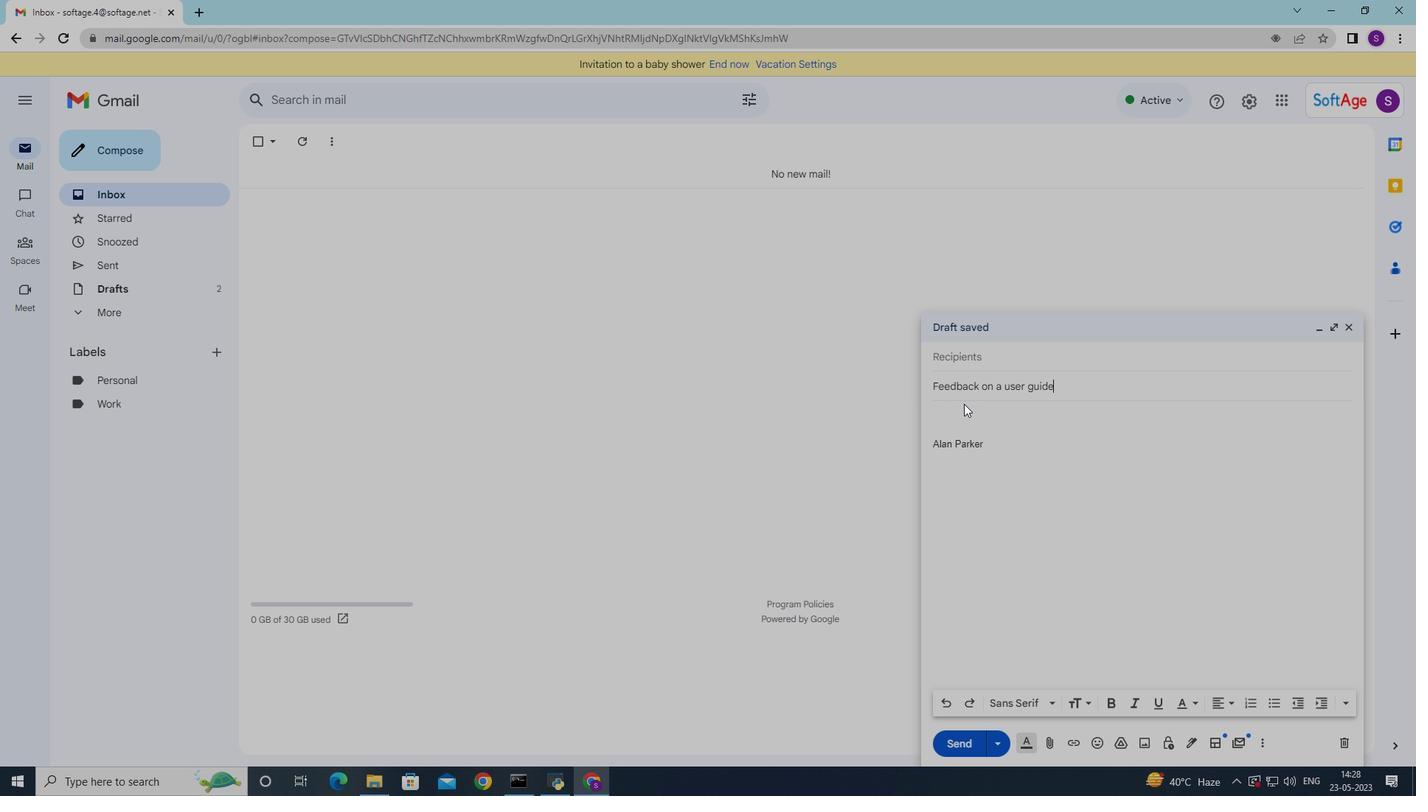 
Action: Mouse pressed left at (964, 406)
Screenshot: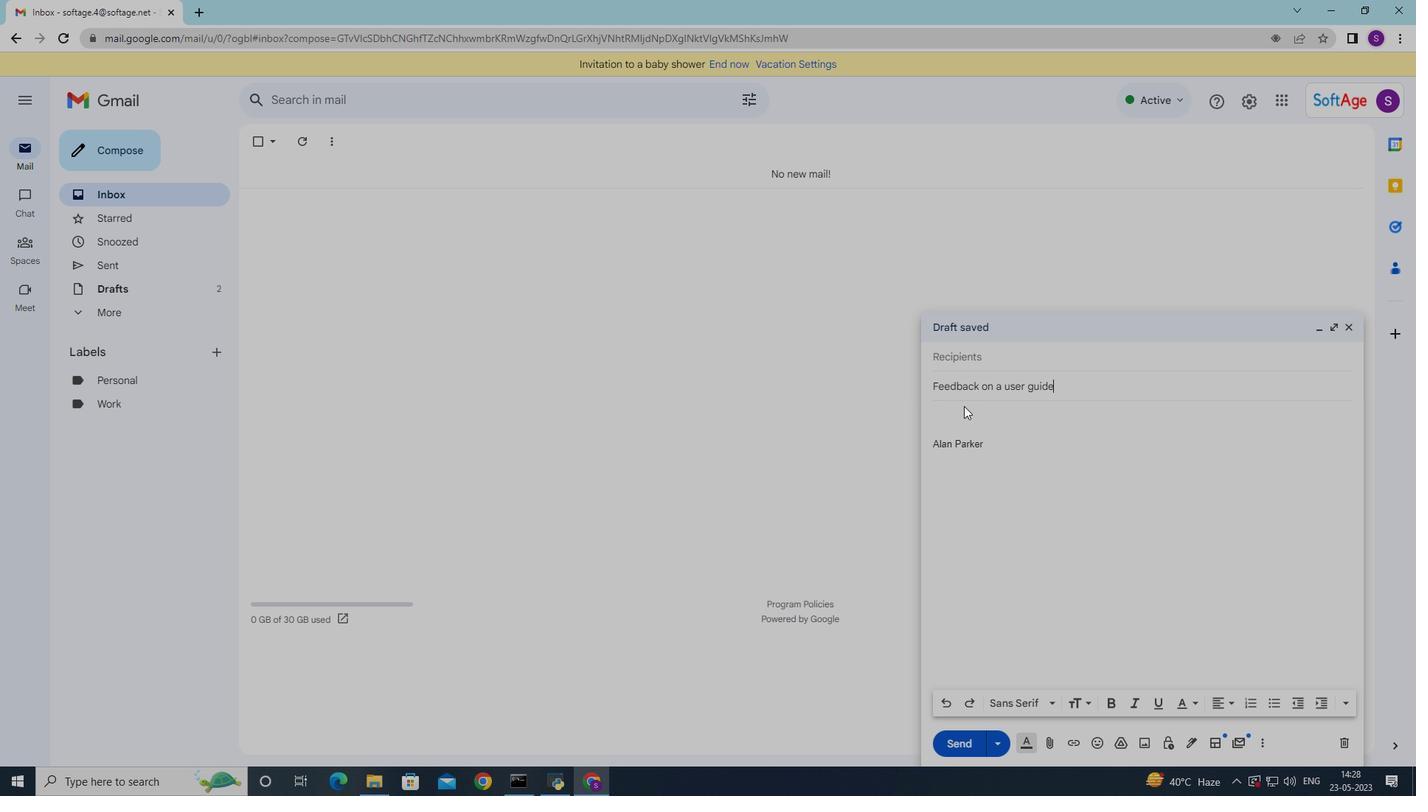 
Action: Key pressed <Key.shift>We<Key.space>need<Key.space>to<Key.space>fanalix<Key.backspace>ze<Key.space><Key.backspace><Key.backspace><Key.backspace><Key.backspace><Key.backspace><Key.backspace><Key.backspace><Key.backspace>inalize<Key.space>the<Key.space>travel<Key.space>arrange<Key.space>mrnts<Key.backspace><Key.backspace><Key.backspace><Key.backspace><Key.backspace><Key.backspace>ments<Key.space>for<Key.space>thr<Key.space>conference<Key.space><Key.backspace>,<Key.space>can<Key.space>you<Key.space>please<Key.space>assists<Key.shift_r>?
Screenshot: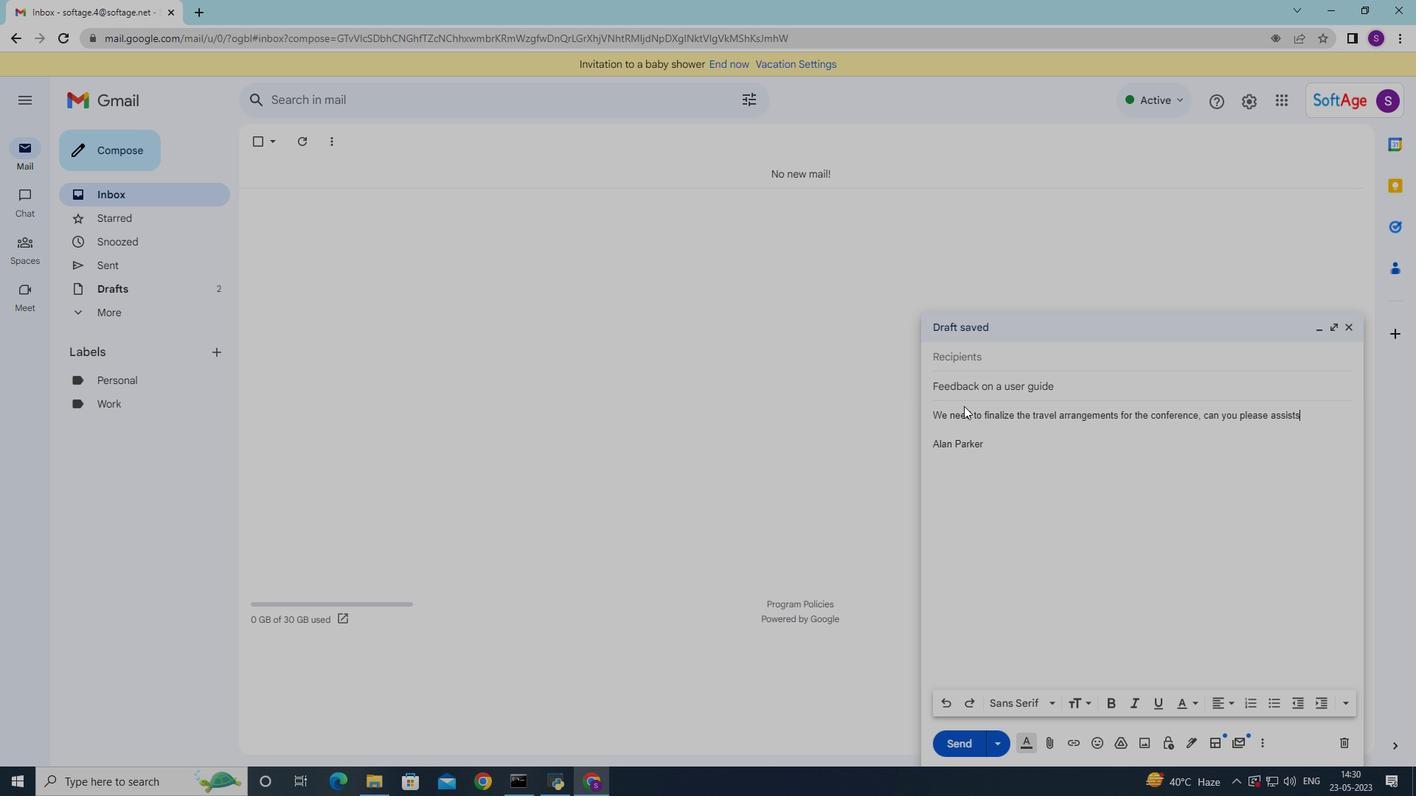 
Action: Mouse moved to (981, 358)
Screenshot: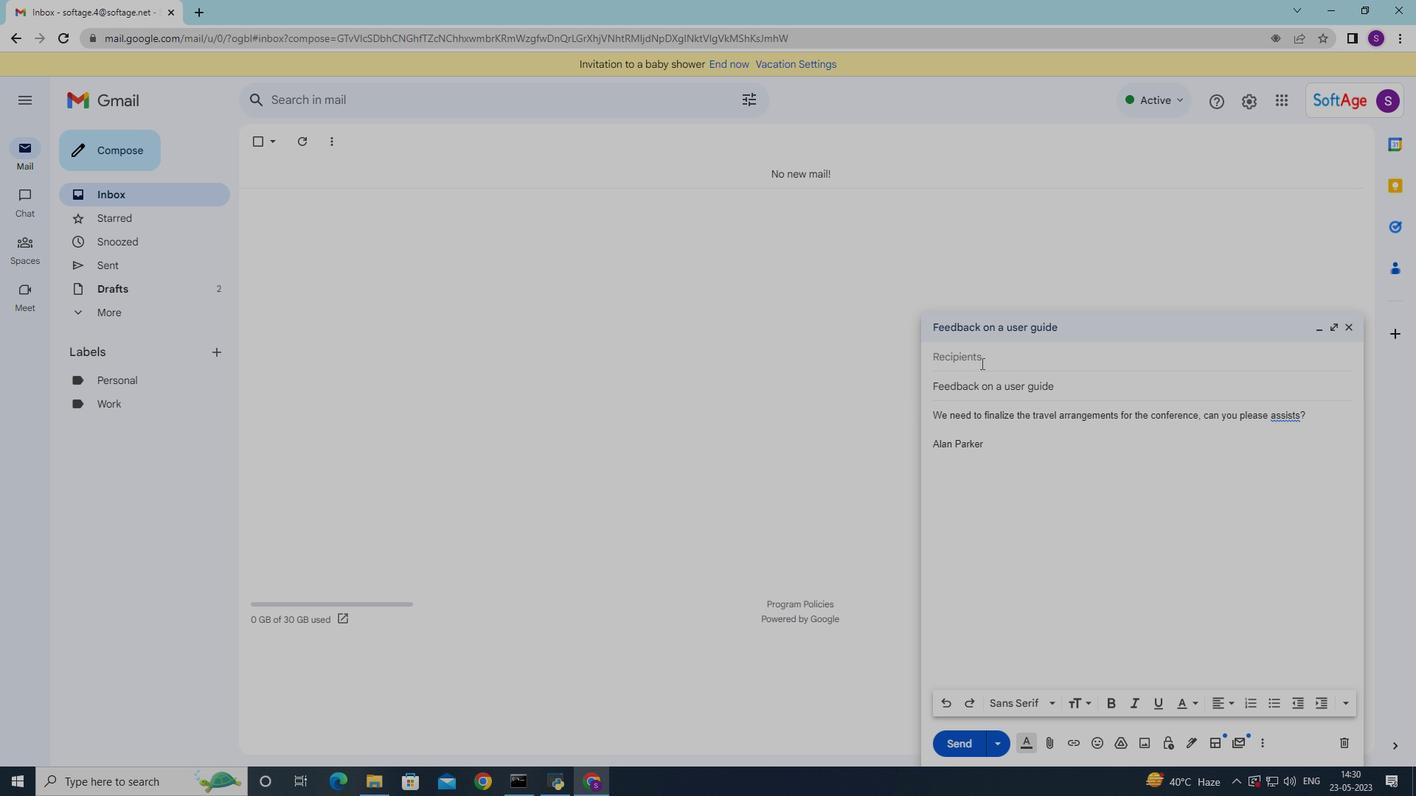 
Action: Mouse pressed left at (981, 358)
Screenshot: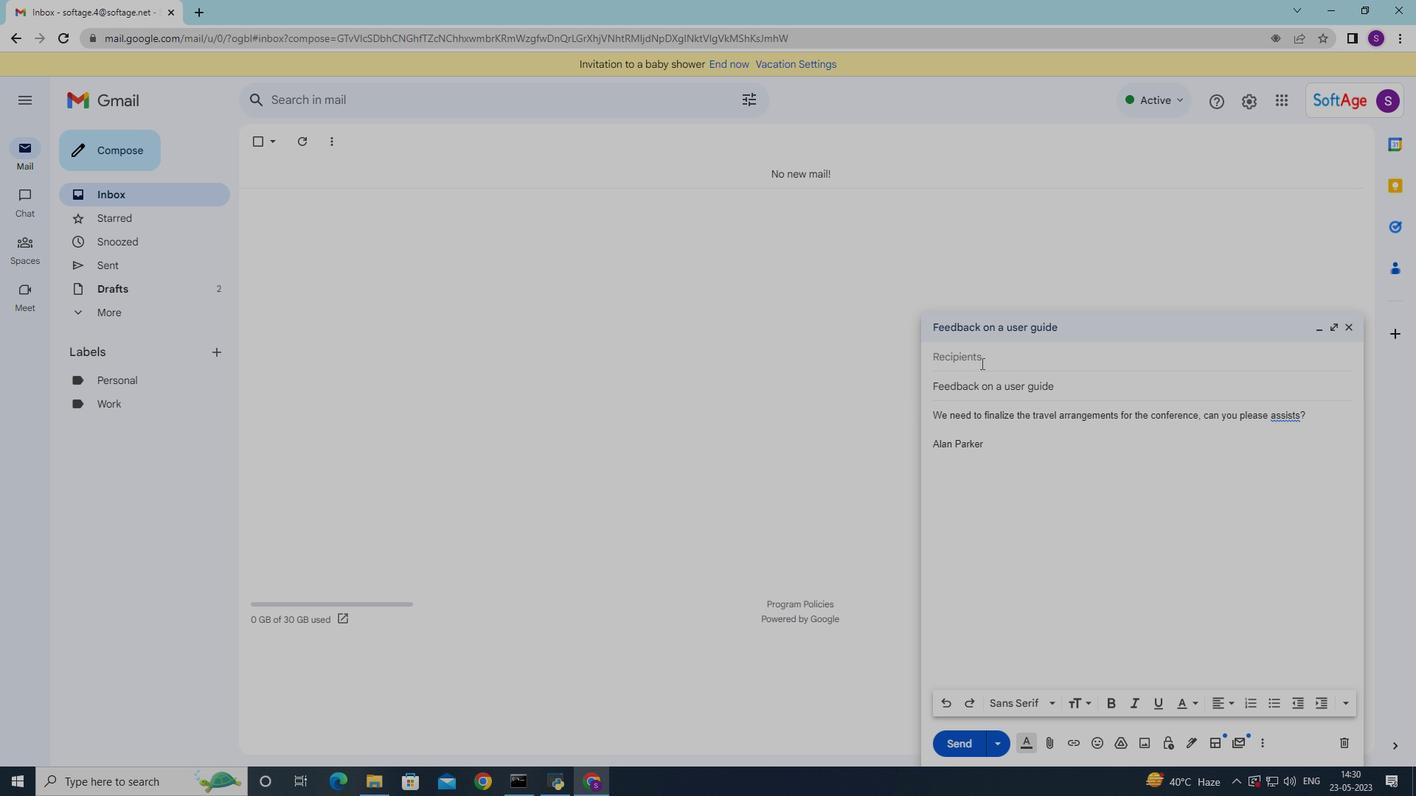
Action: Mouse moved to (976, 361)
Screenshot: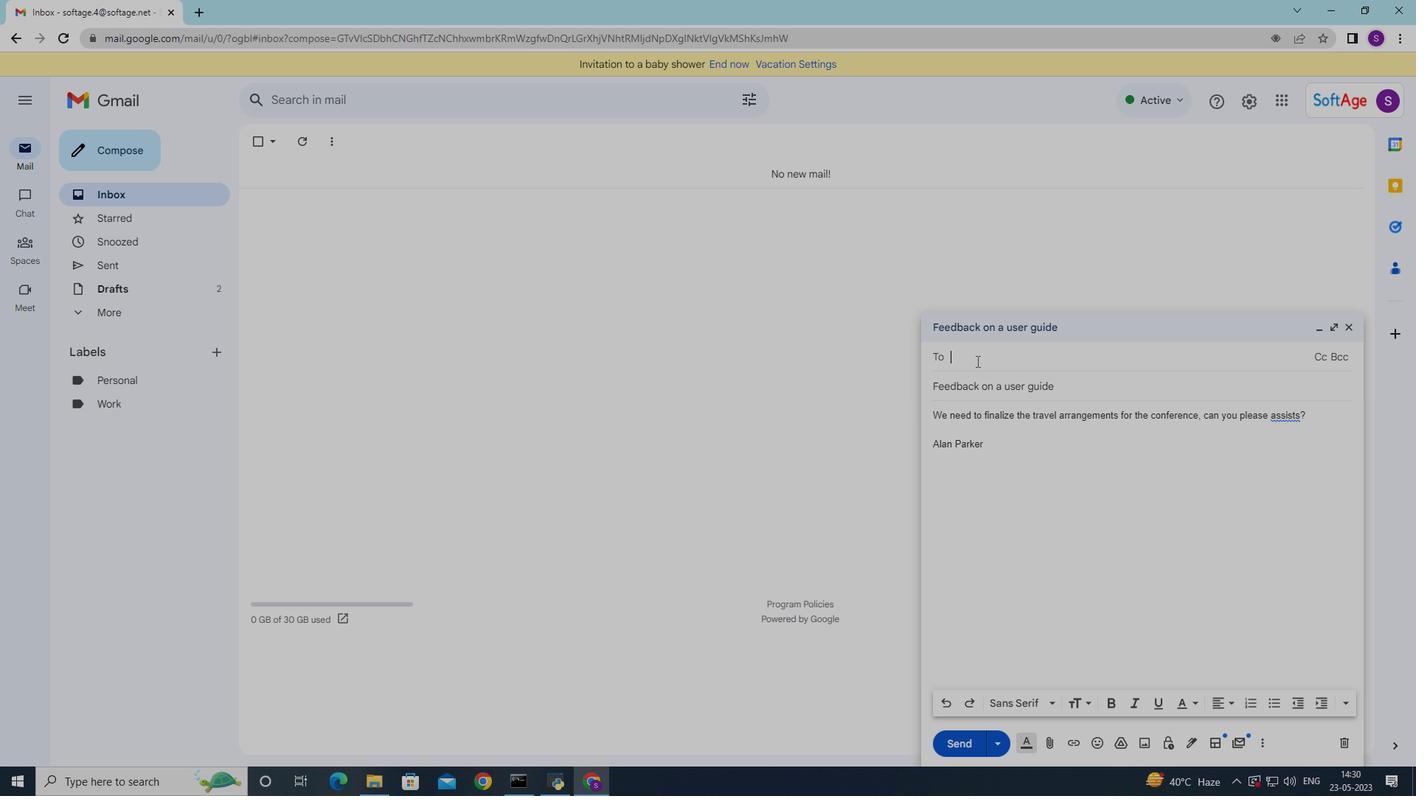 
Action: Key pressed softage.3
Screenshot: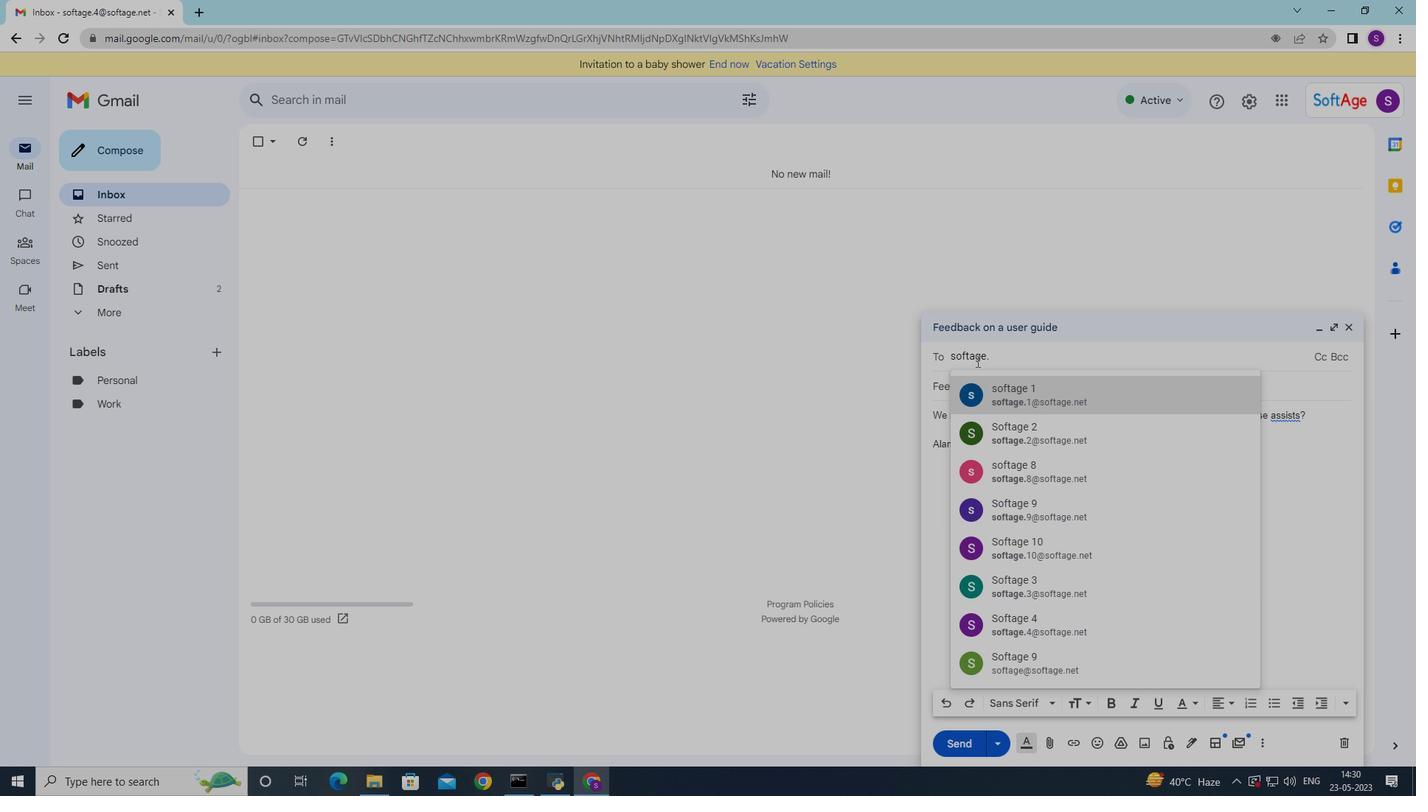 
Action: Mouse moved to (1019, 395)
Screenshot: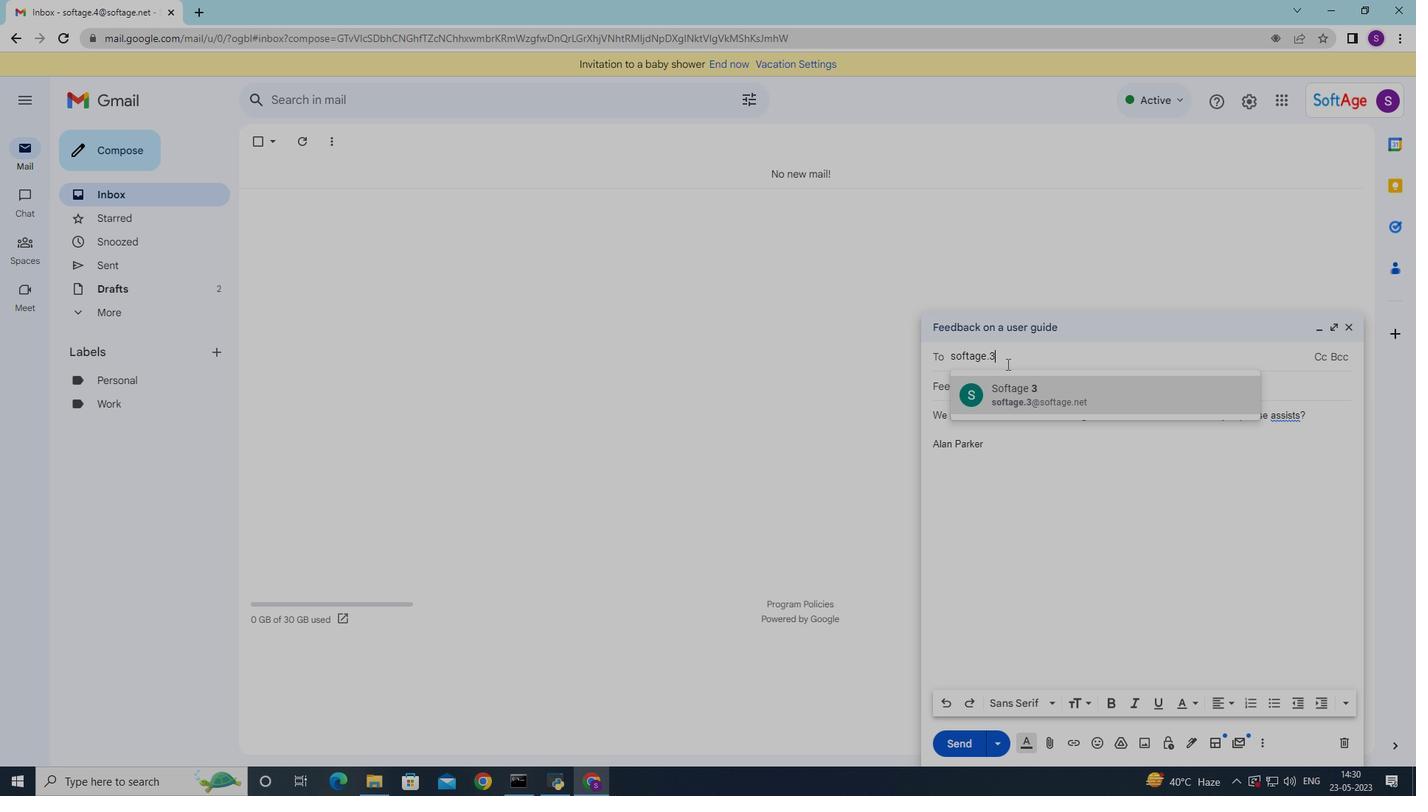 
Action: Mouse pressed left at (1019, 395)
Screenshot: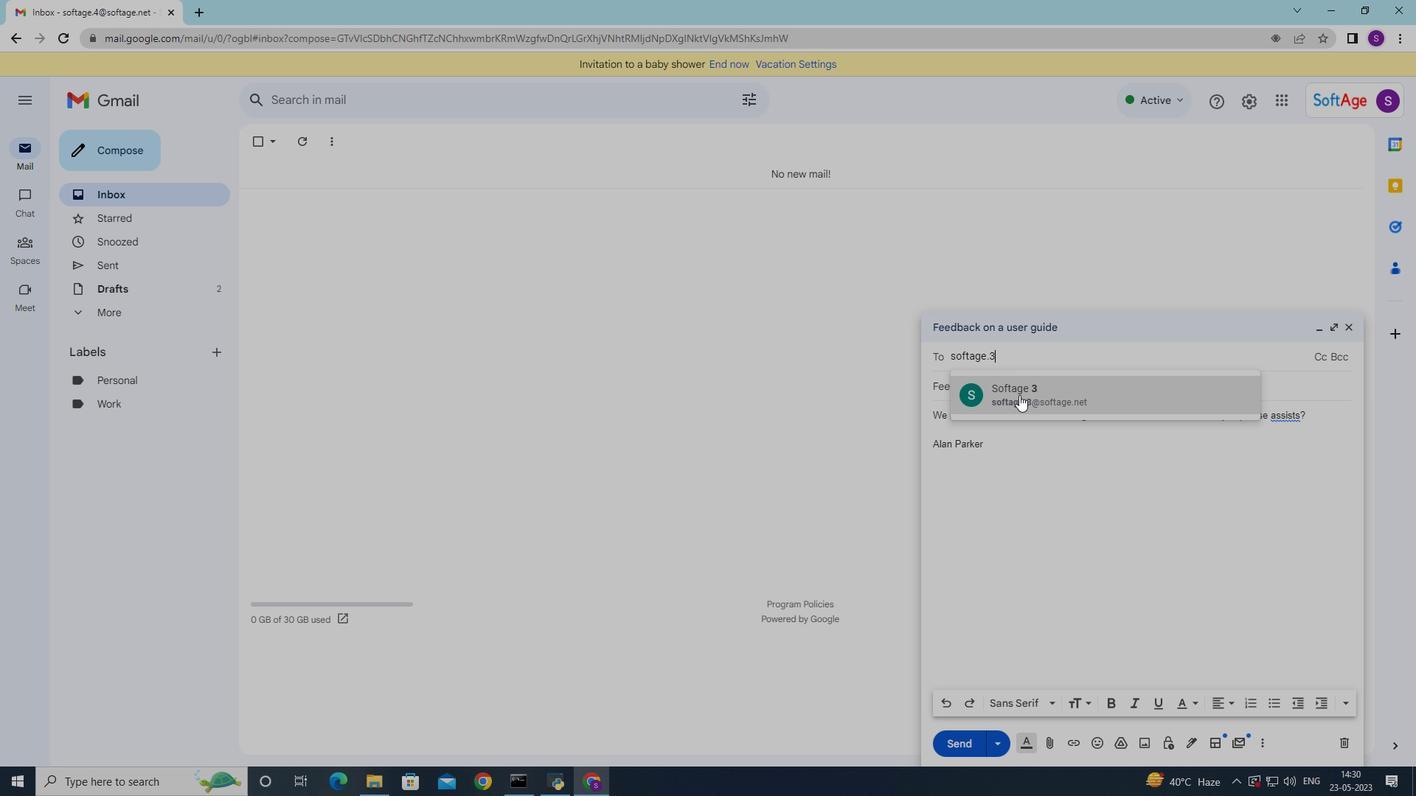 
Action: Mouse moved to (947, 431)
Screenshot: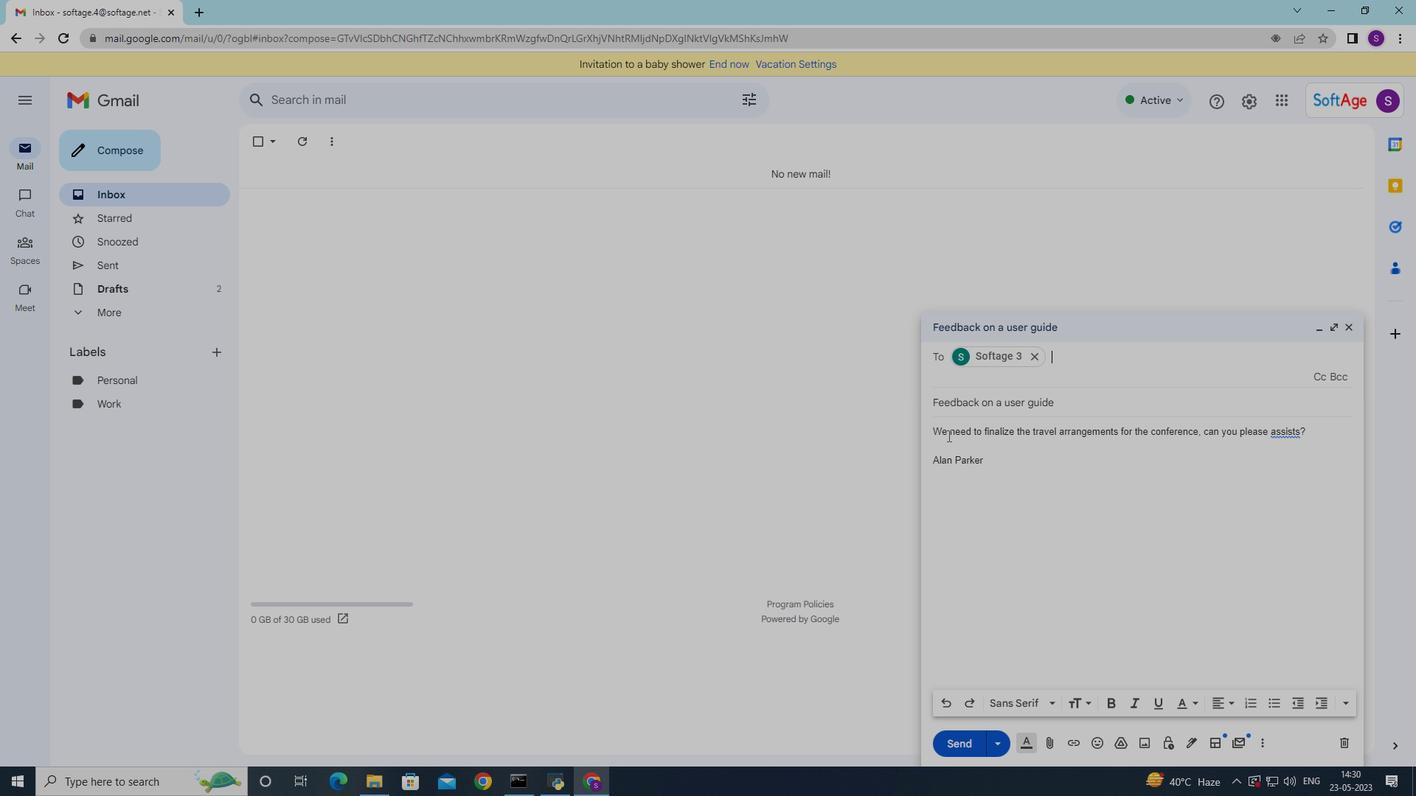 
Action: Mouse pressed left at (947, 431)
Screenshot: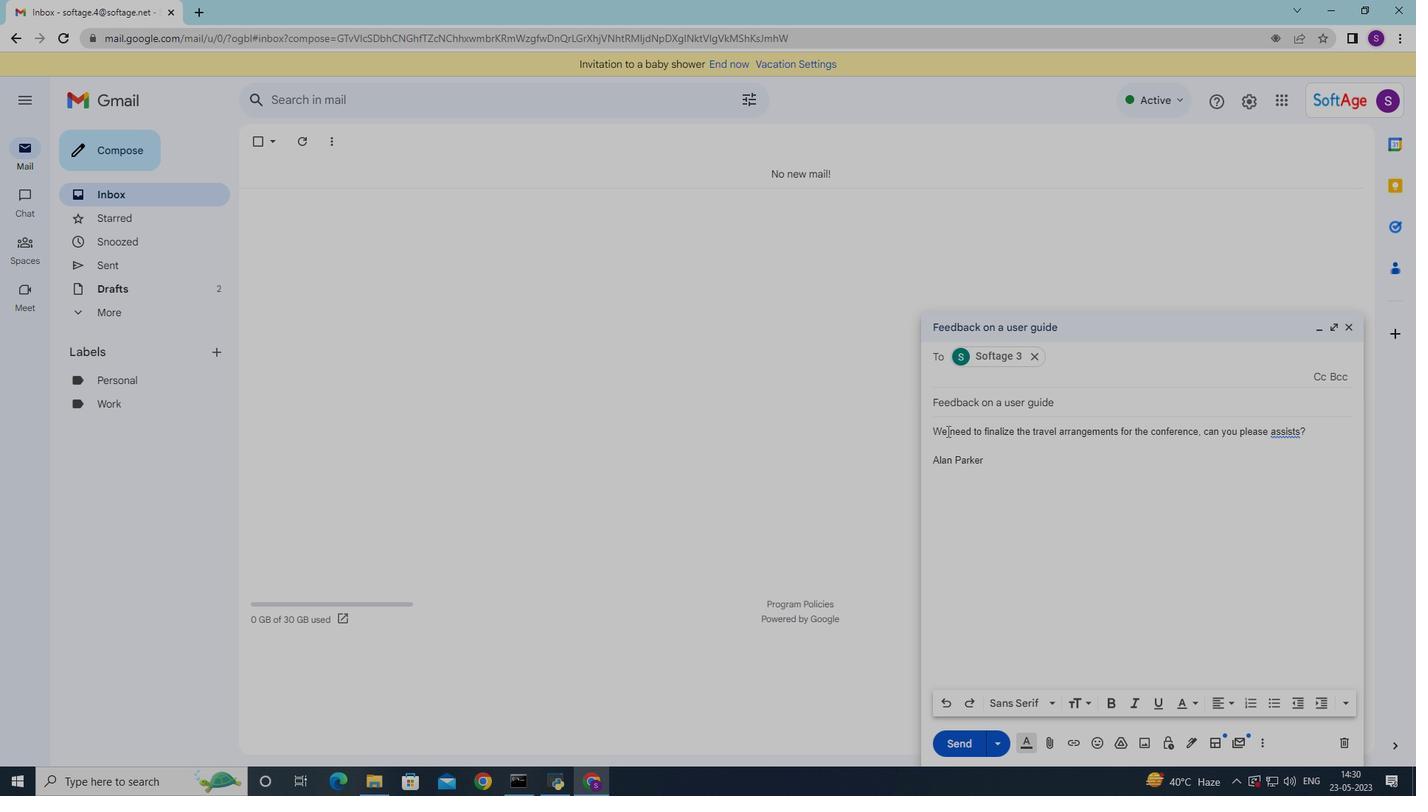 
Action: Mouse moved to (944, 412)
Screenshot: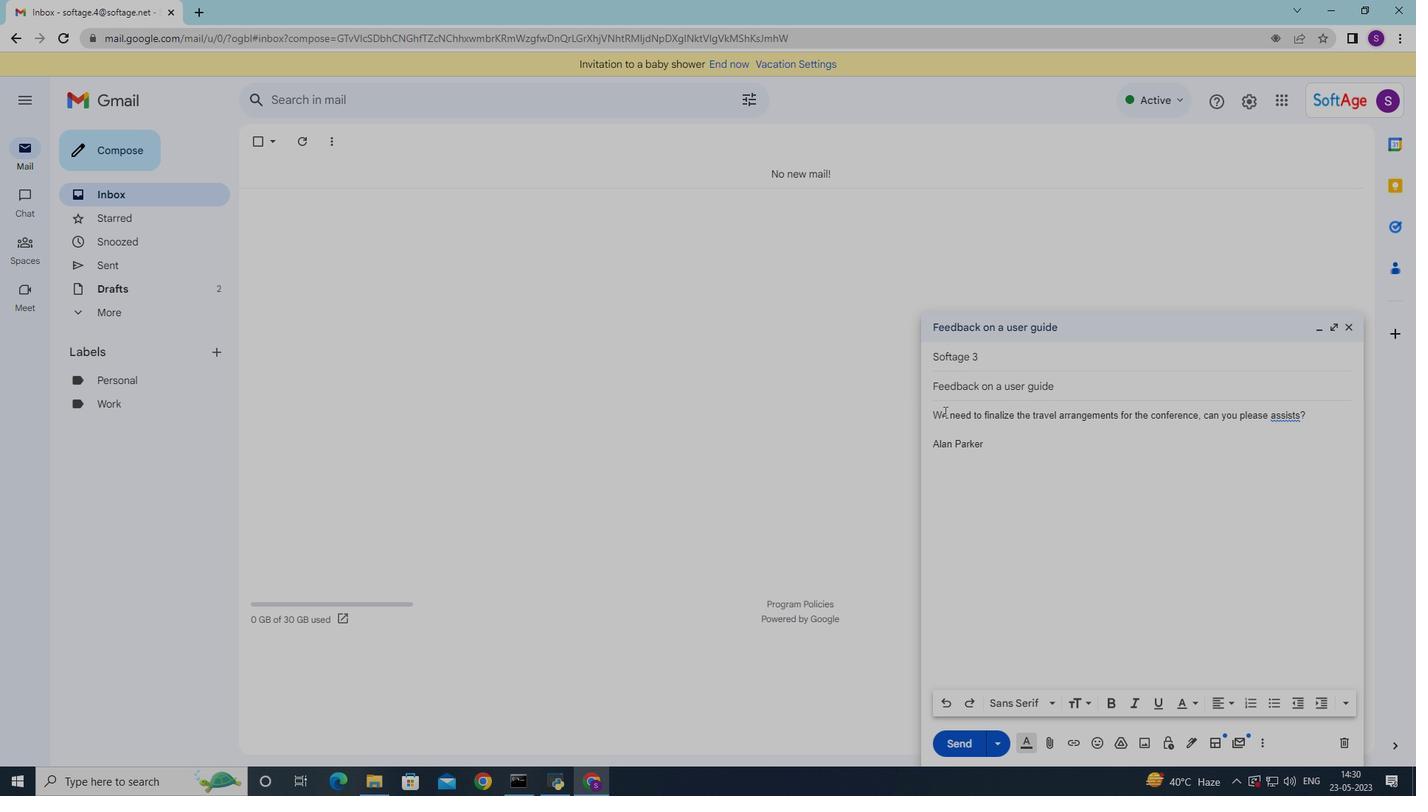 
Action: Mouse pressed left at (944, 412)
Screenshot: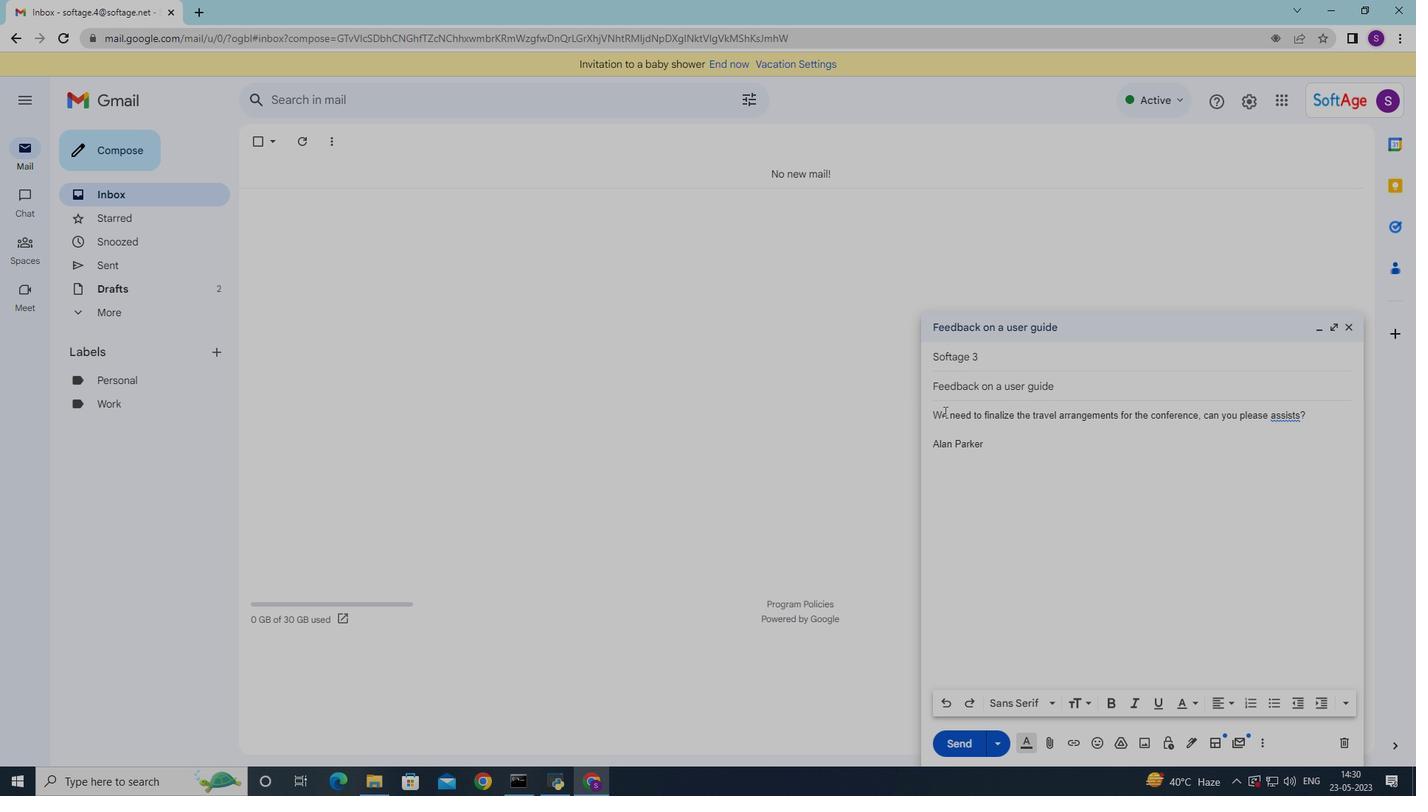 
Action: Mouse moved to (946, 412)
Screenshot: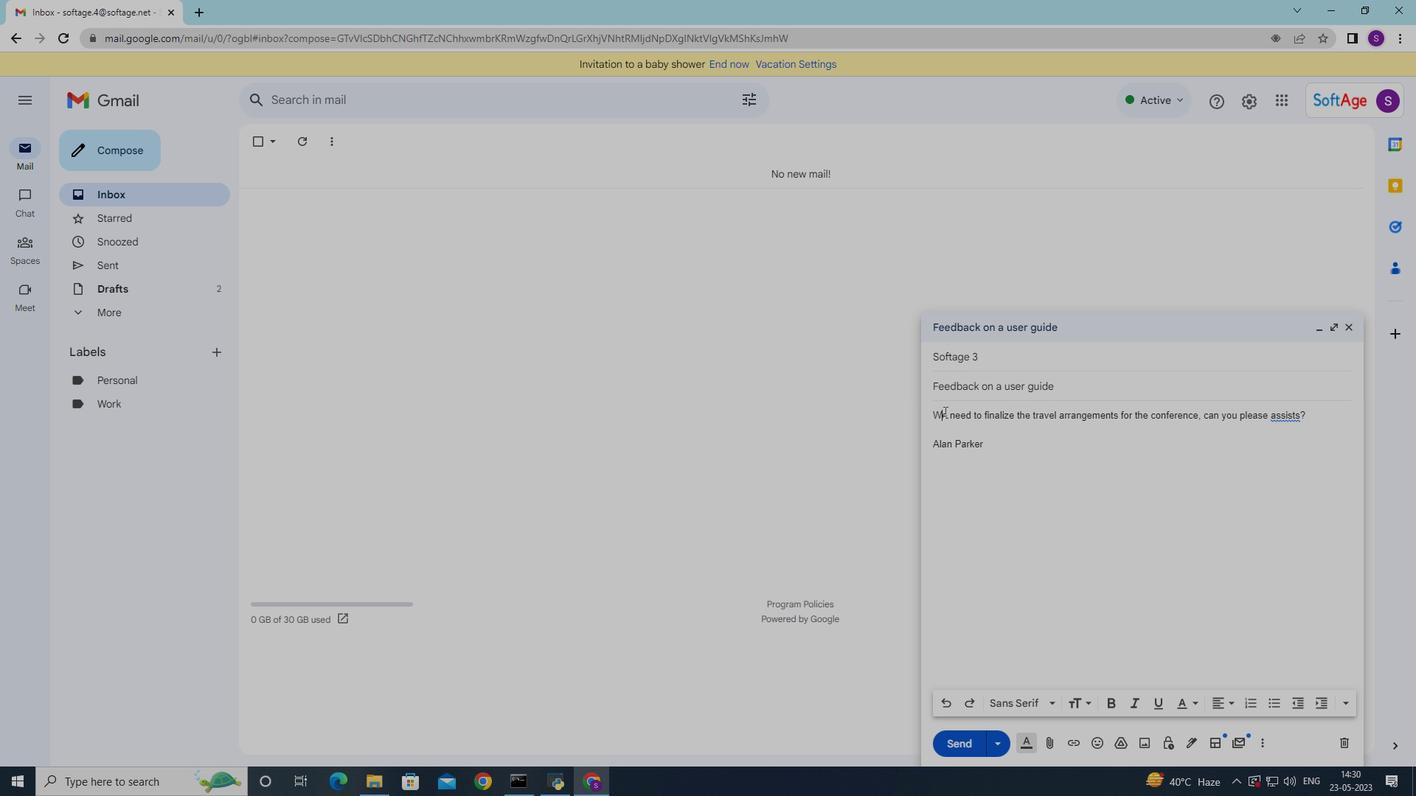 
Action: Mouse pressed left at (946, 412)
Screenshot: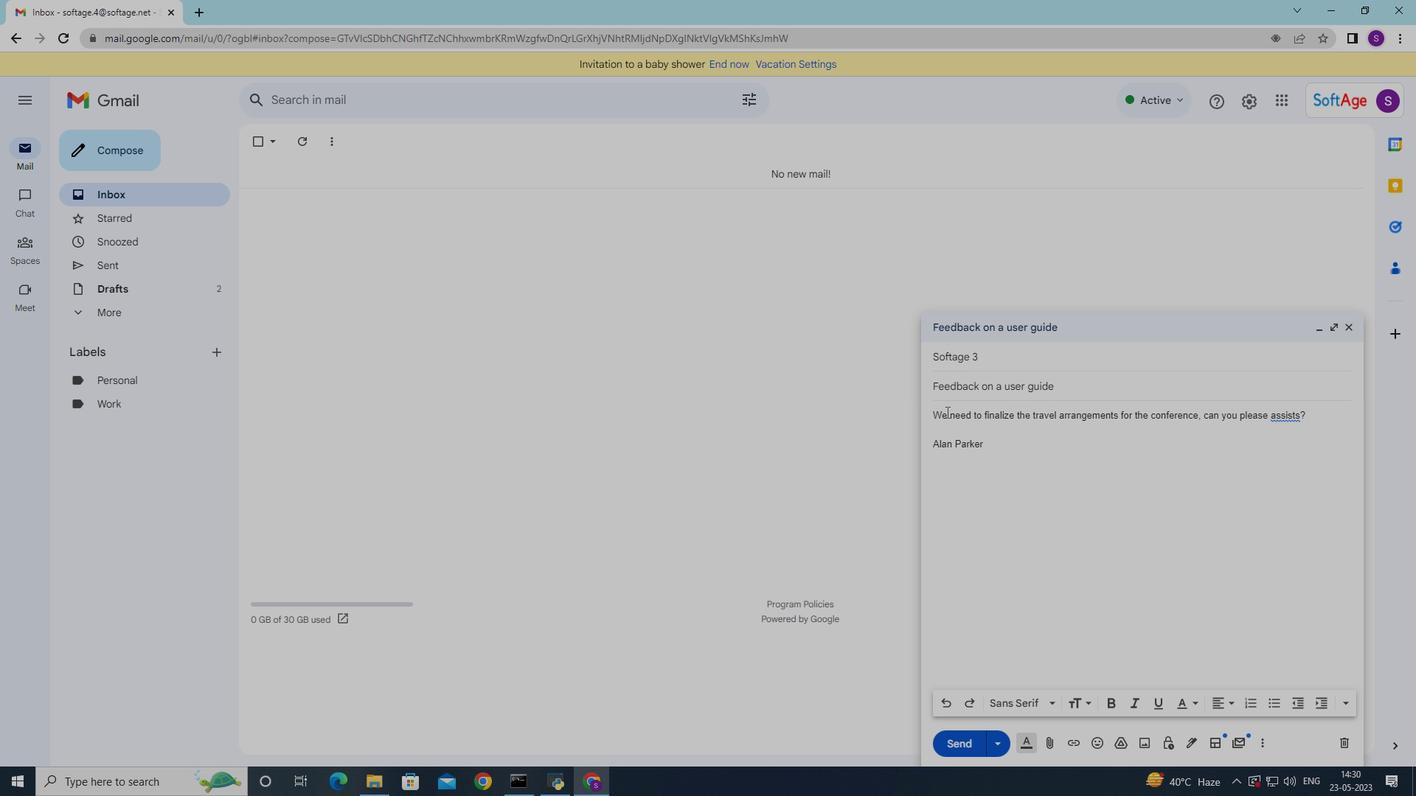 
Action: Mouse moved to (1052, 707)
Screenshot: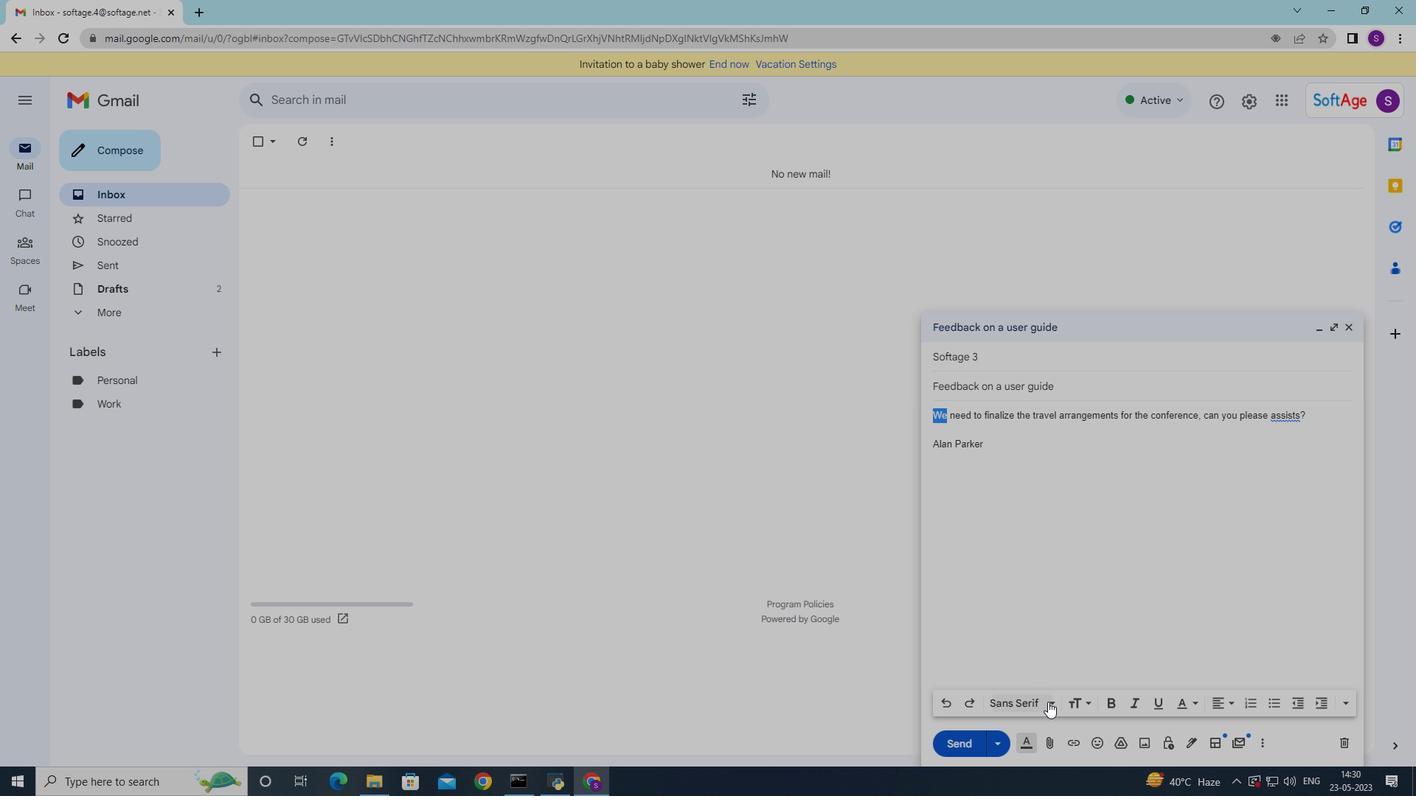 
Action: Mouse pressed left at (1052, 707)
Screenshot: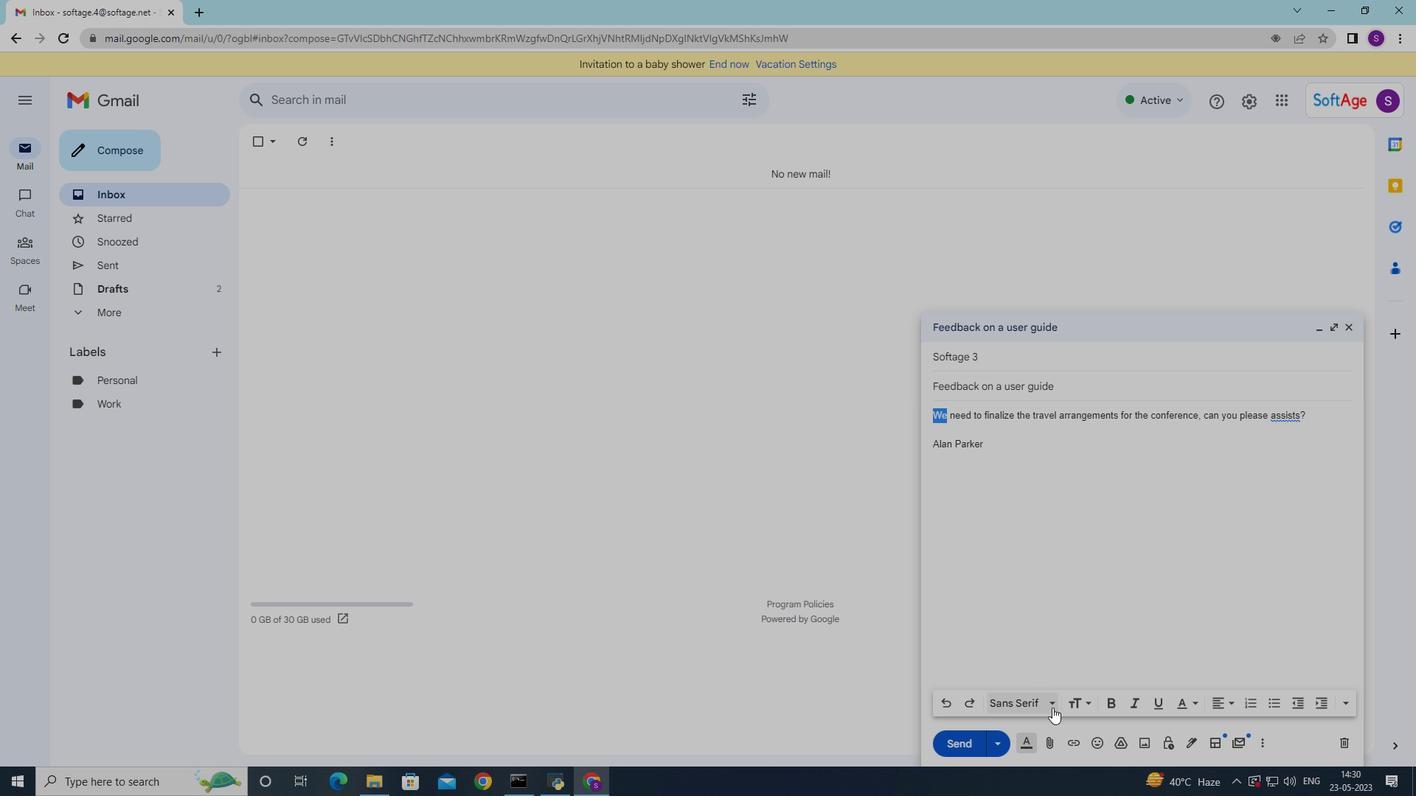 
Action: Mouse moved to (1032, 538)
Screenshot: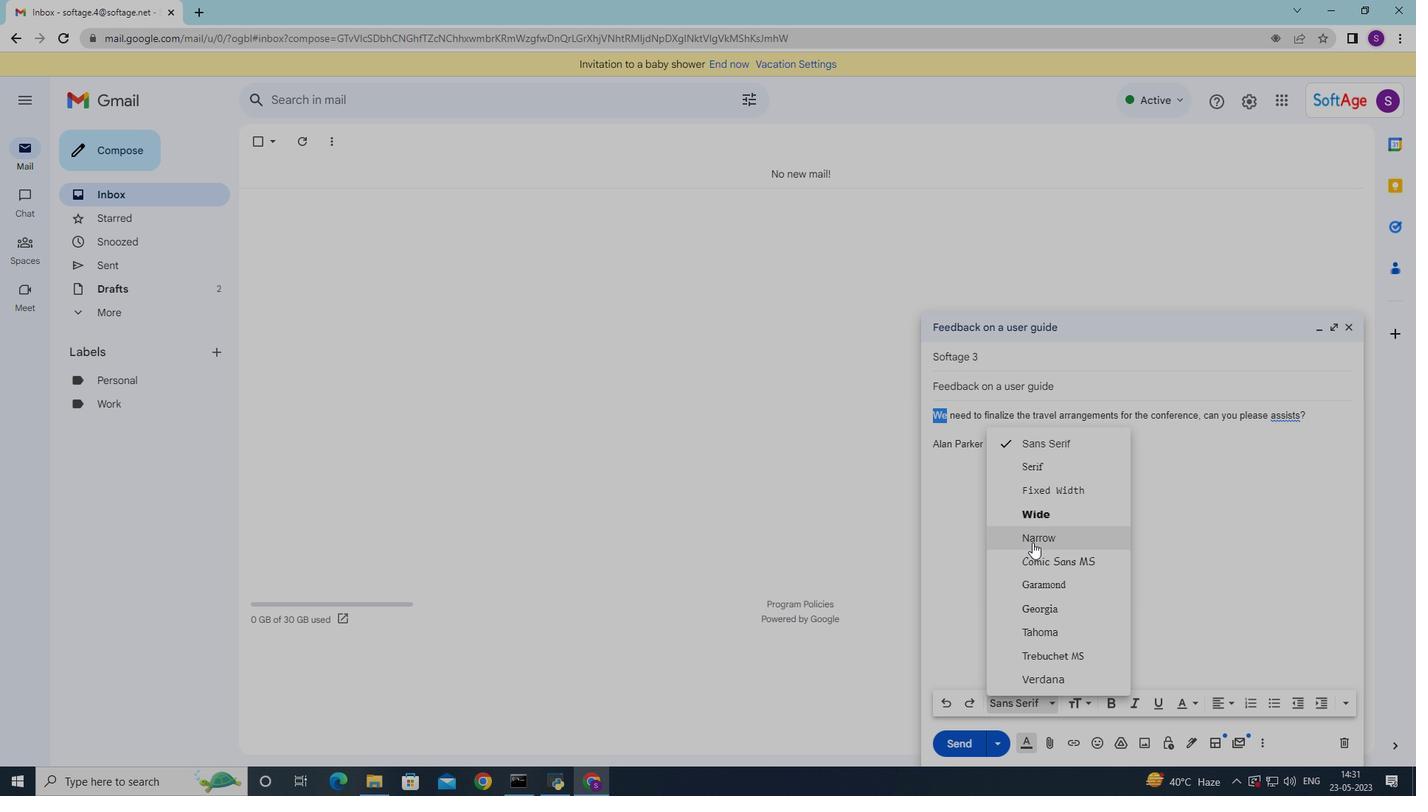 
Action: Mouse pressed left at (1032, 539)
Screenshot: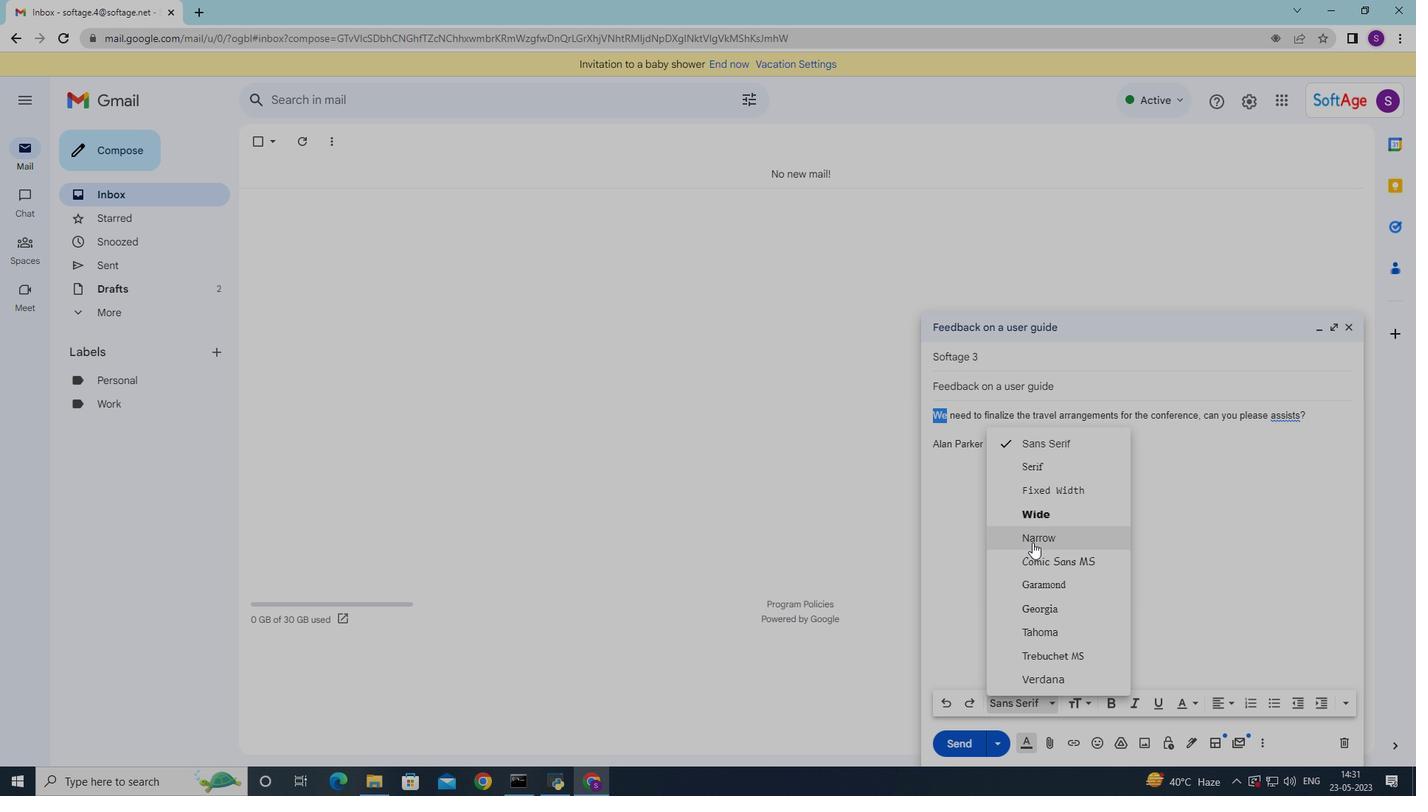 
Action: Mouse moved to (1158, 705)
Screenshot: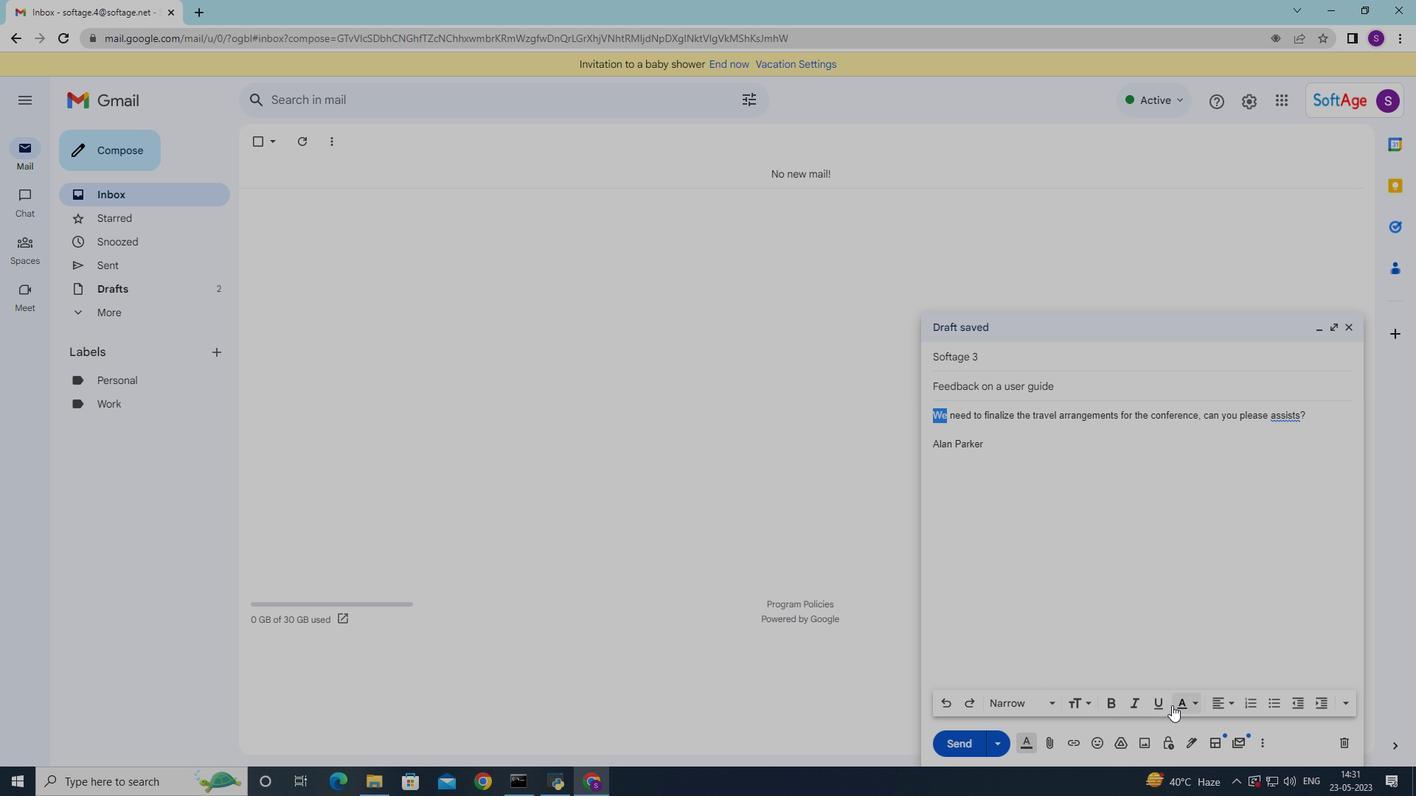 
Action: Mouse pressed left at (1158, 705)
Screenshot: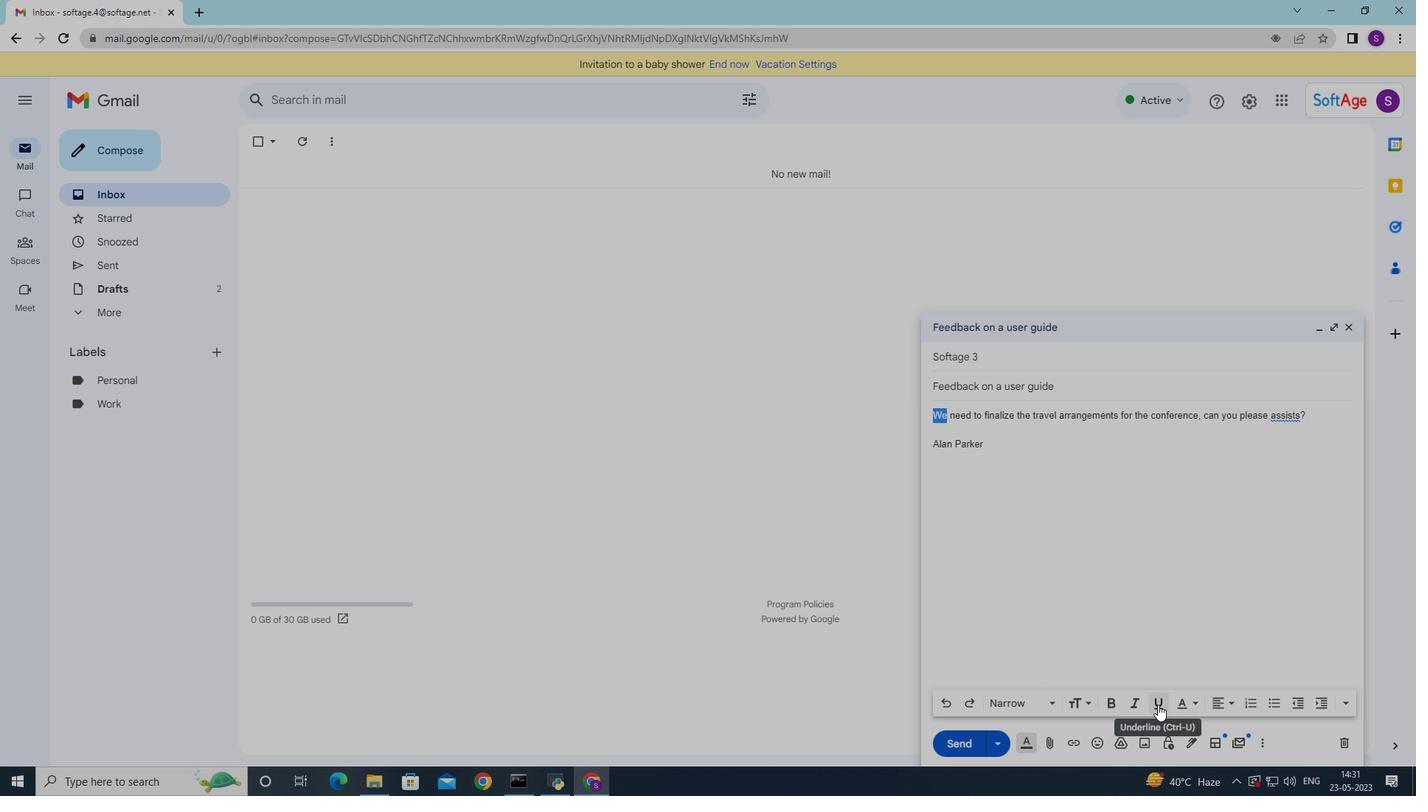 
Action: Mouse moved to (970, 747)
Screenshot: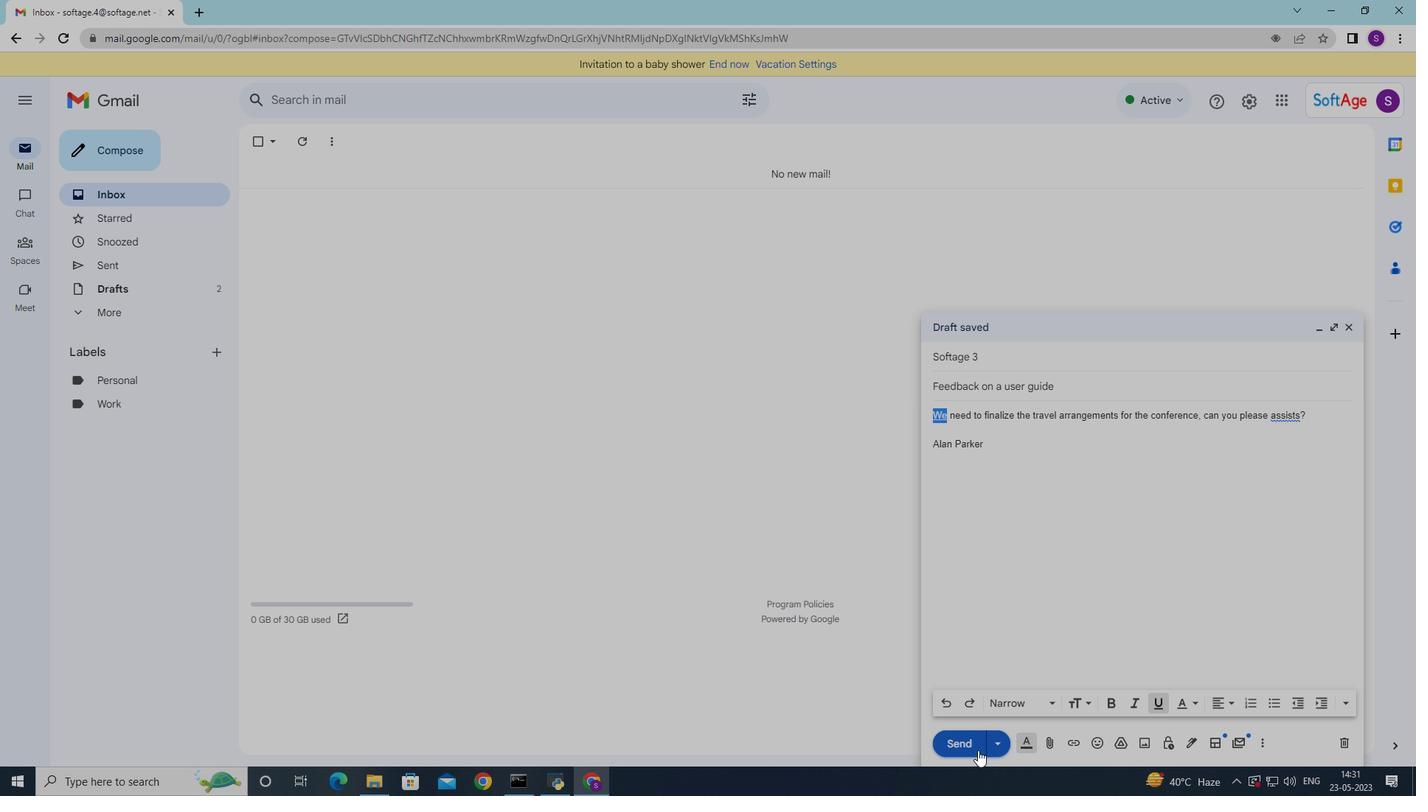 
Action: Mouse pressed left at (970, 747)
Screenshot: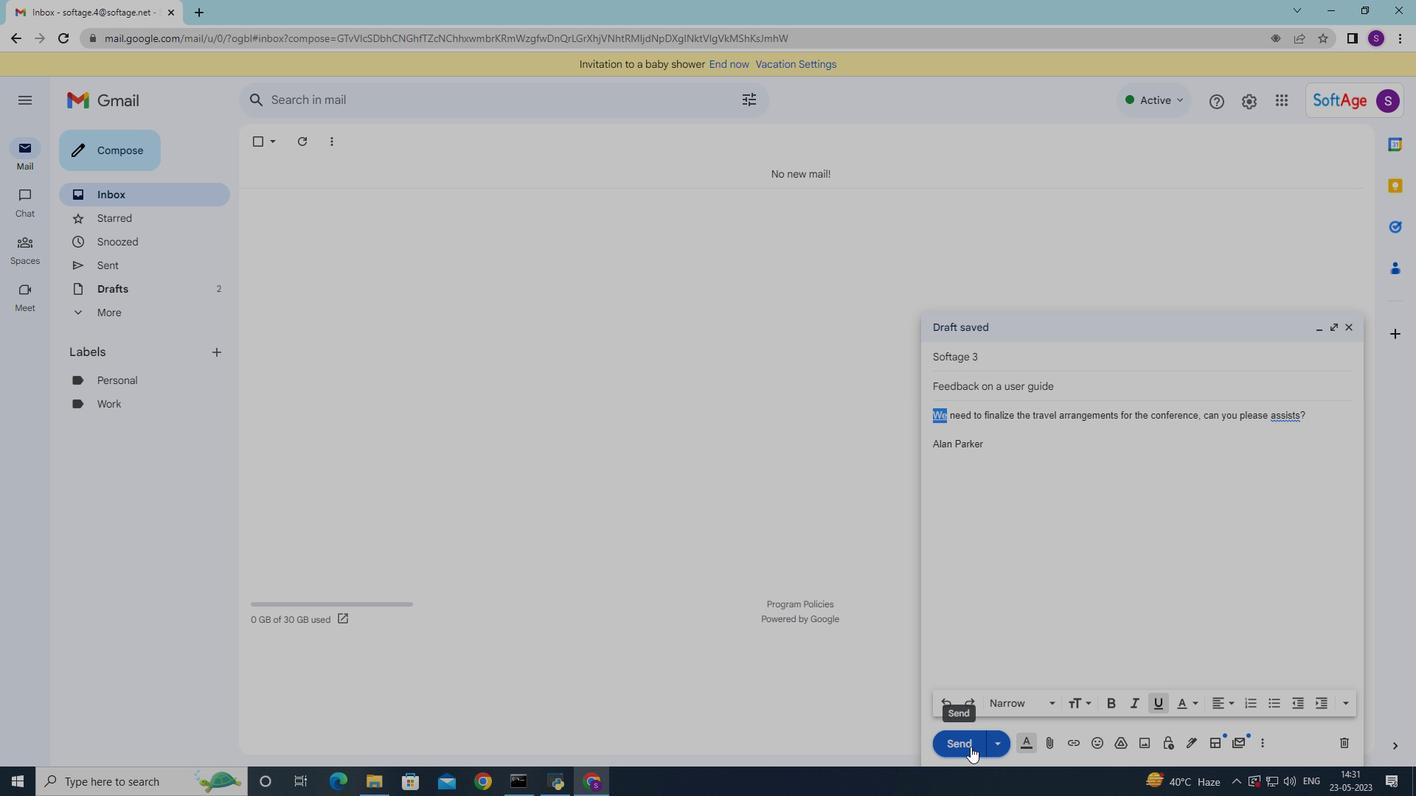 
Action: Mouse moved to (120, 255)
Screenshot: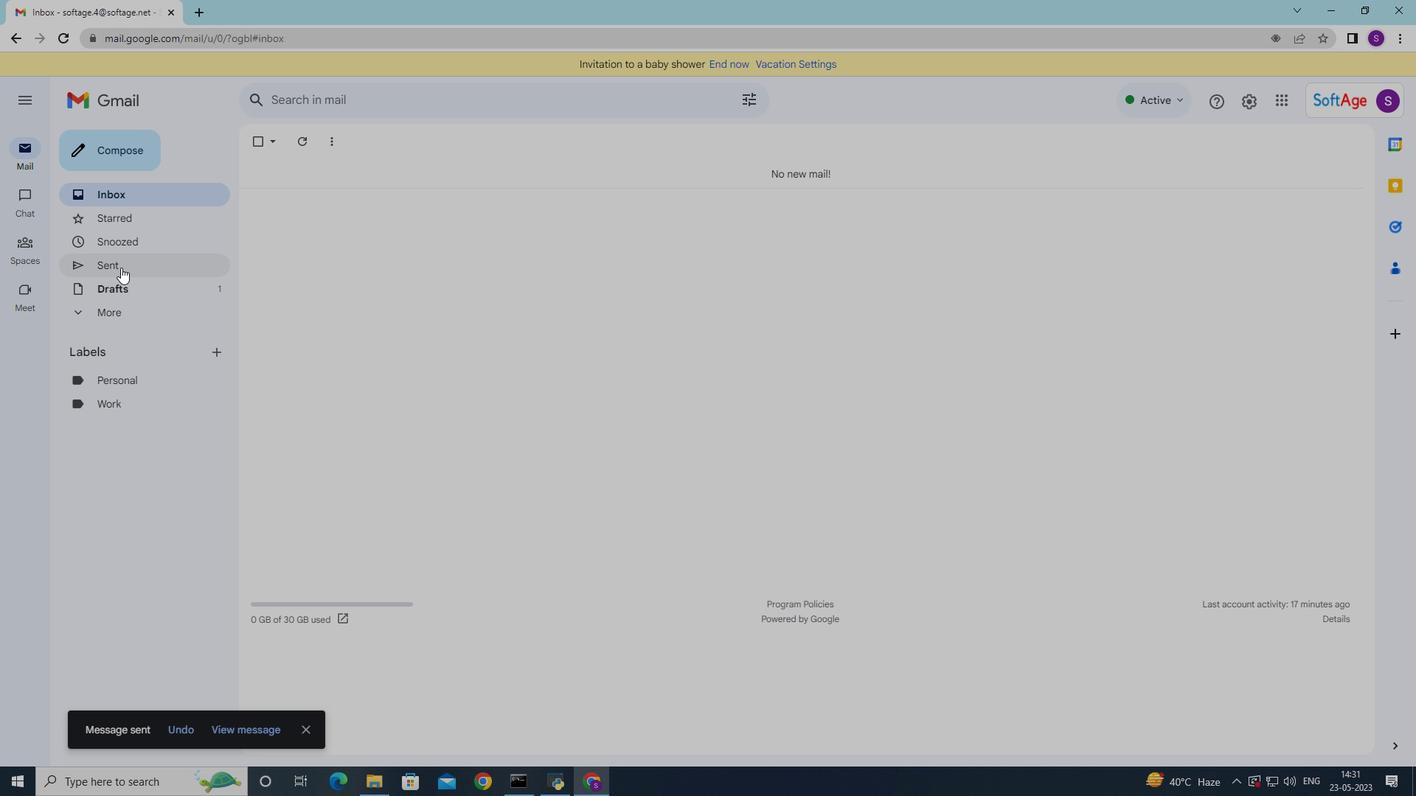 
Action: Mouse pressed left at (120, 255)
Screenshot: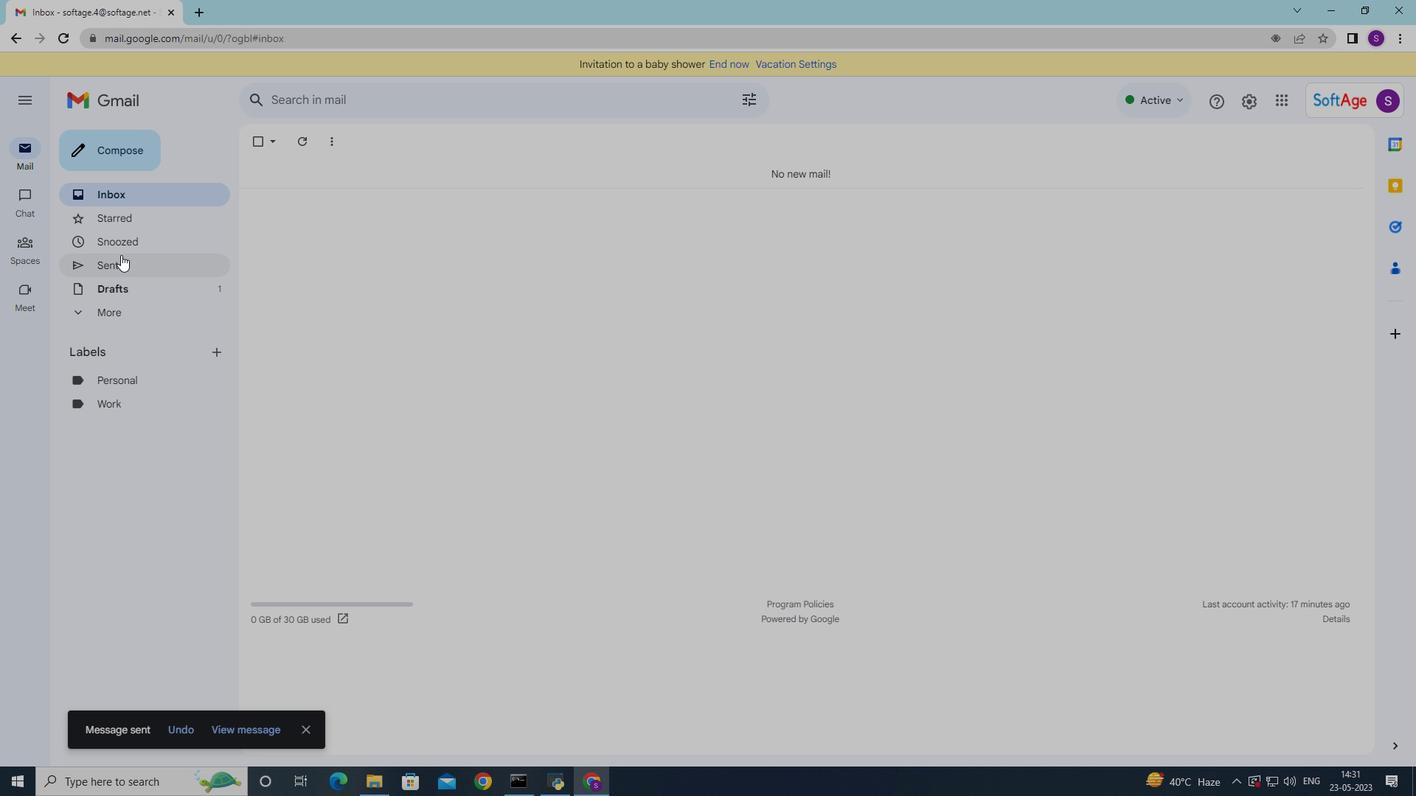 
Action: Mouse moved to (466, 219)
Screenshot: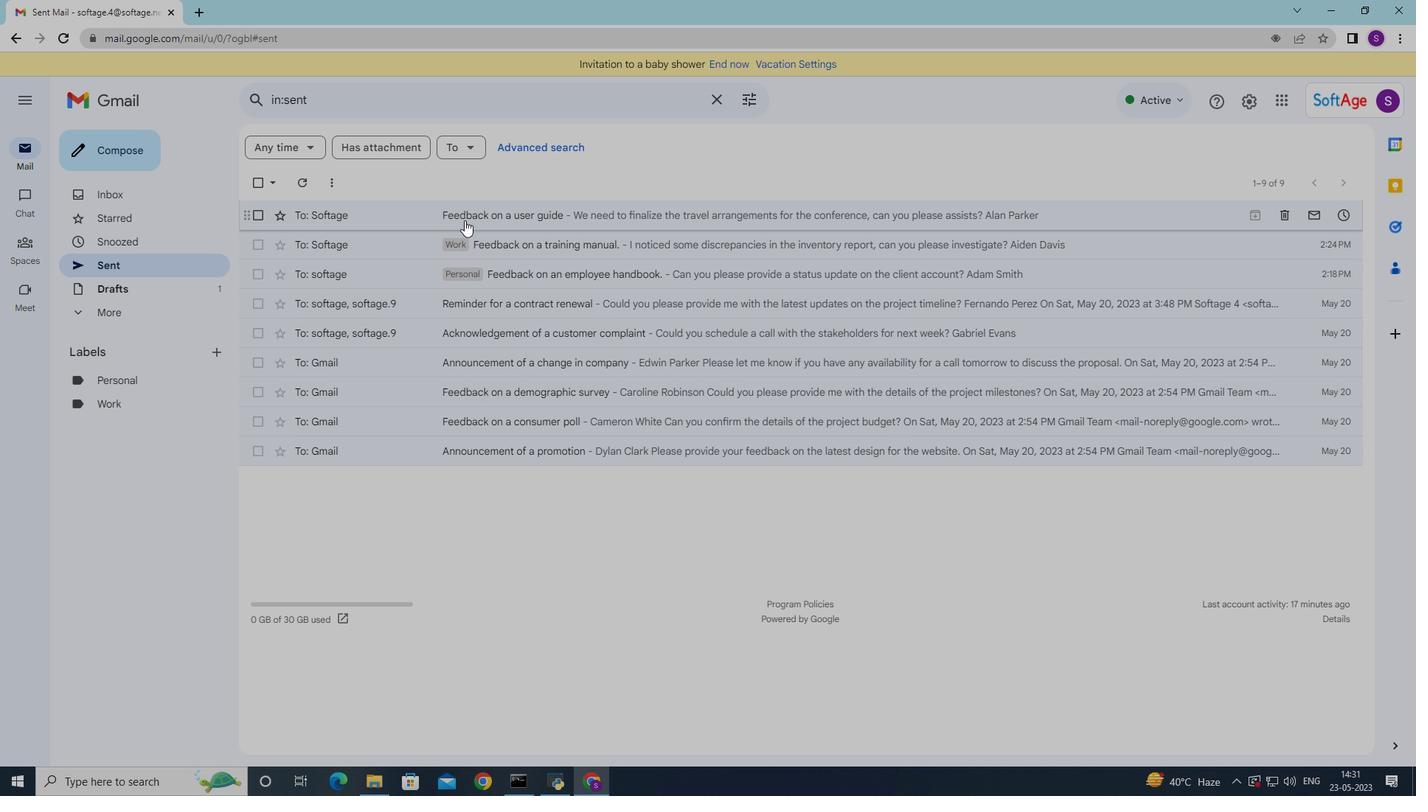 
Action: Mouse pressed right at (466, 219)
Screenshot: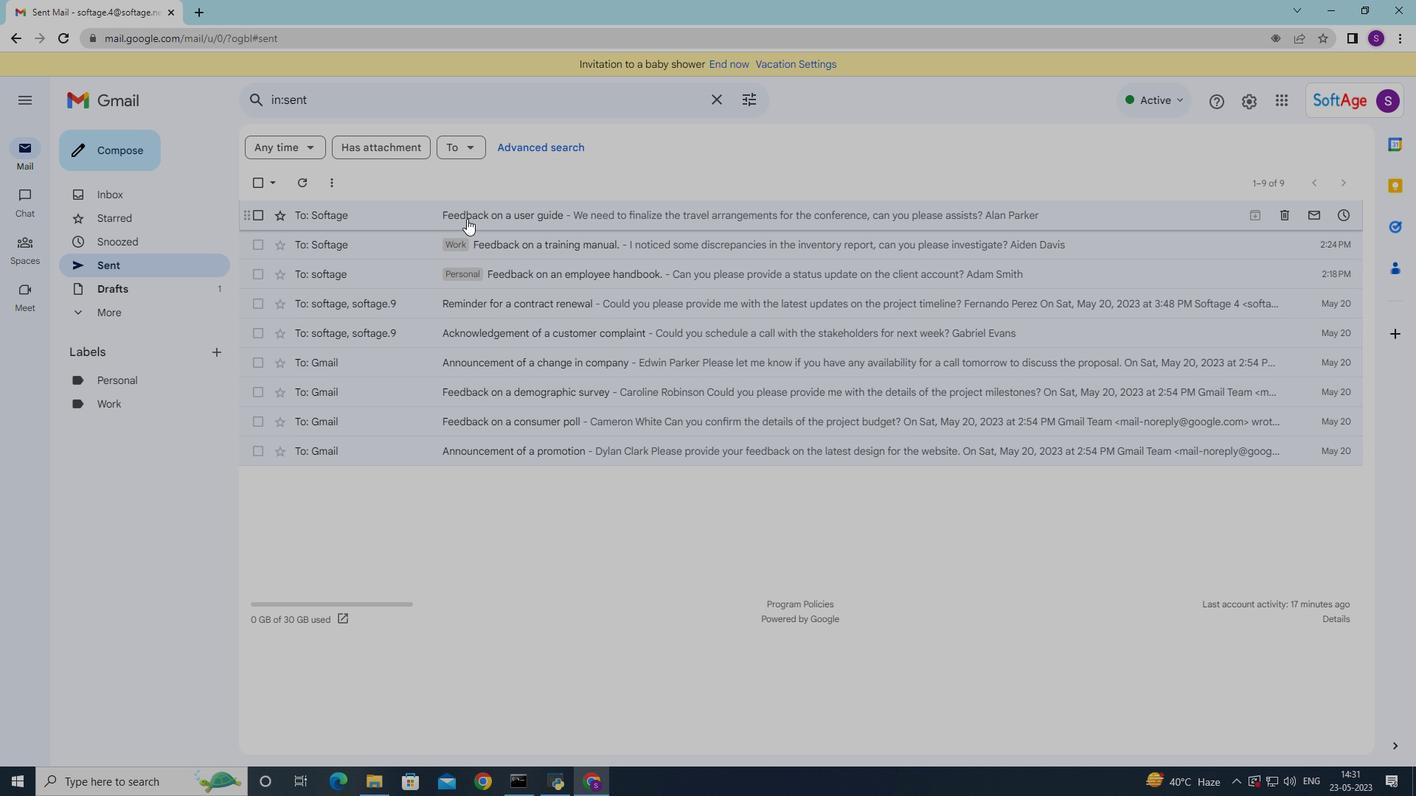 
Action: Mouse moved to (683, 444)
Screenshot: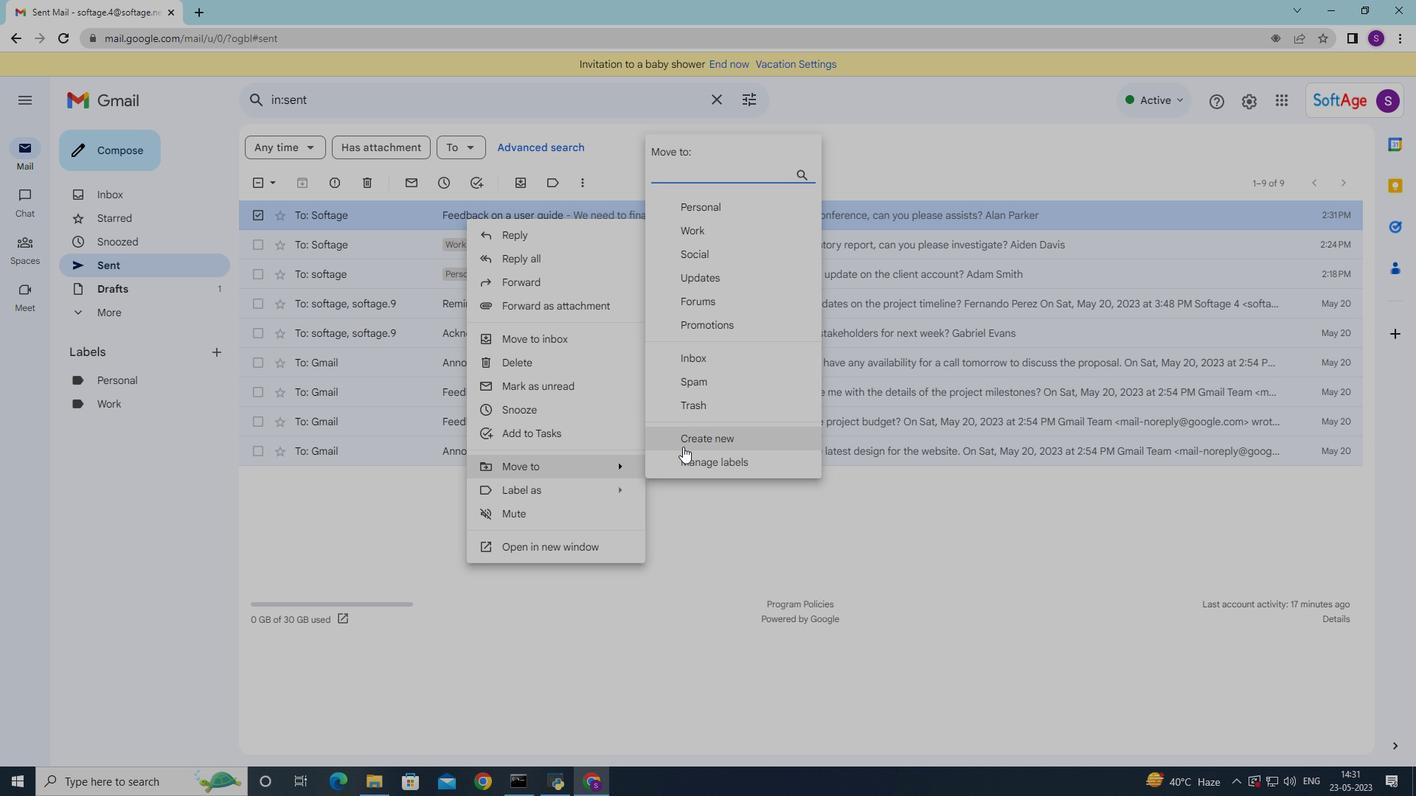 
Action: Mouse pressed left at (683, 444)
Screenshot: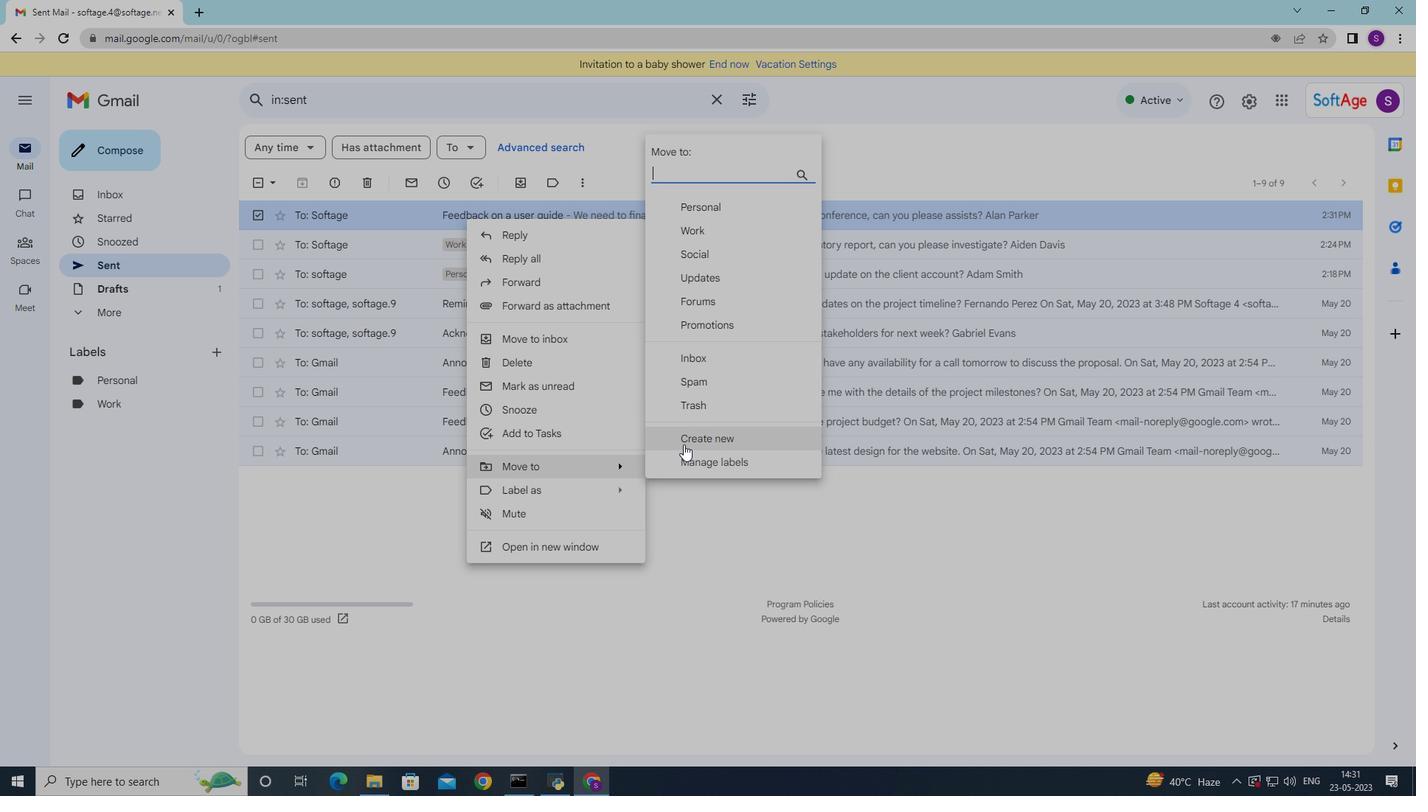 
Action: Mouse moved to (683, 446)
Screenshot: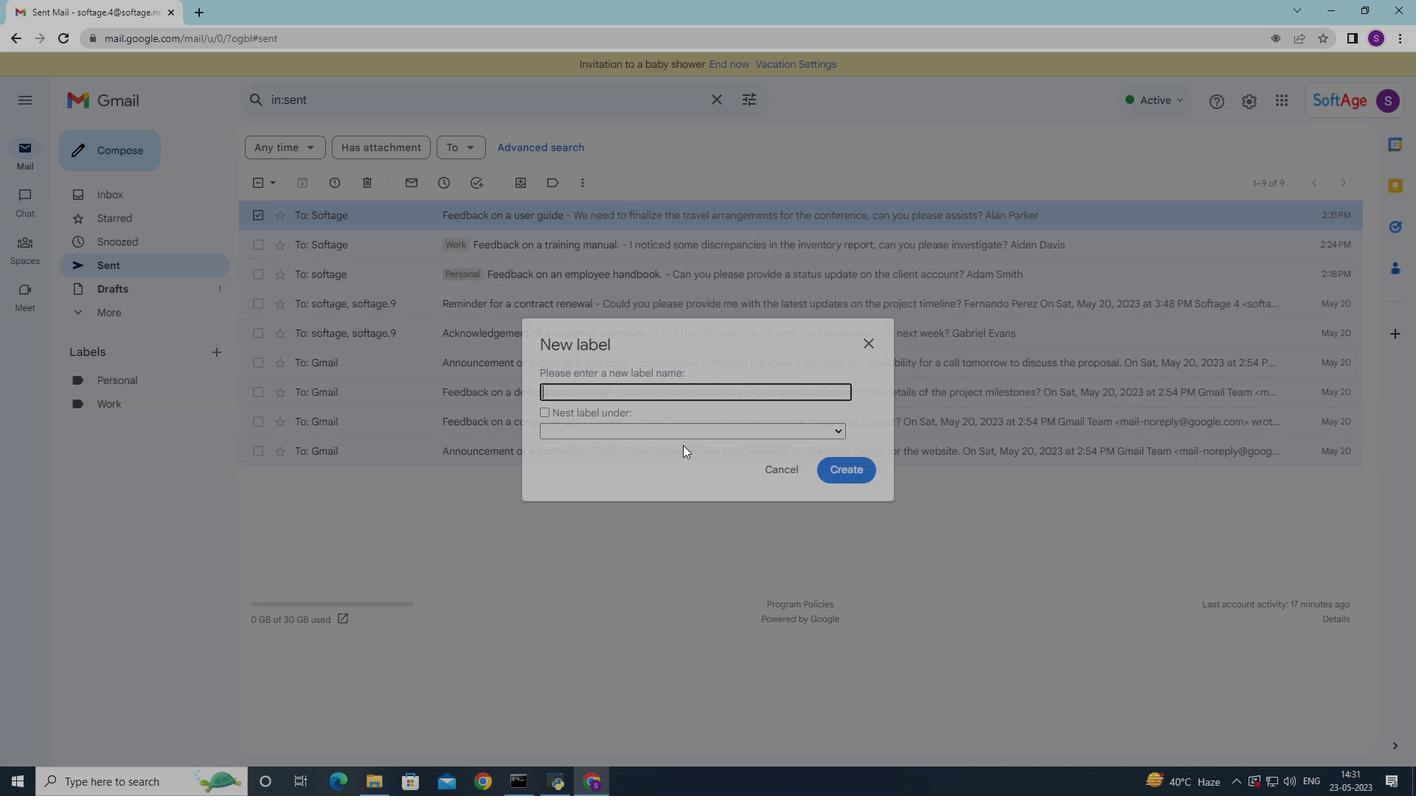 
Action: Key pressed <Key.shift>School
Screenshot: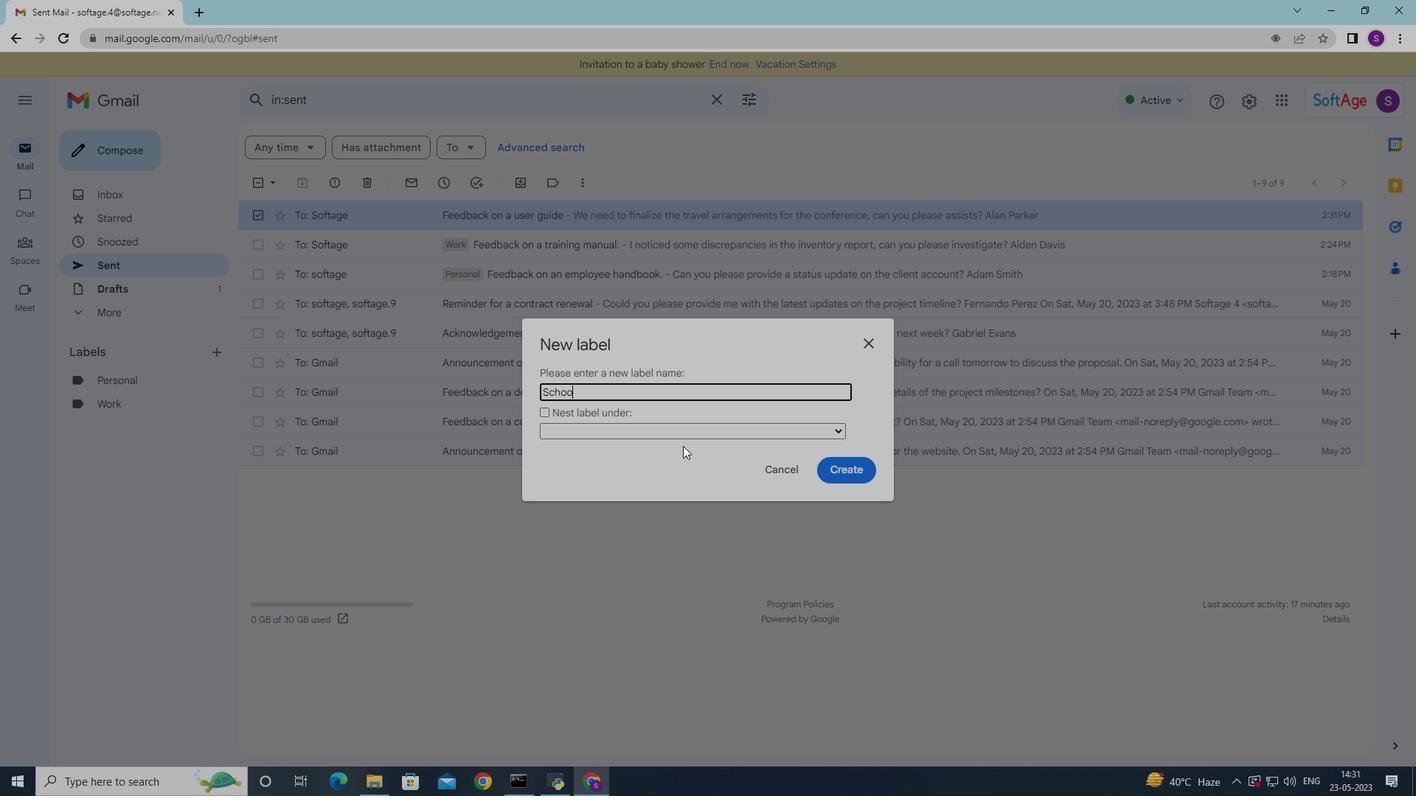 
Action: Mouse moved to (849, 475)
Screenshot: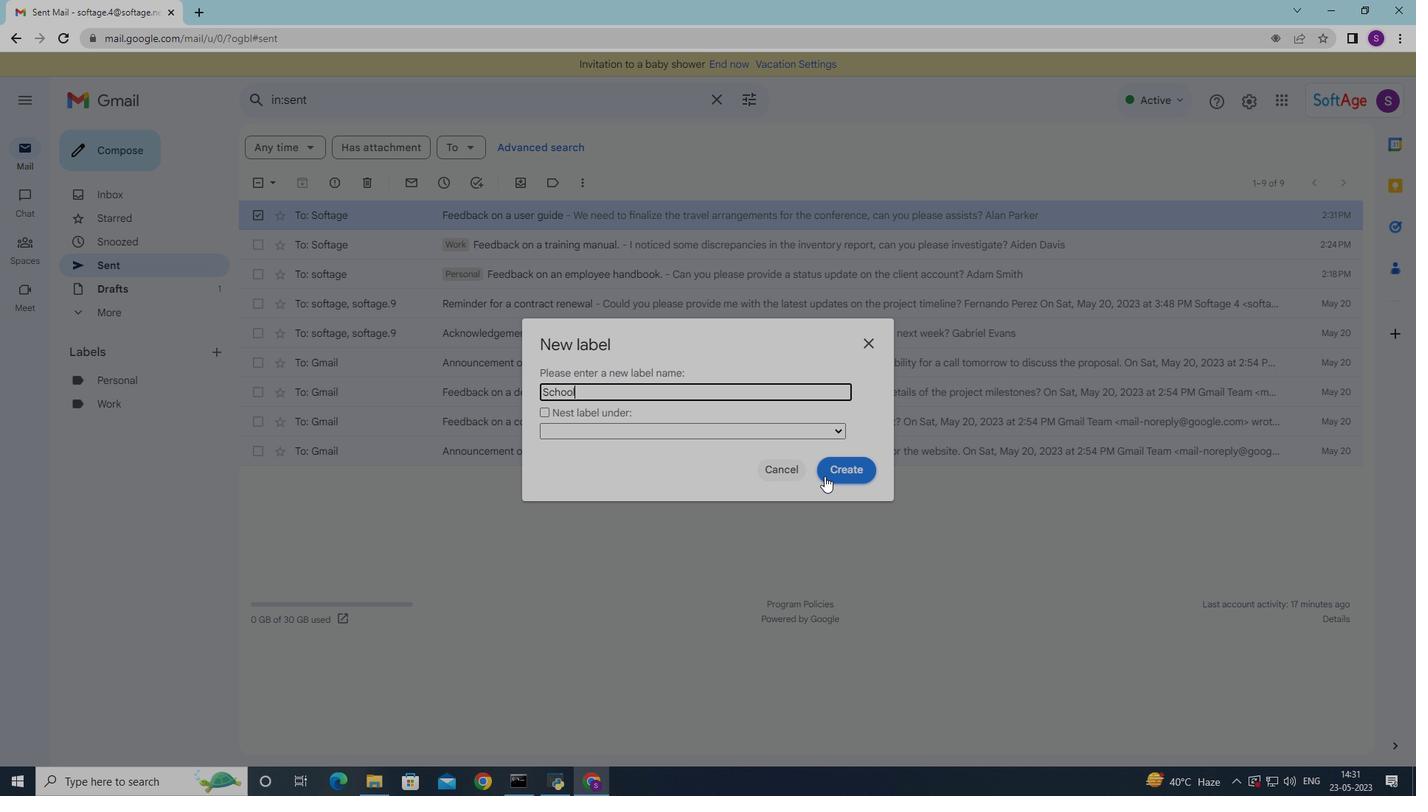 
Action: Mouse pressed left at (849, 475)
Screenshot: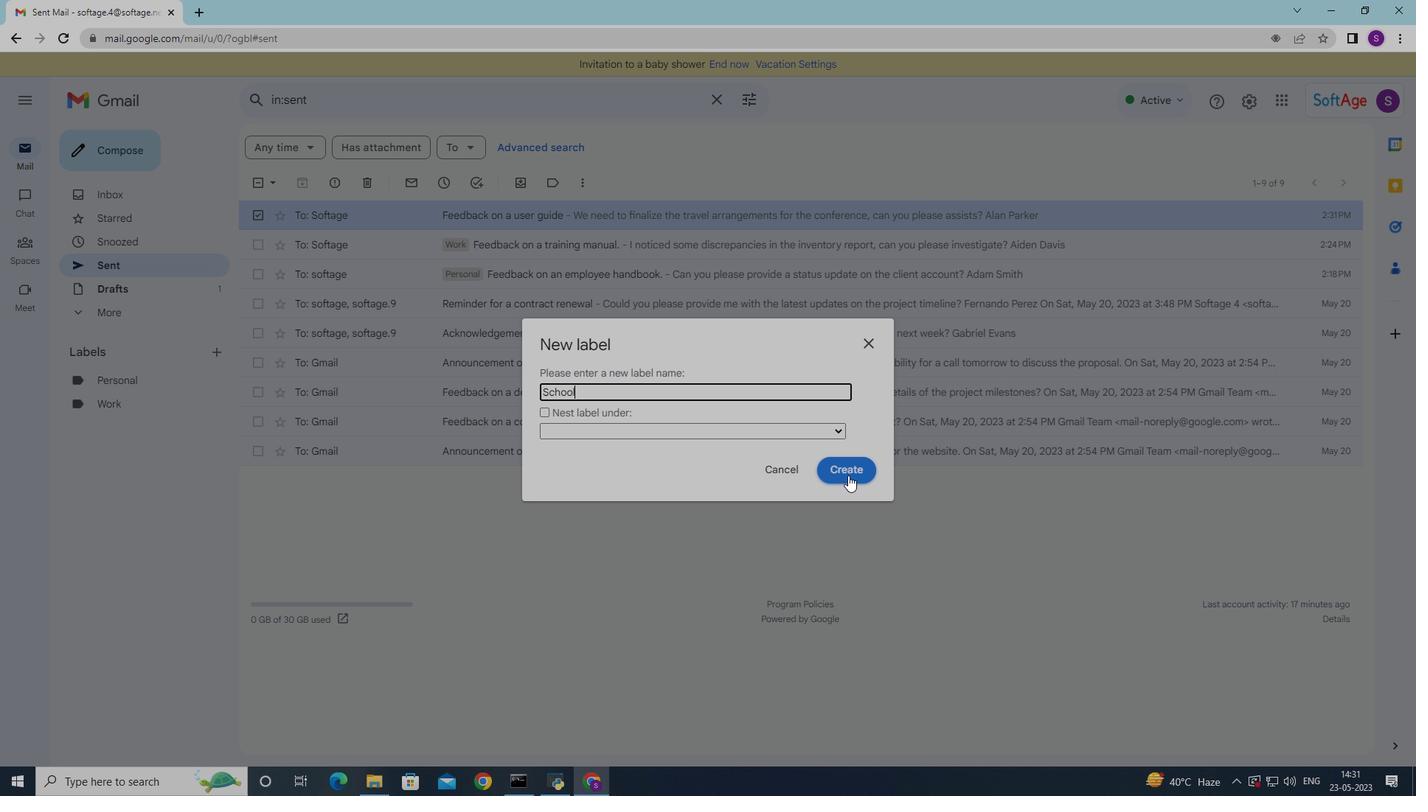 
Action: Mouse moved to (537, 211)
Screenshot: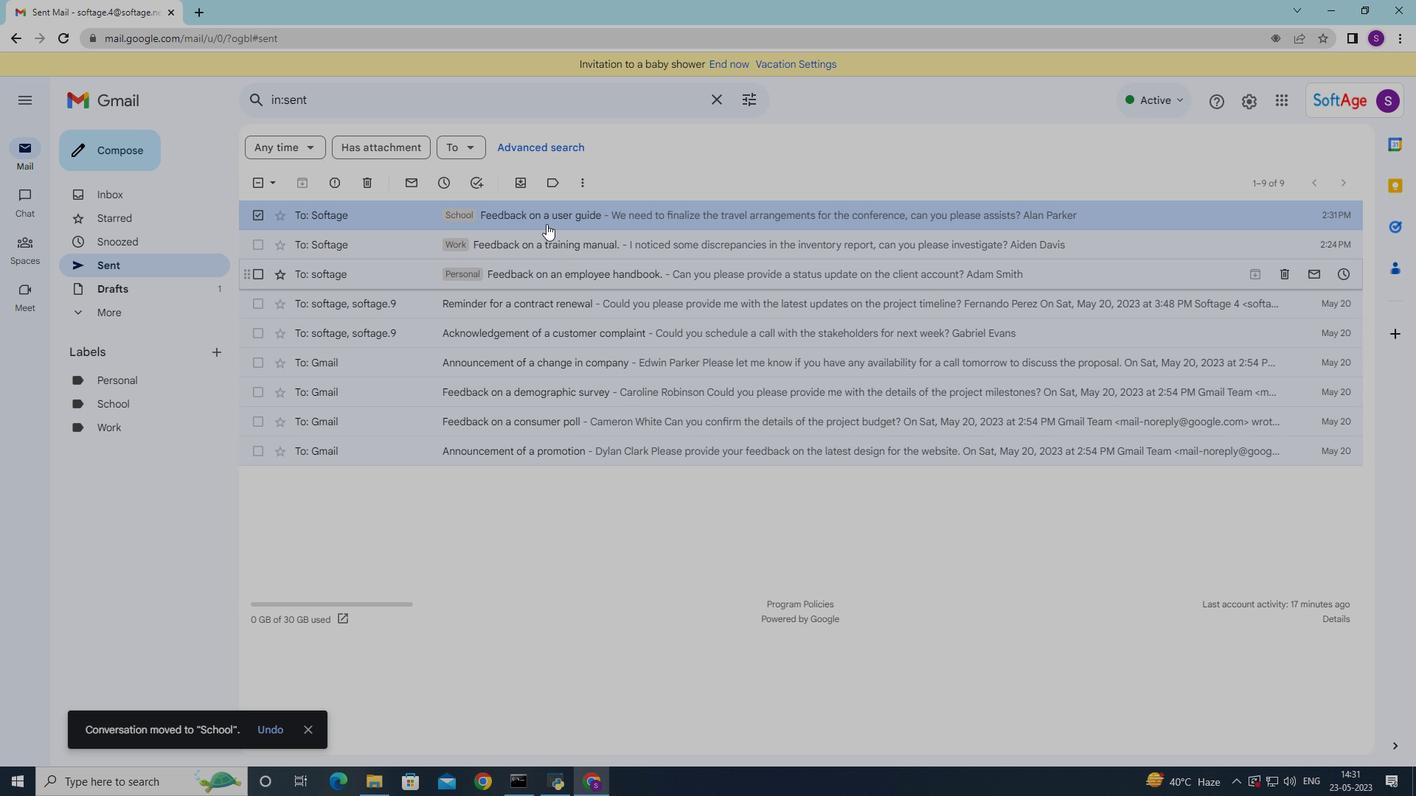 
Action: Mouse pressed right at (537, 211)
Screenshot: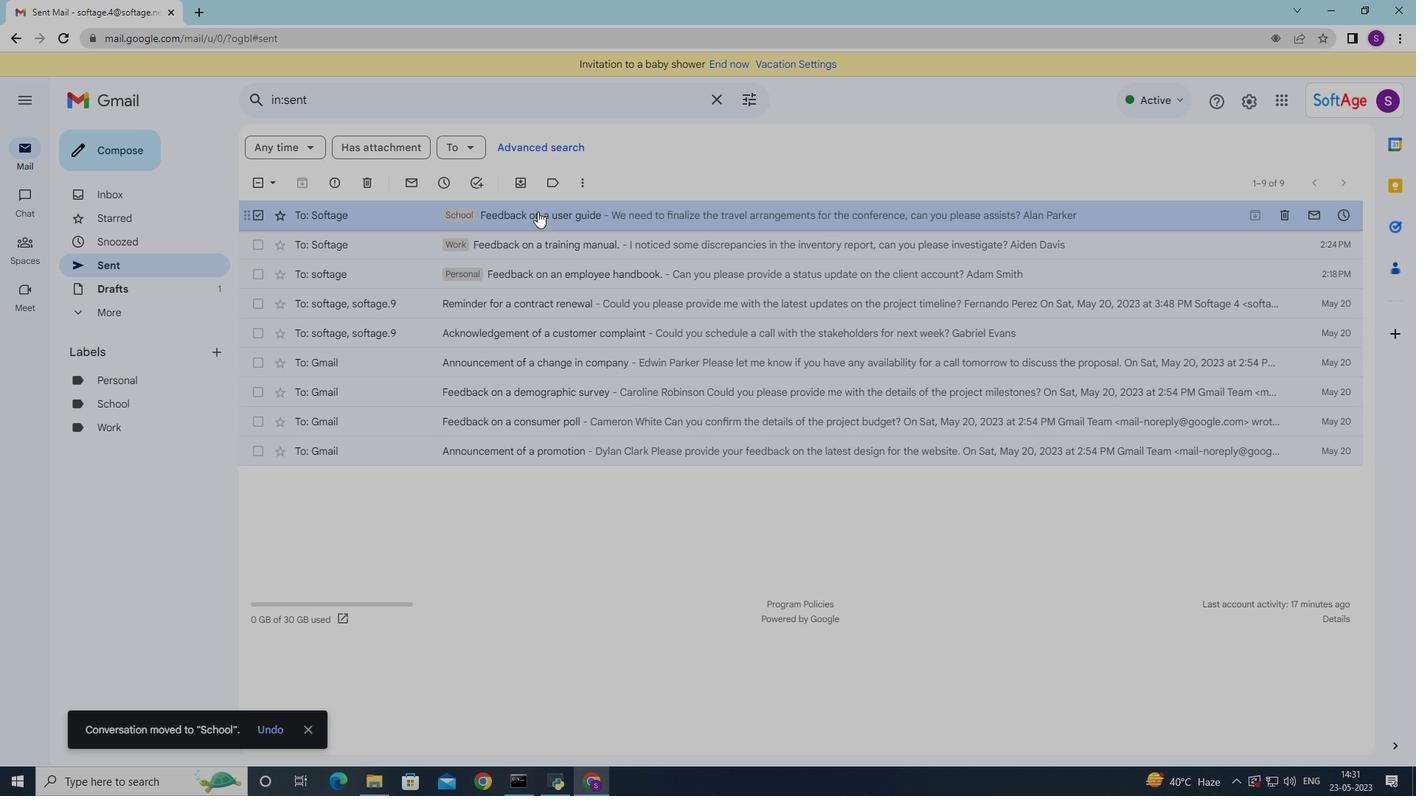 
Action: Mouse moved to (757, 203)
Screenshot: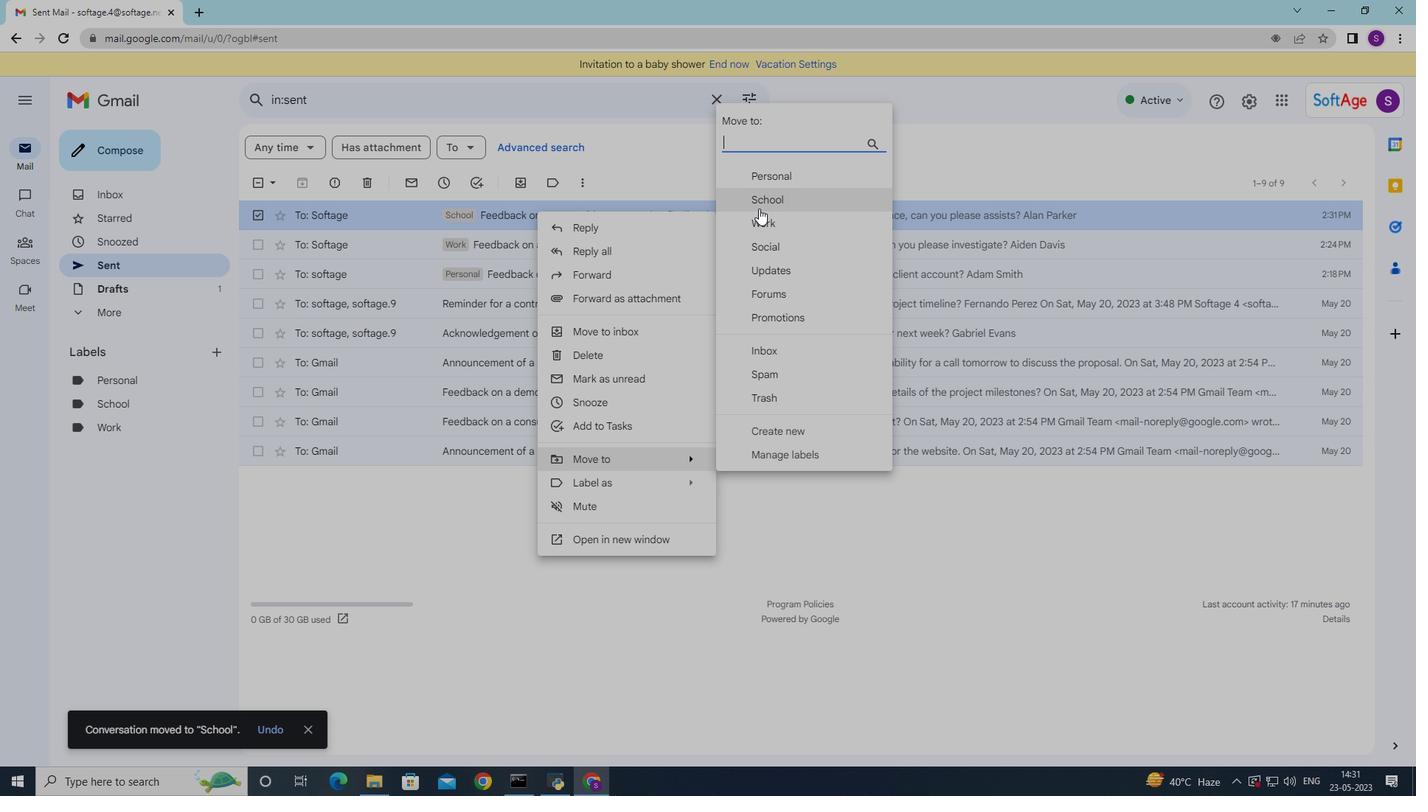 
Action: Mouse pressed left at (757, 203)
Screenshot: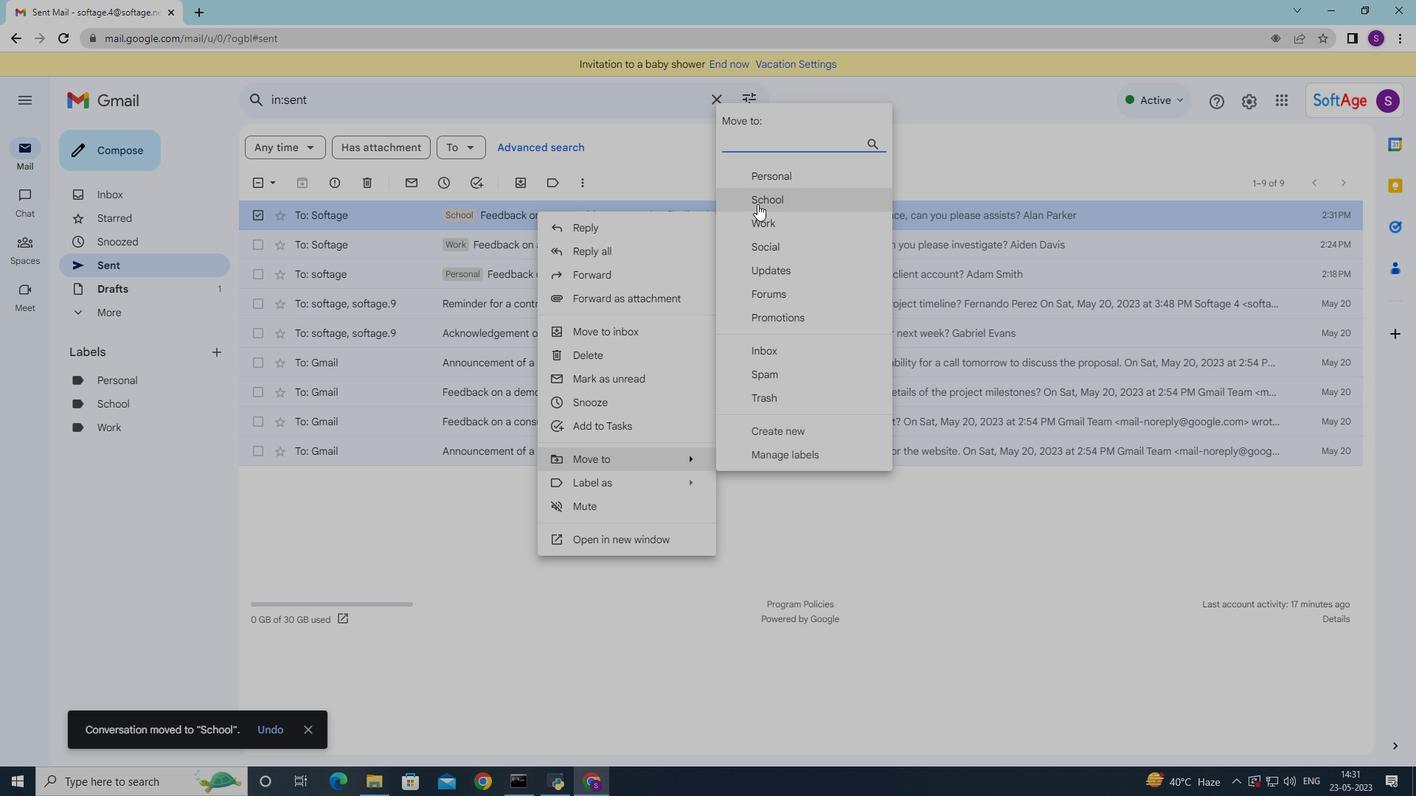 
Action: Mouse moved to (537, 512)
Screenshot: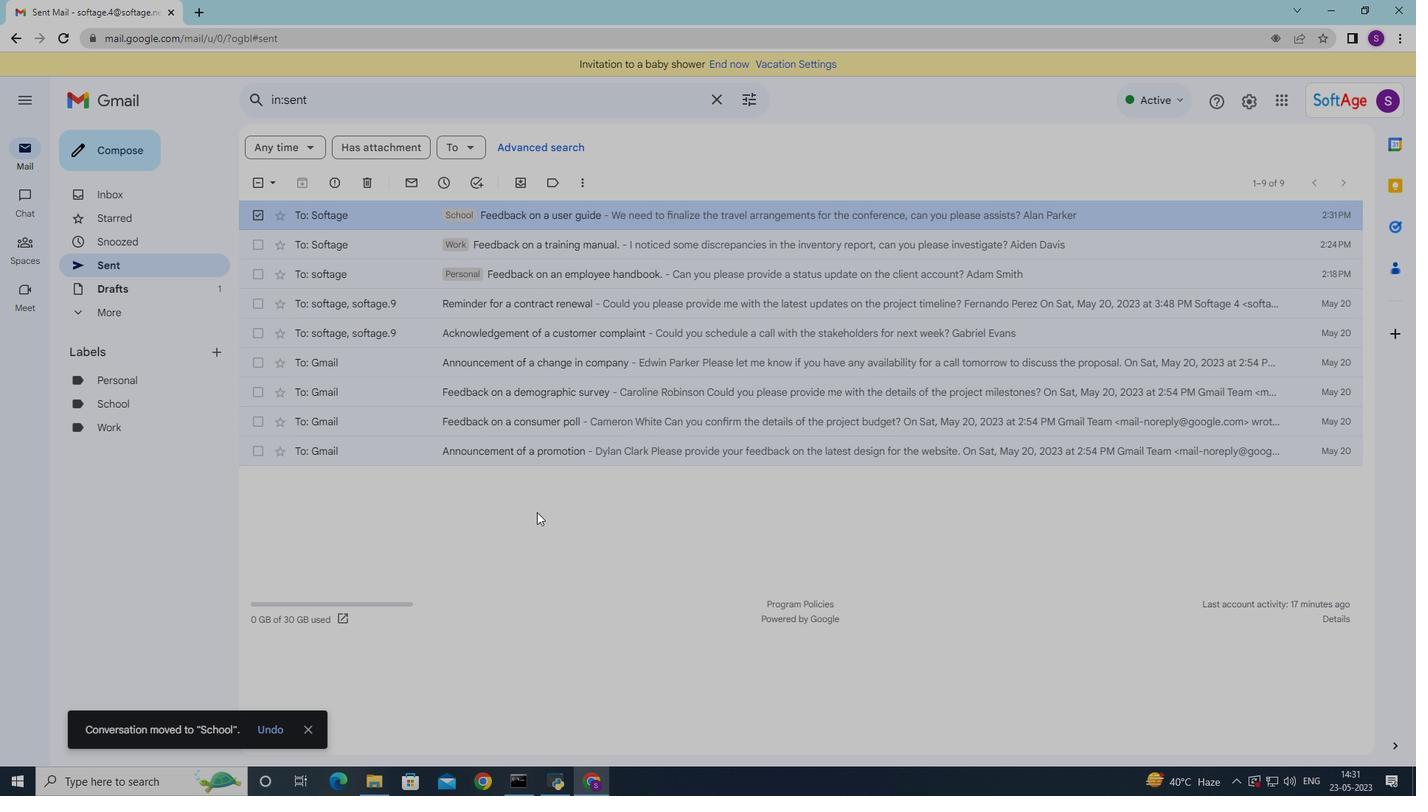 
